 Task: Forward email   from Email0000000010 including the signature Sign0000000001 to Email0000000001 with a cc to Email0000000002 and bcc to Email0000000003 with a subject Subject0000000021 and add a message Message0000000023. Forward email   from Email0000000010 including the signature Sign0000000001 to Email0000000001; Email000000002 with a cc to Email0000000003; Email000000004 and bcc to Email0000000005 with a subject Subject0000000021 and add a message Message0000000023. Forward email and add a link Link0000000021 from Email0000000010 to Email0000000001 with a subject Subject0000000021 and add a message Message0000000021. Forward email and add a link Link0000000021 from Email0000000010 to Email0000000001; Email000000002 with a subject Subject0000000022 and add a message Message0000000022. Forward email and add a link Link0000000021 from Email0000000010 to Email0000000001 with a subject Subject0000000021 and add a message Message0000000021
Action: Mouse moved to (1187, 351)
Screenshot: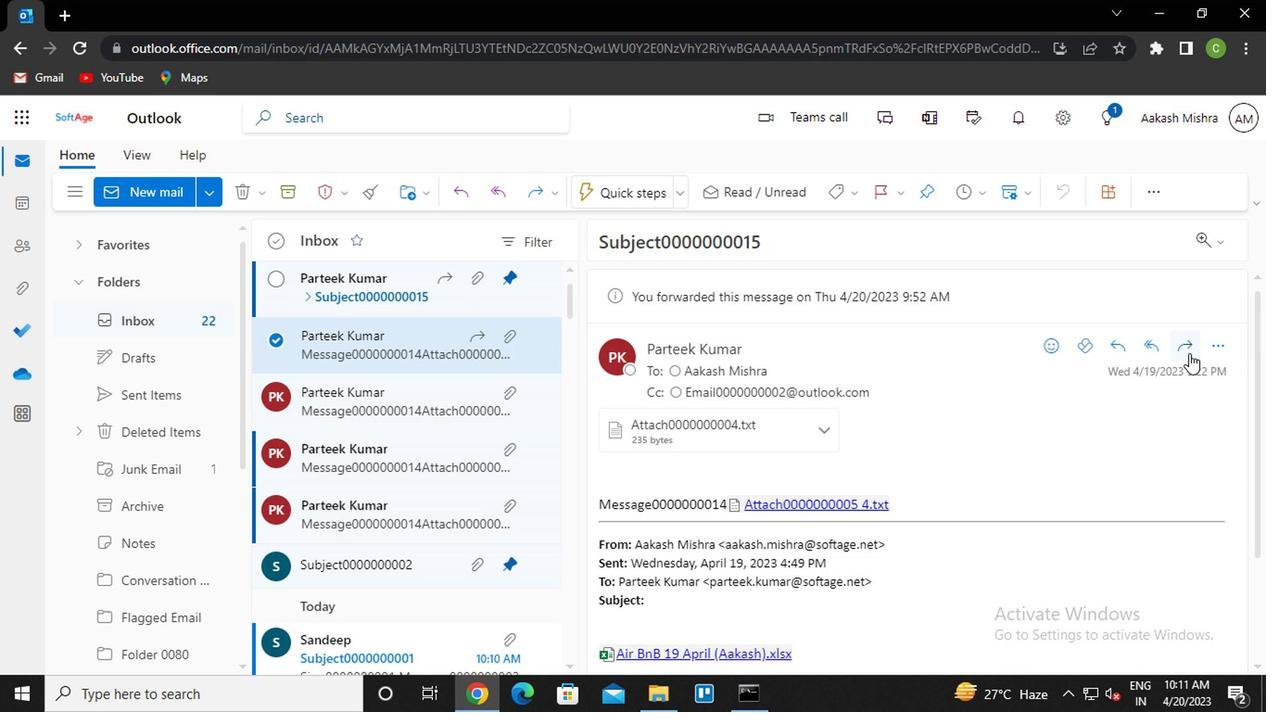 
Action: Mouse pressed left at (1187, 351)
Screenshot: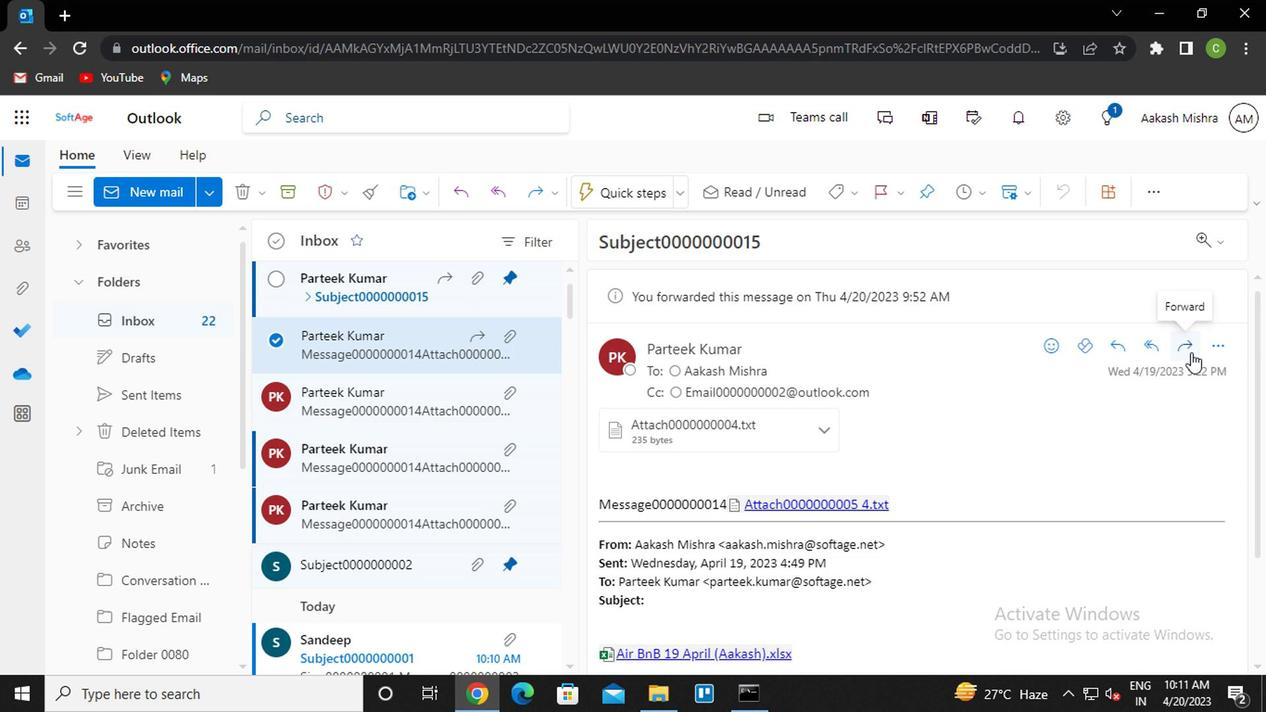 
Action: Mouse moved to (691, 296)
Screenshot: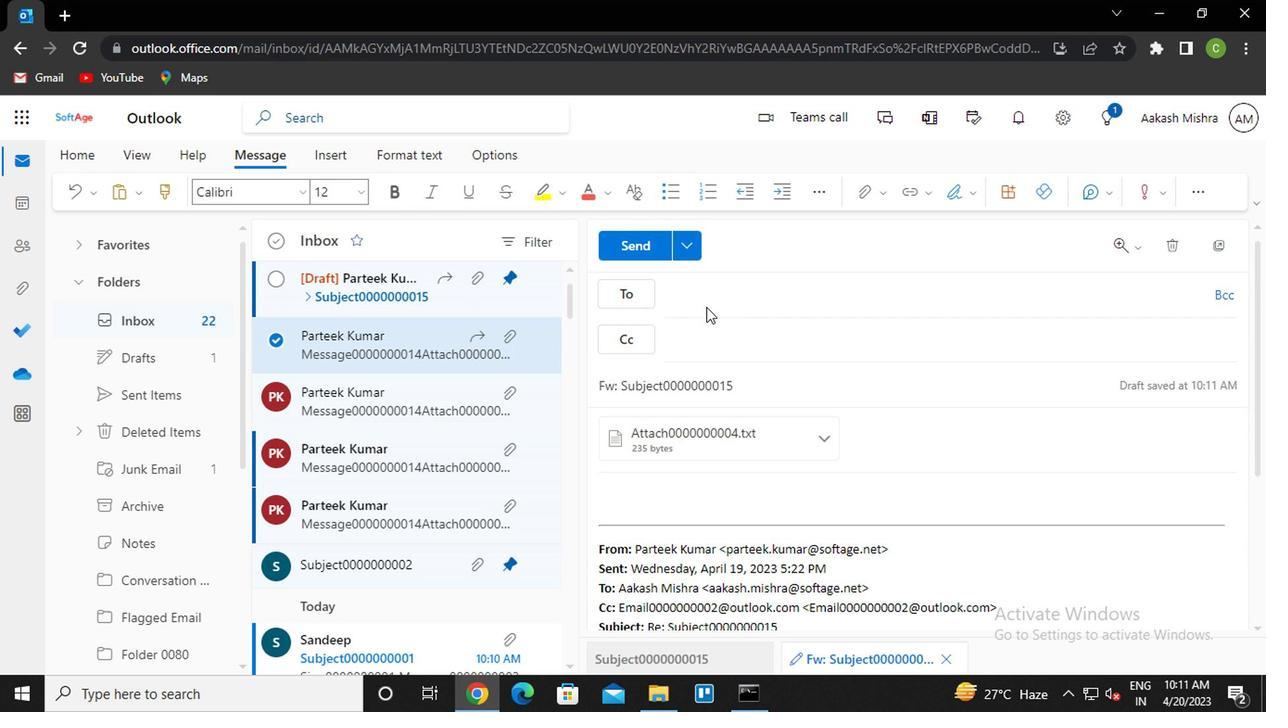 
Action: Mouse pressed left at (691, 296)
Screenshot: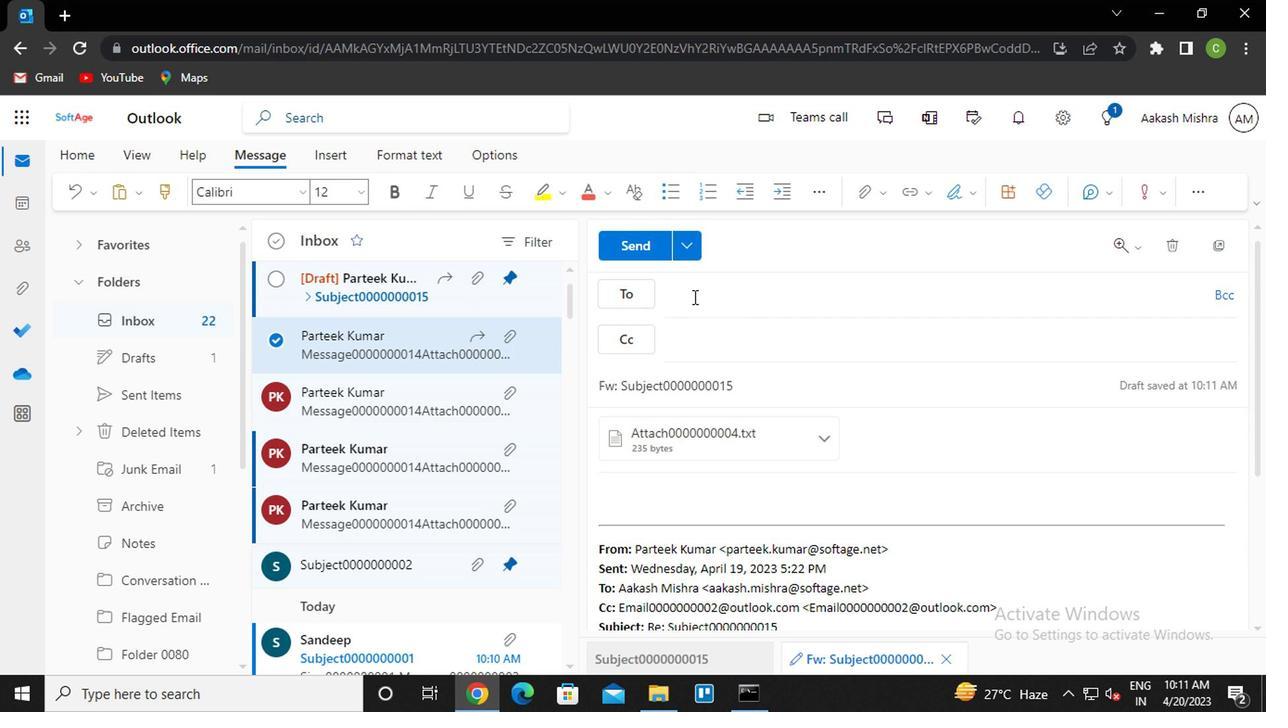 
Action: Mouse moved to (955, 193)
Screenshot: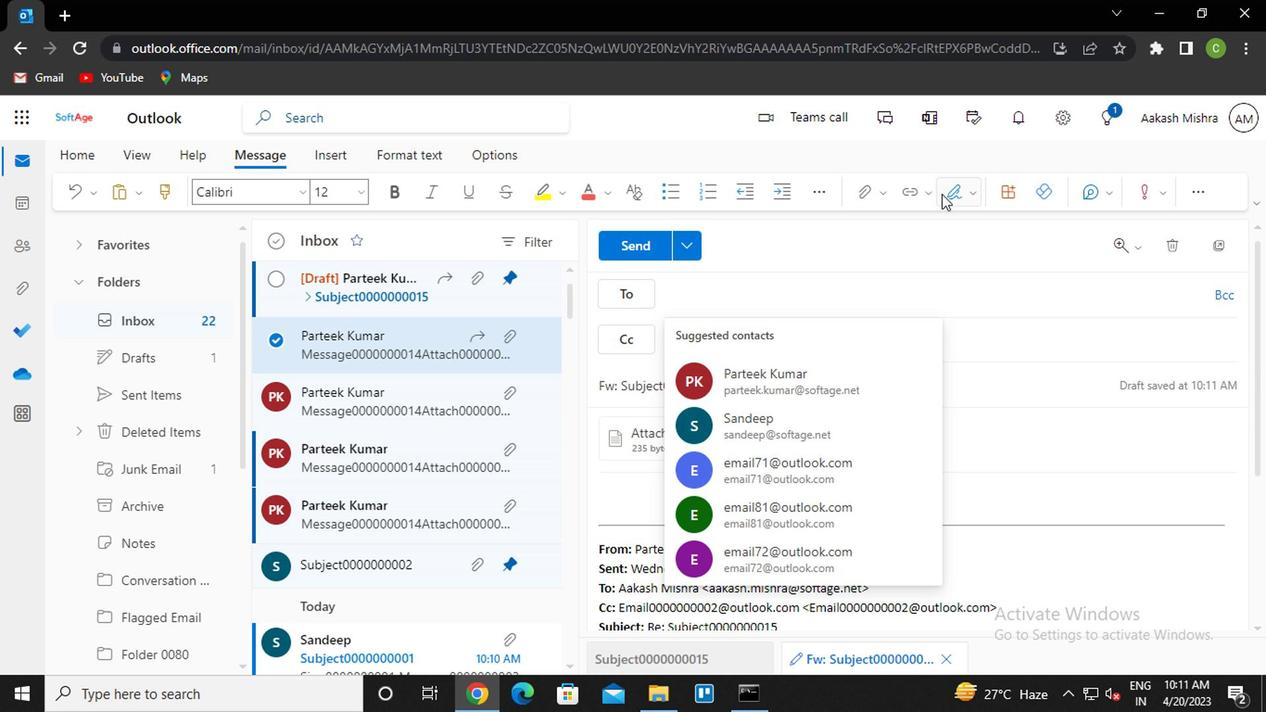 
Action: Mouse pressed left at (955, 193)
Screenshot: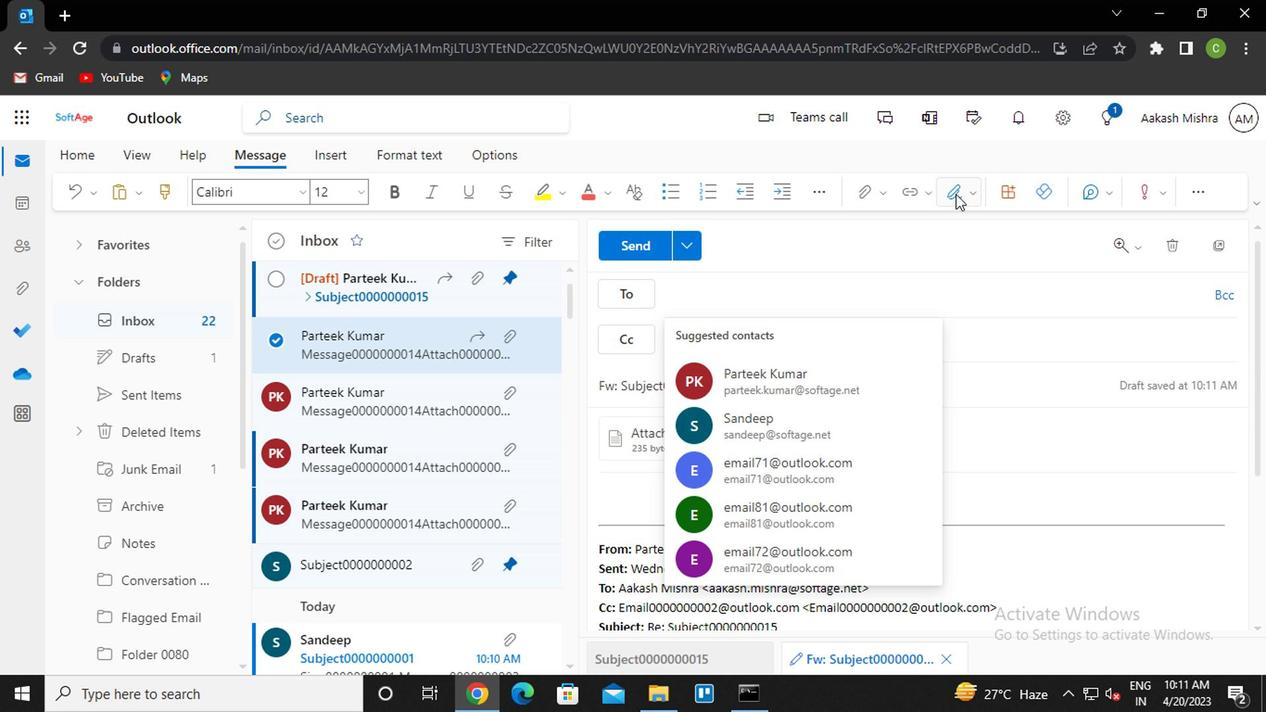 
Action: Mouse moved to (918, 235)
Screenshot: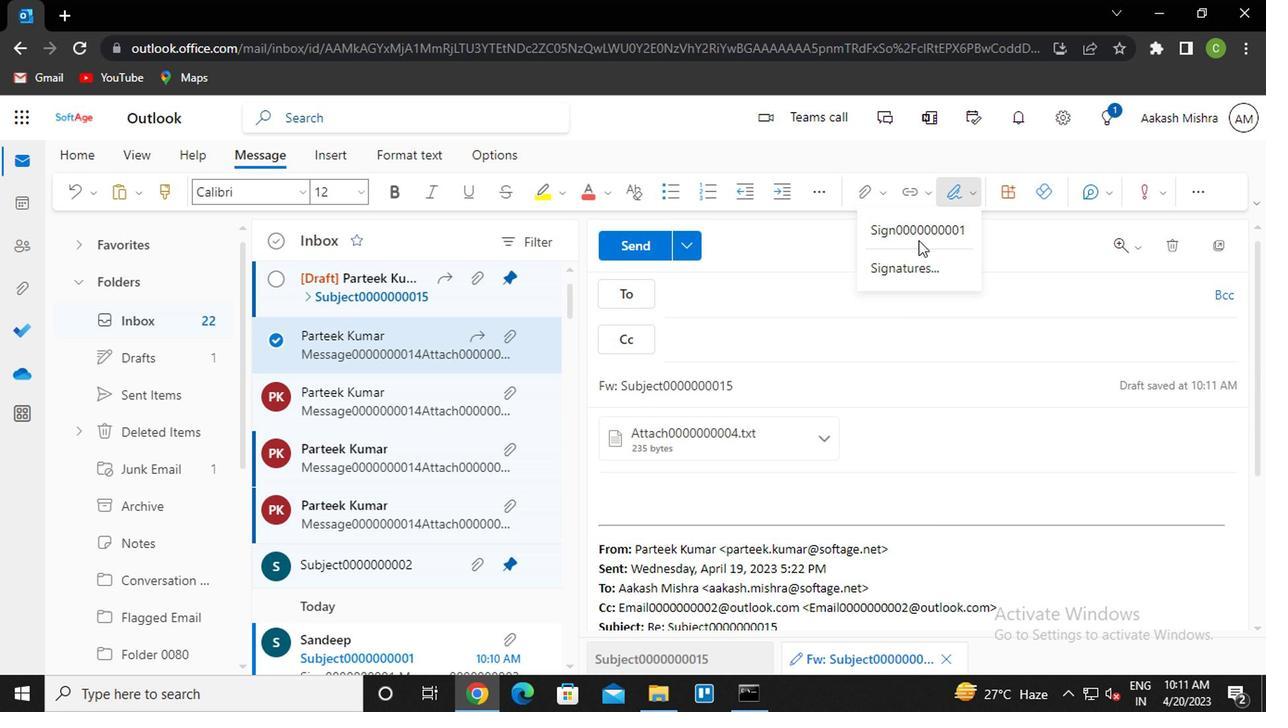 
Action: Mouse pressed left at (918, 235)
Screenshot: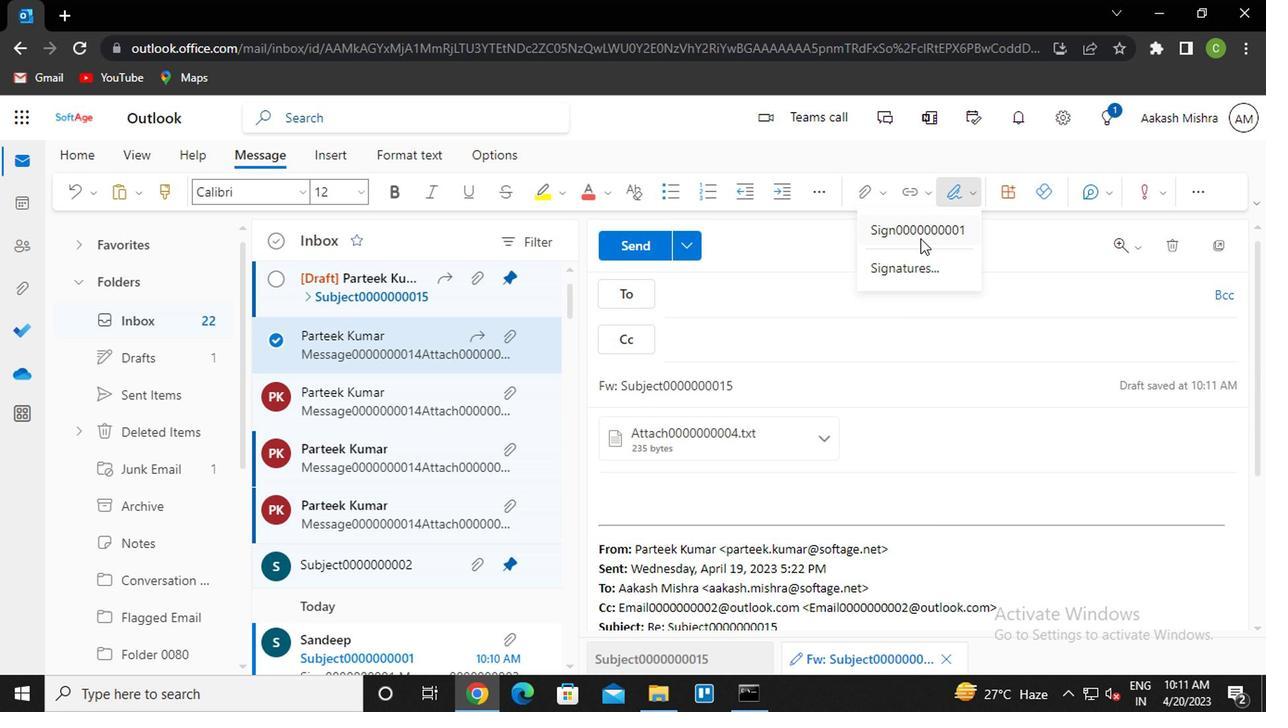 
Action: Mouse moved to (715, 294)
Screenshot: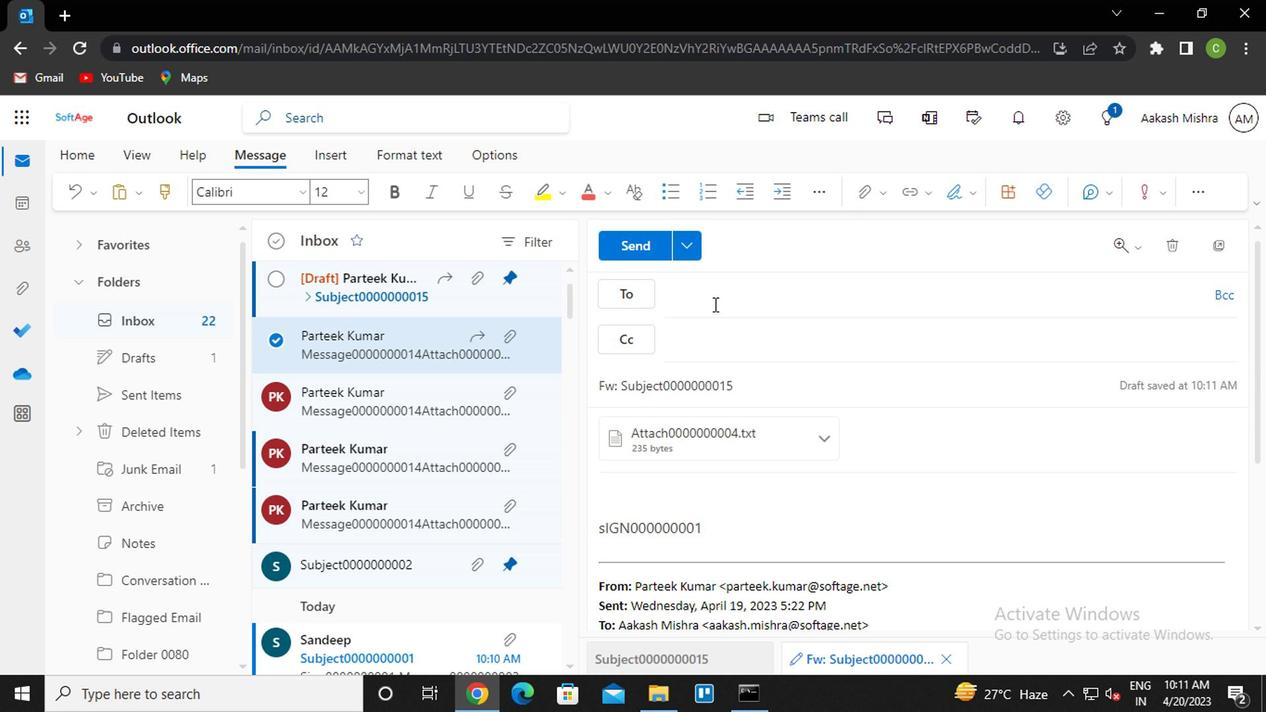 
Action: Mouse pressed left at (715, 294)
Screenshot: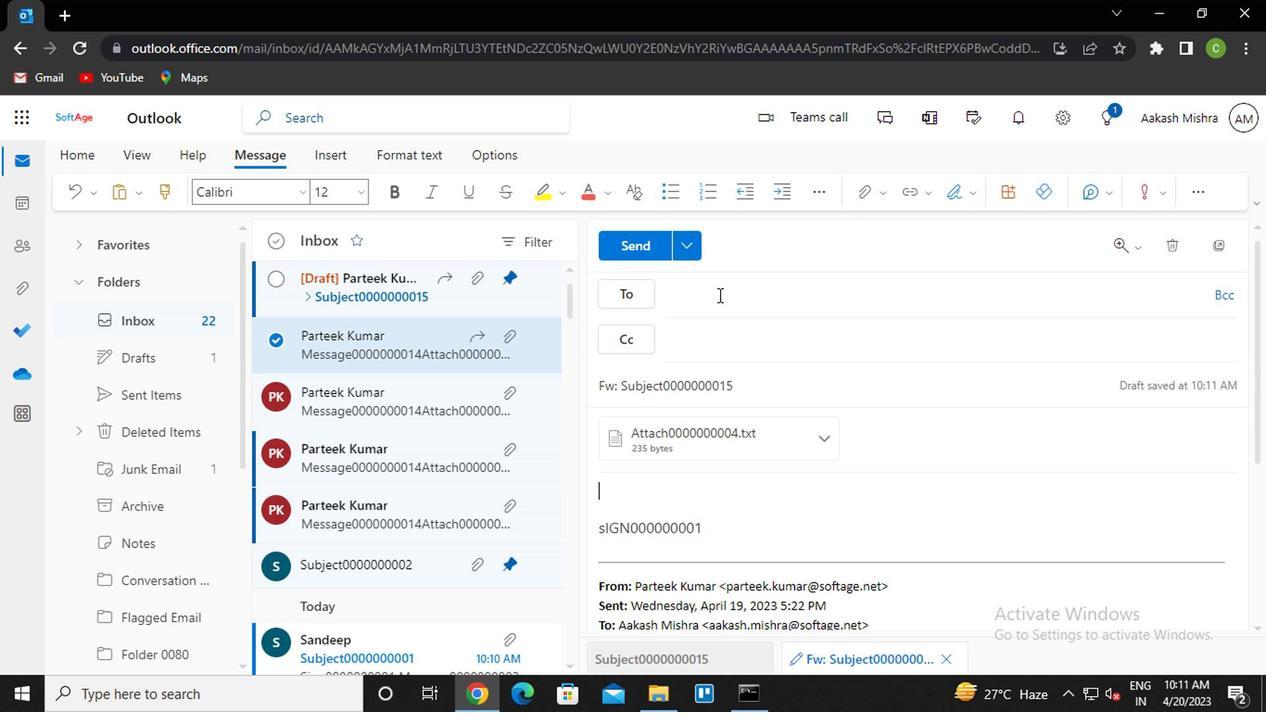 
Action: Key pressed <Key.tab><Key.caps_lock><Key.caps_lock>s<Key.caps_lock>a<Key.enter>
Screenshot: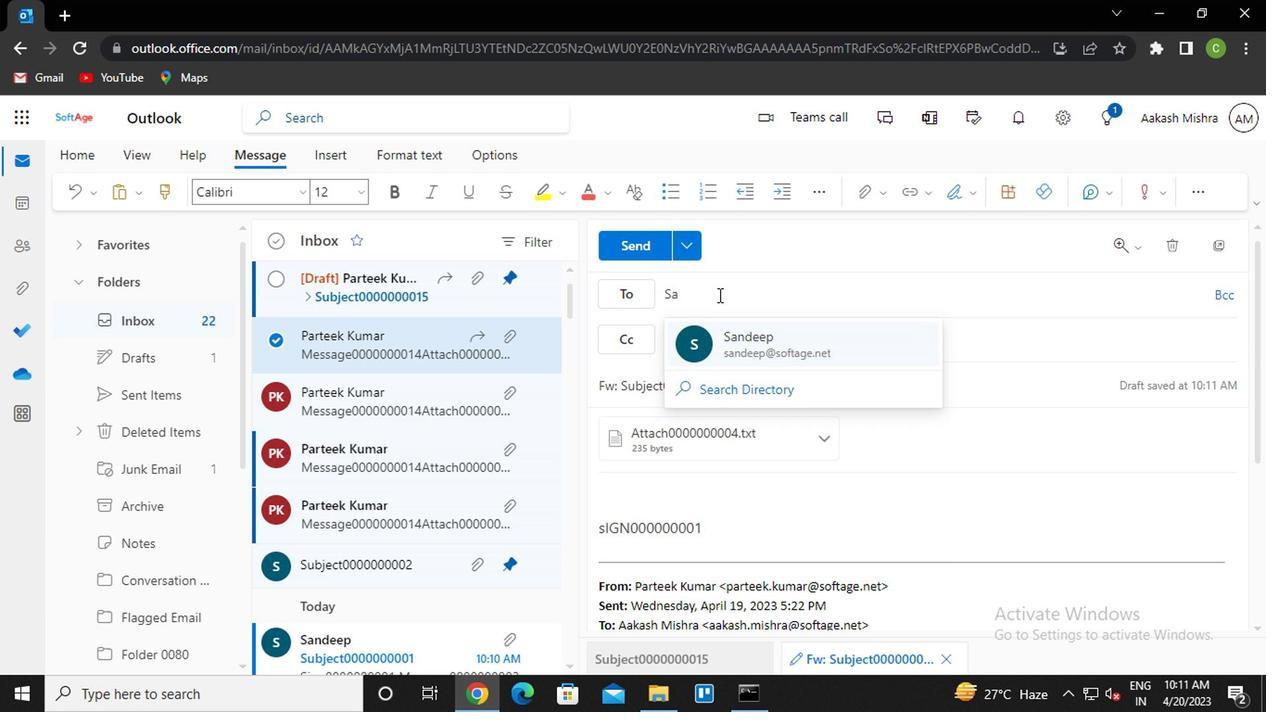 
Action: Mouse moved to (717, 333)
Screenshot: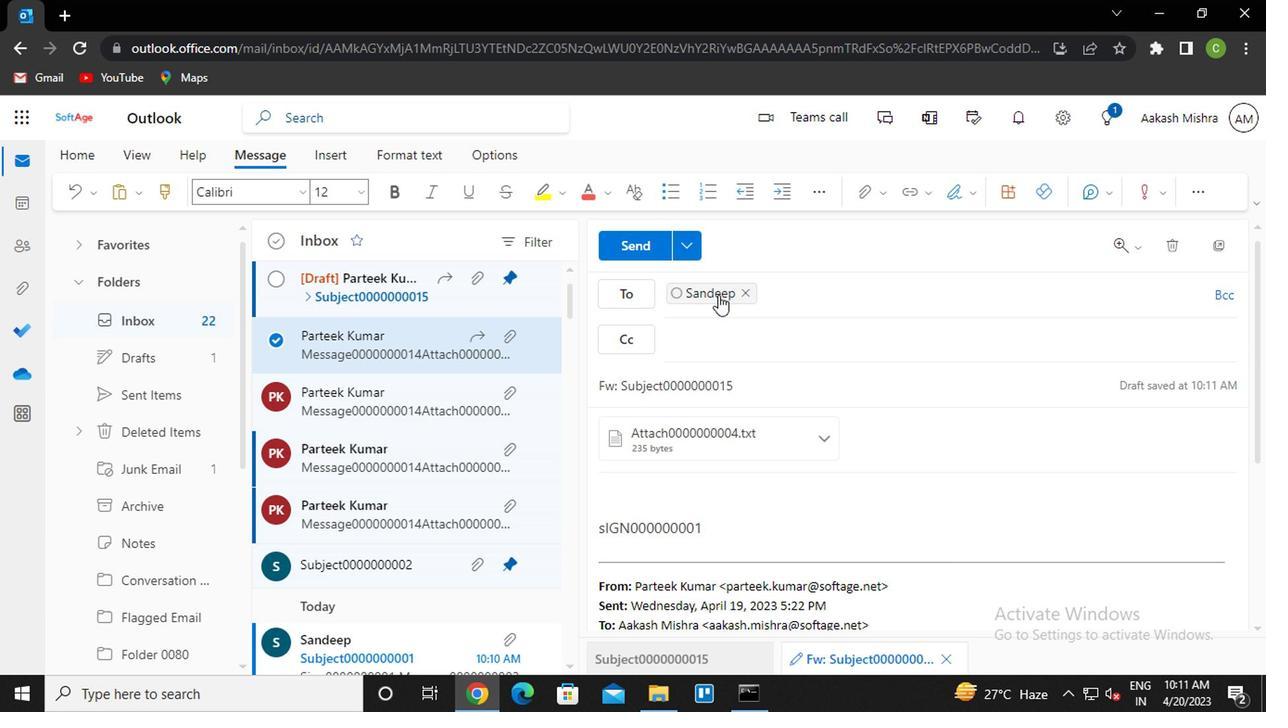 
Action: Mouse pressed left at (717, 333)
Screenshot: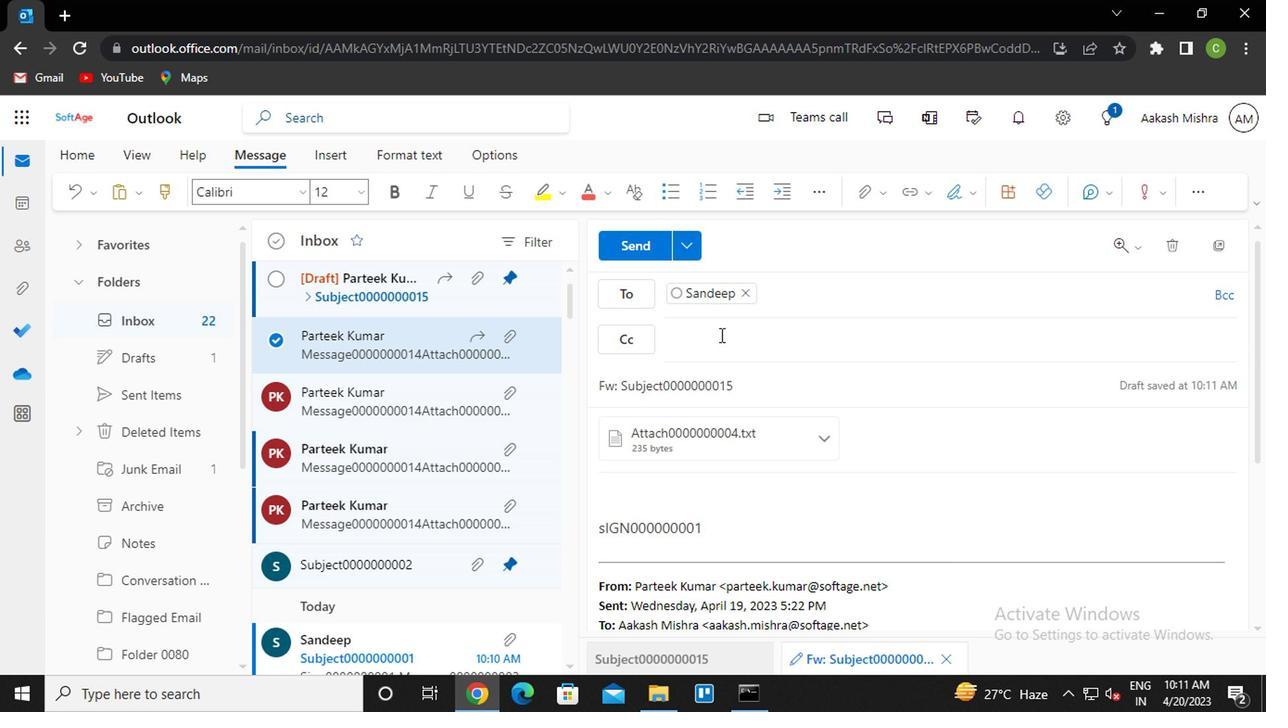 
Action: Key pressed vansh<Key.enter>
Screenshot: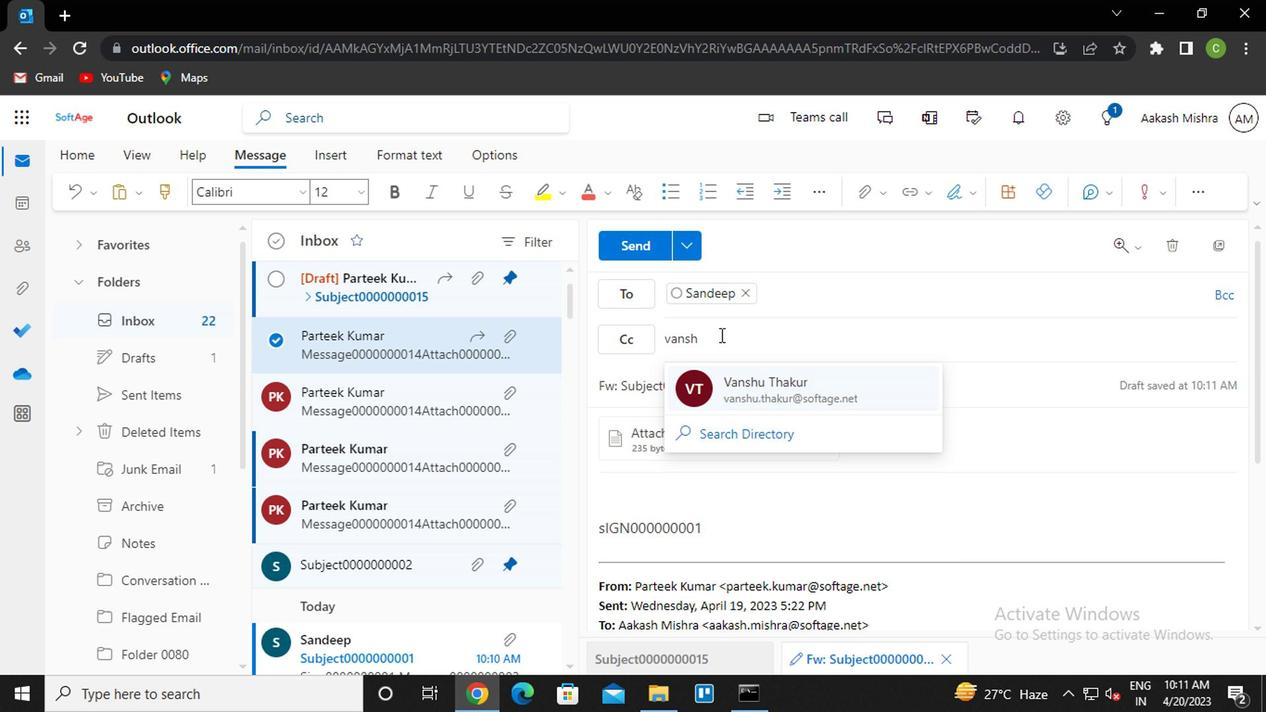
Action: Mouse moved to (1215, 291)
Screenshot: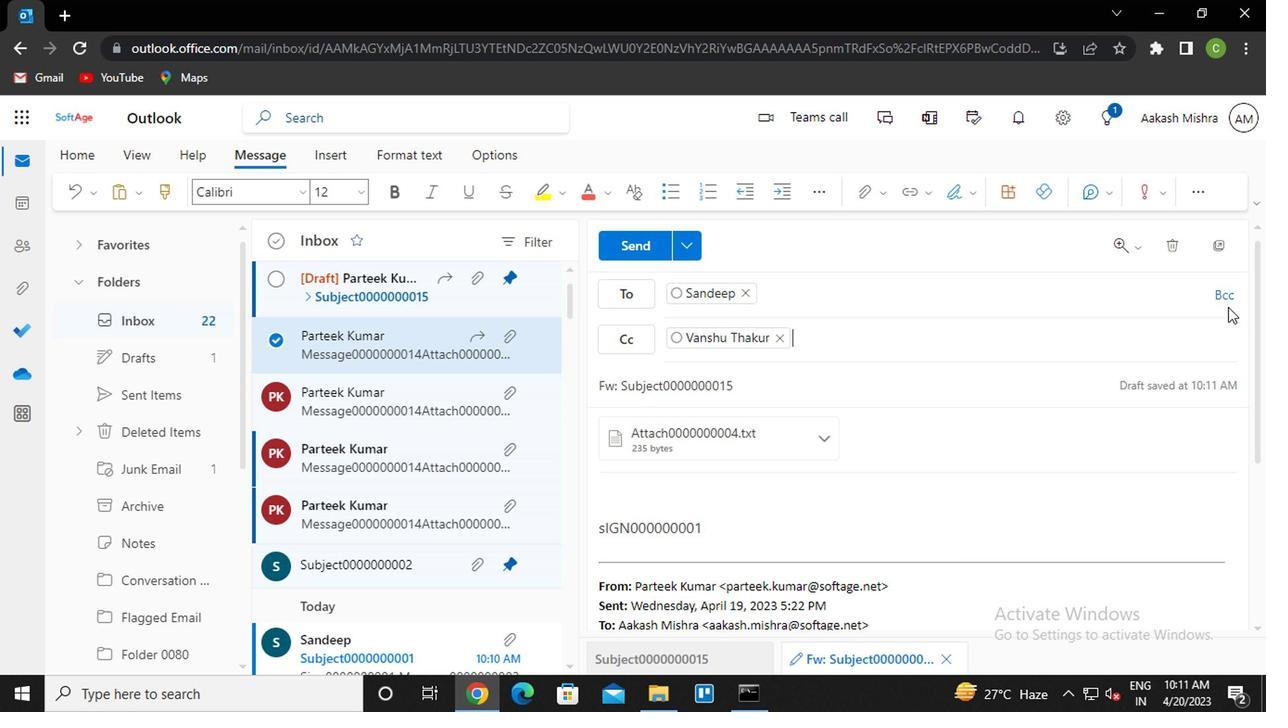
Action: Mouse pressed left at (1215, 291)
Screenshot: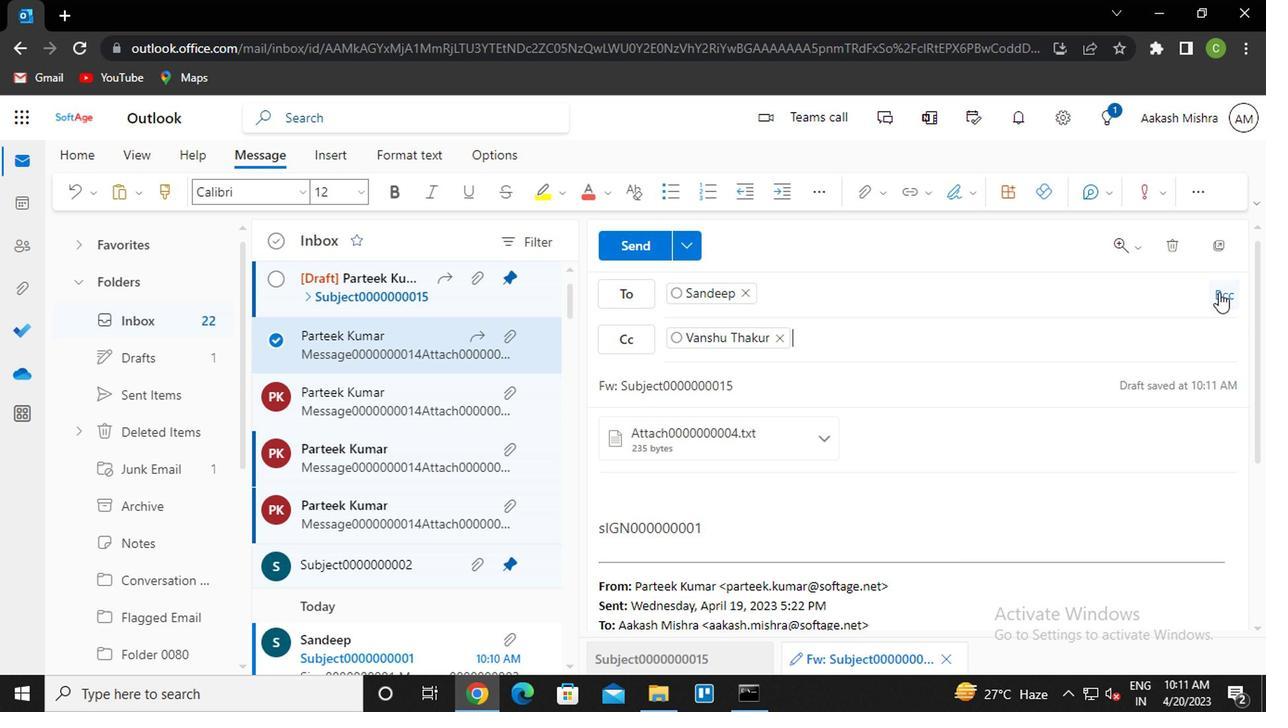 
Action: Mouse moved to (1124, 357)
Screenshot: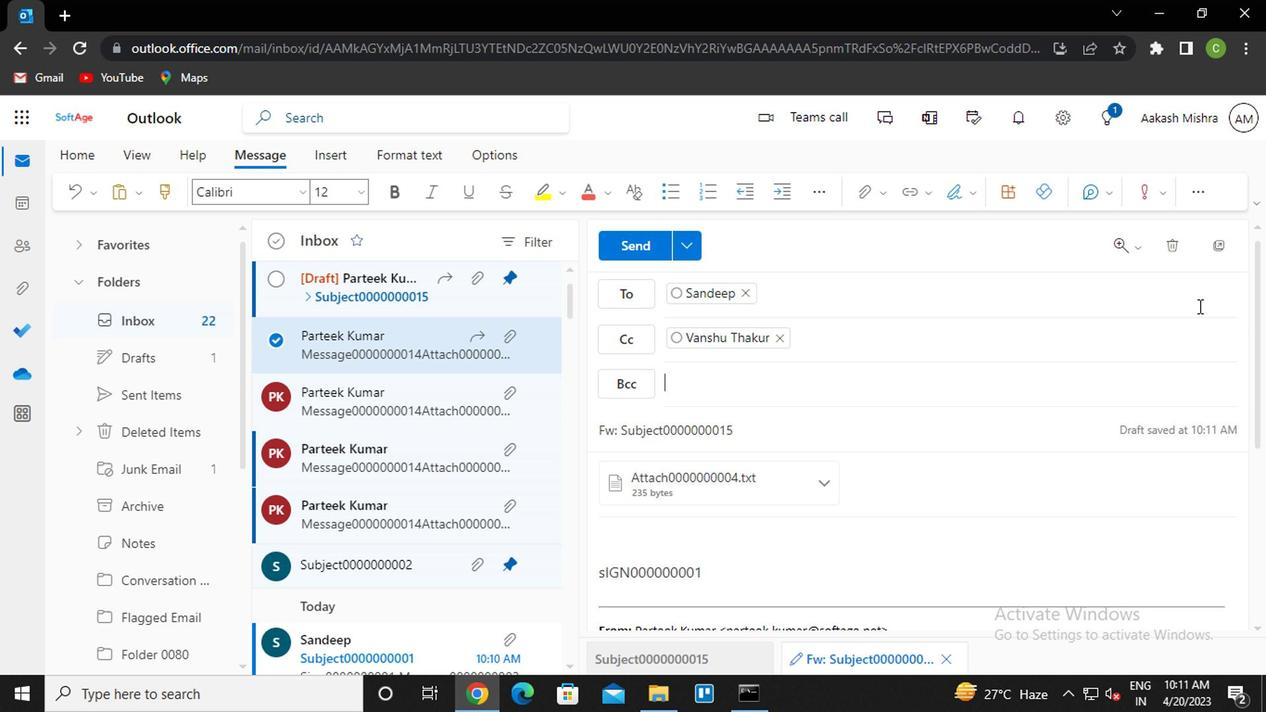 
Action: Key pressed nik<Key.enter>
Screenshot: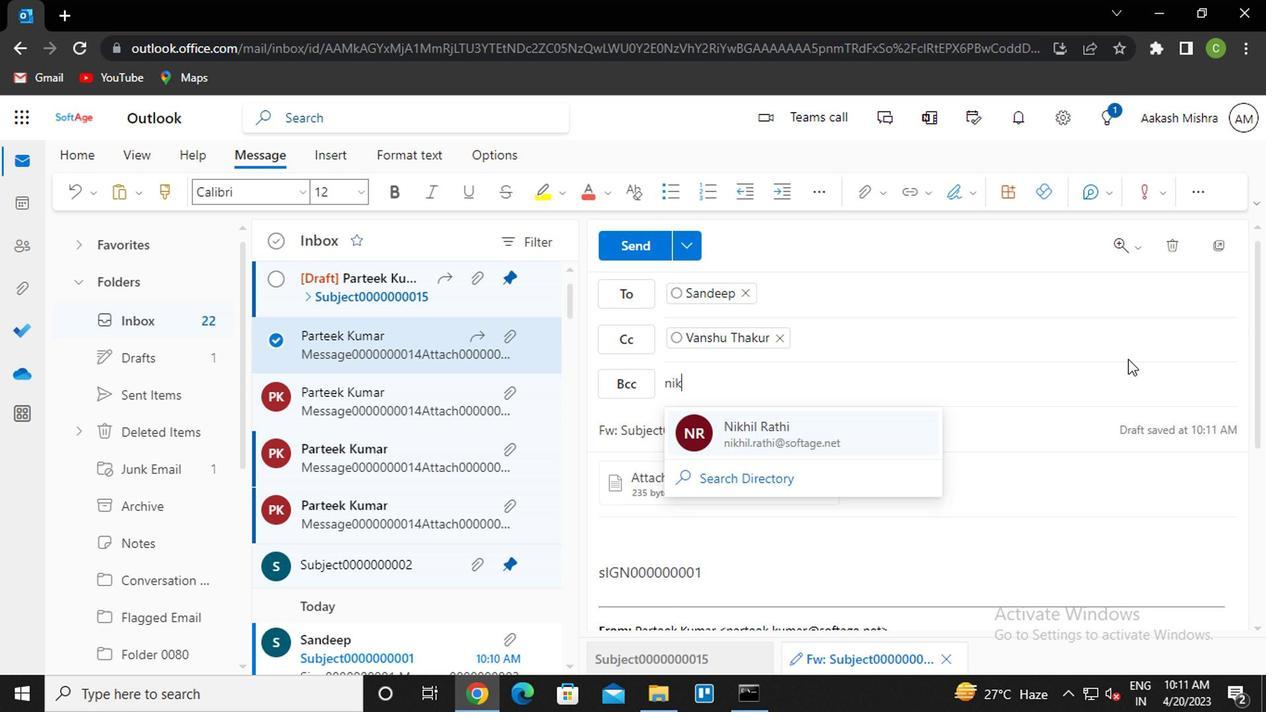 
Action: Mouse moved to (777, 419)
Screenshot: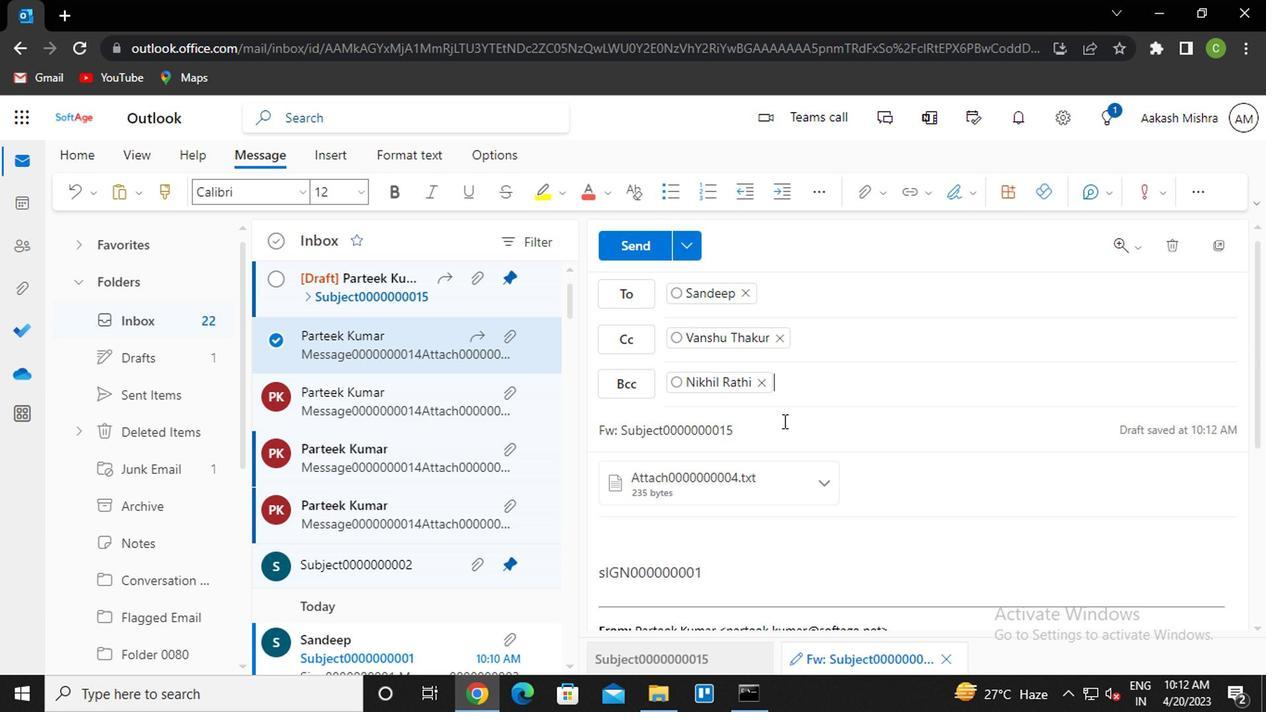 
Action: Mouse pressed left at (777, 419)
Screenshot: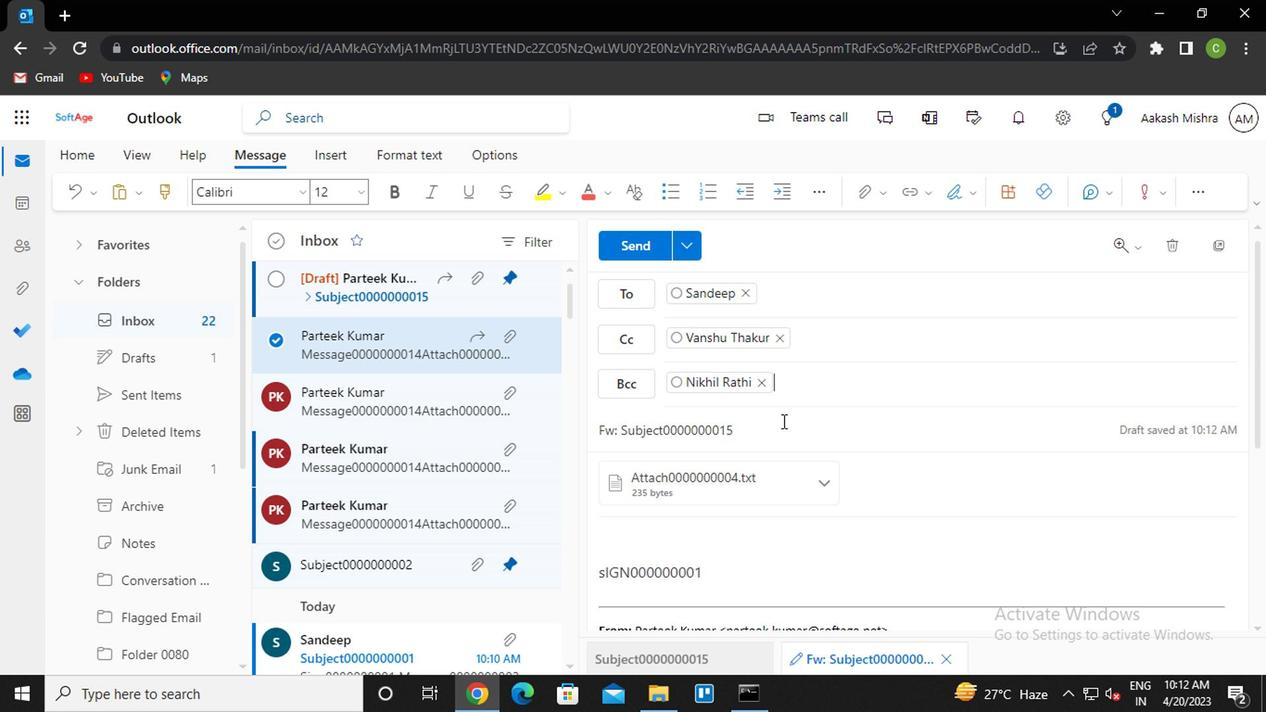
Action: Key pressed <Key.backspace><Key.backspace>21
Screenshot: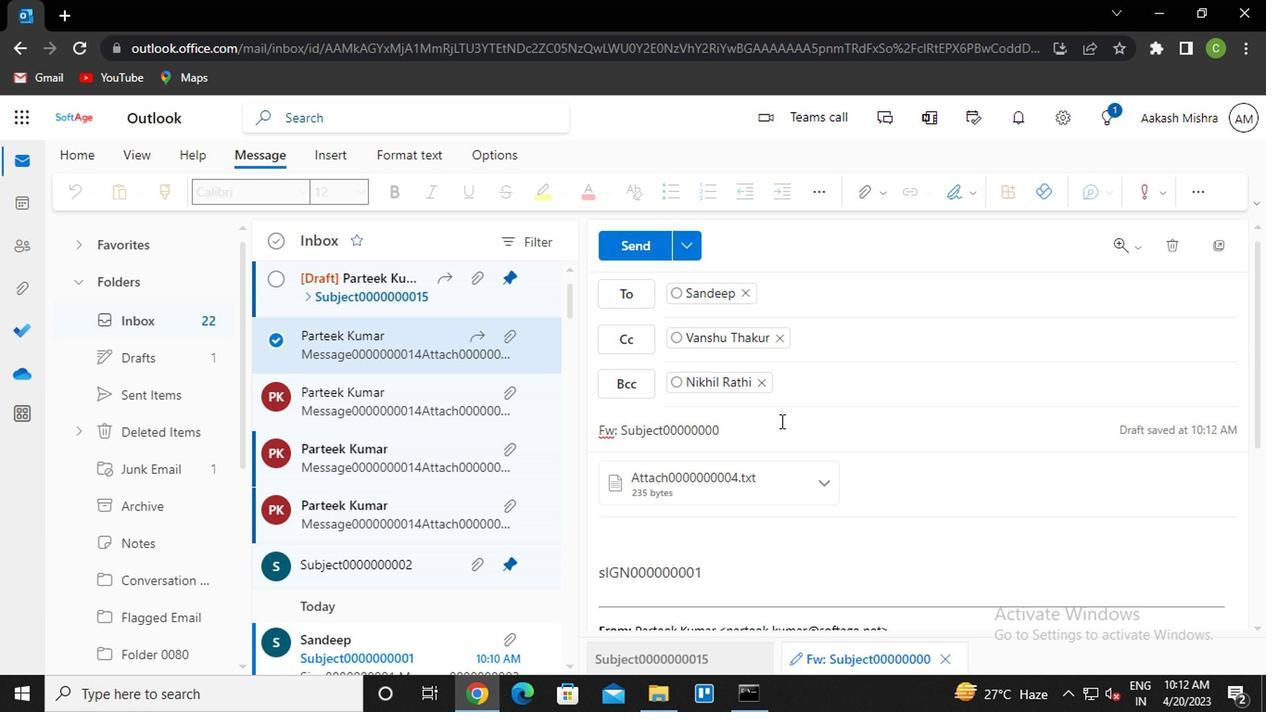 
Action: Mouse moved to (632, 528)
Screenshot: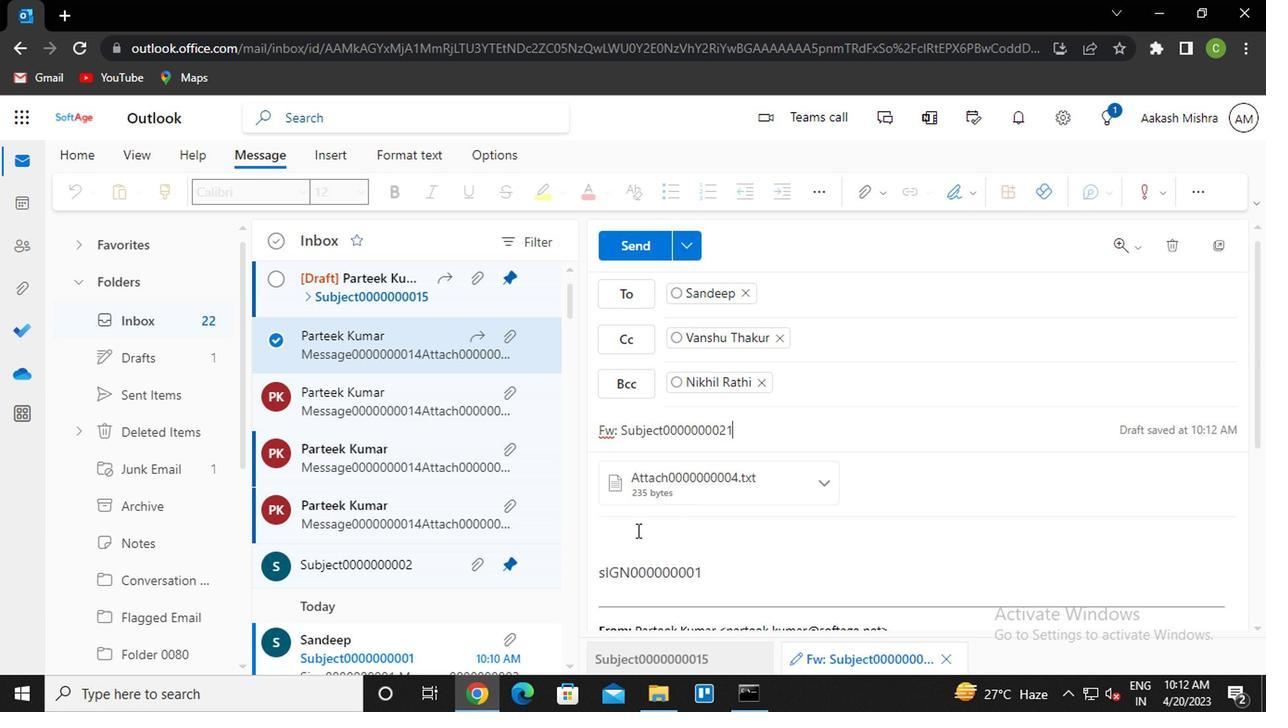 
Action: Mouse pressed left at (632, 528)
Screenshot: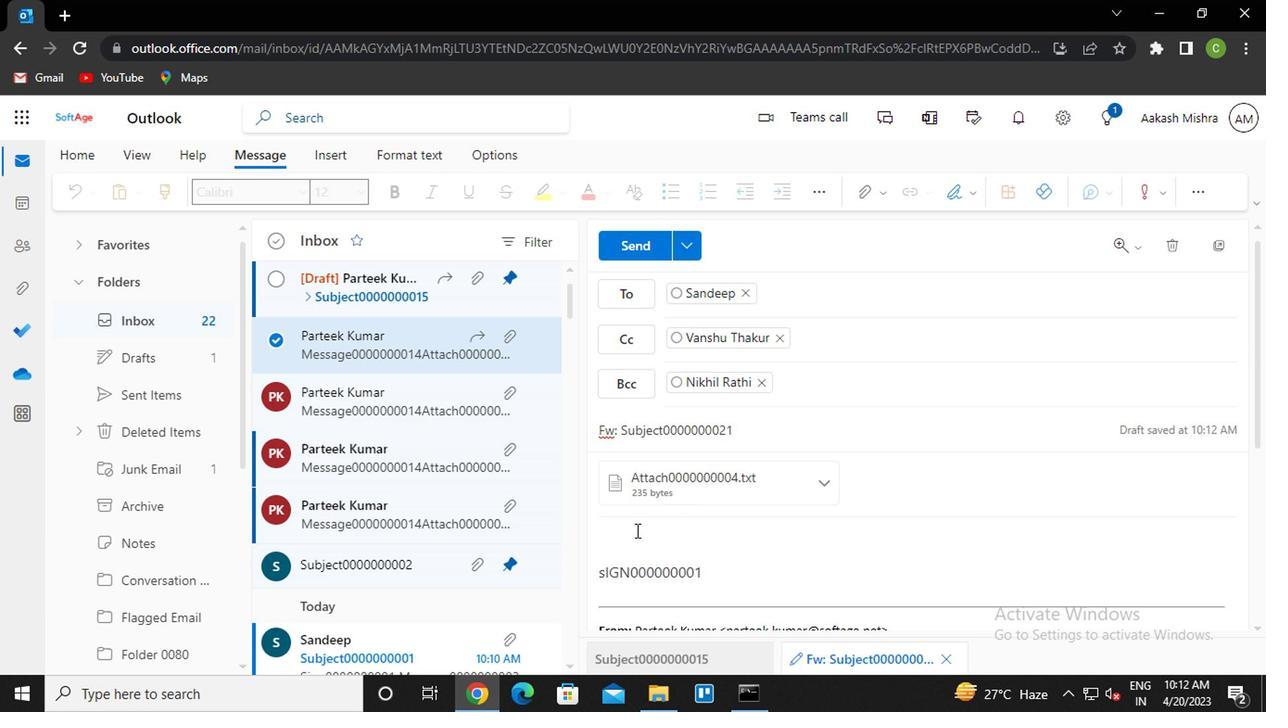 
Action: Mouse moved to (631, 526)
Screenshot: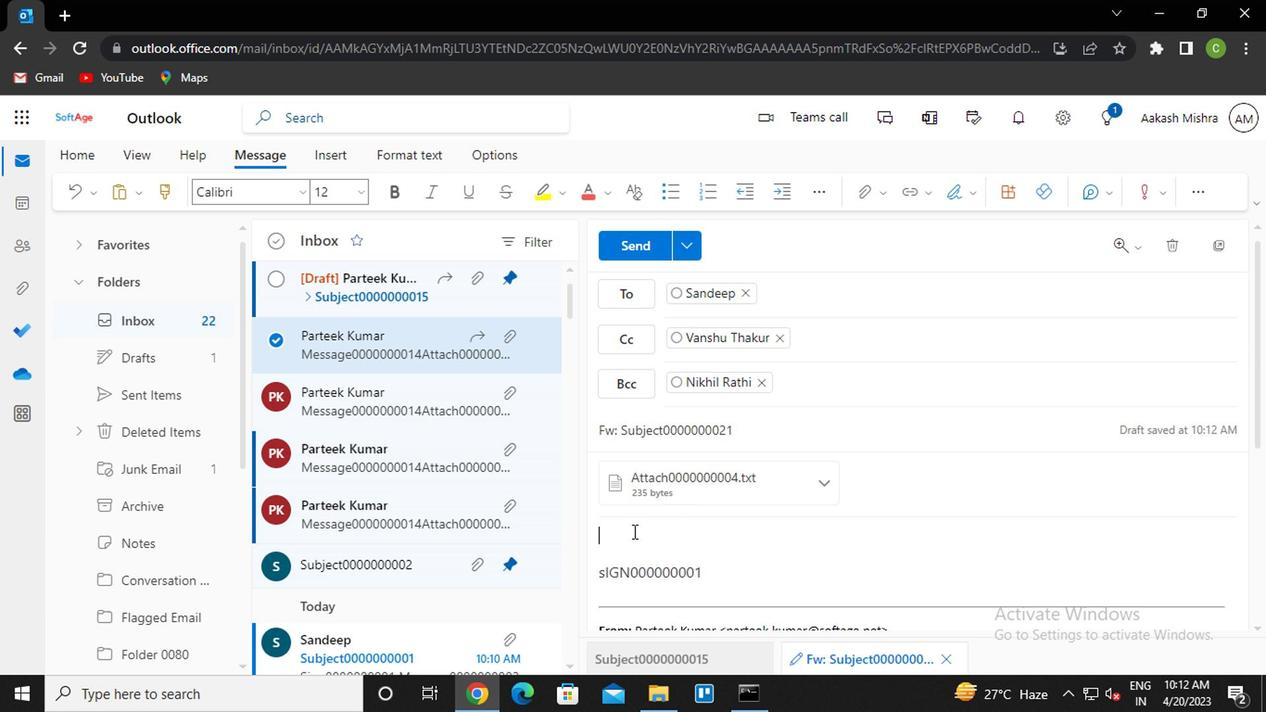 
Action: Key pressed <Key.caps_lock>m<Key.caps_lock>essage0000000023
Screenshot: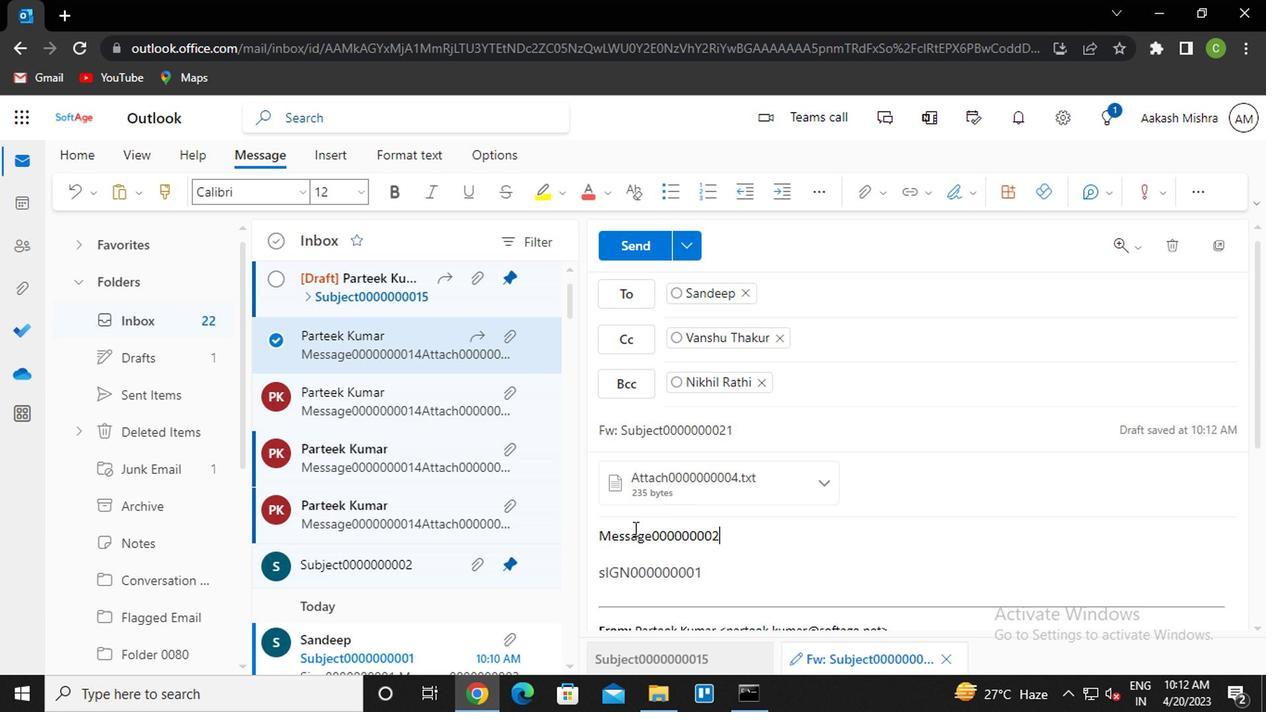 
Action: Mouse moved to (627, 242)
Screenshot: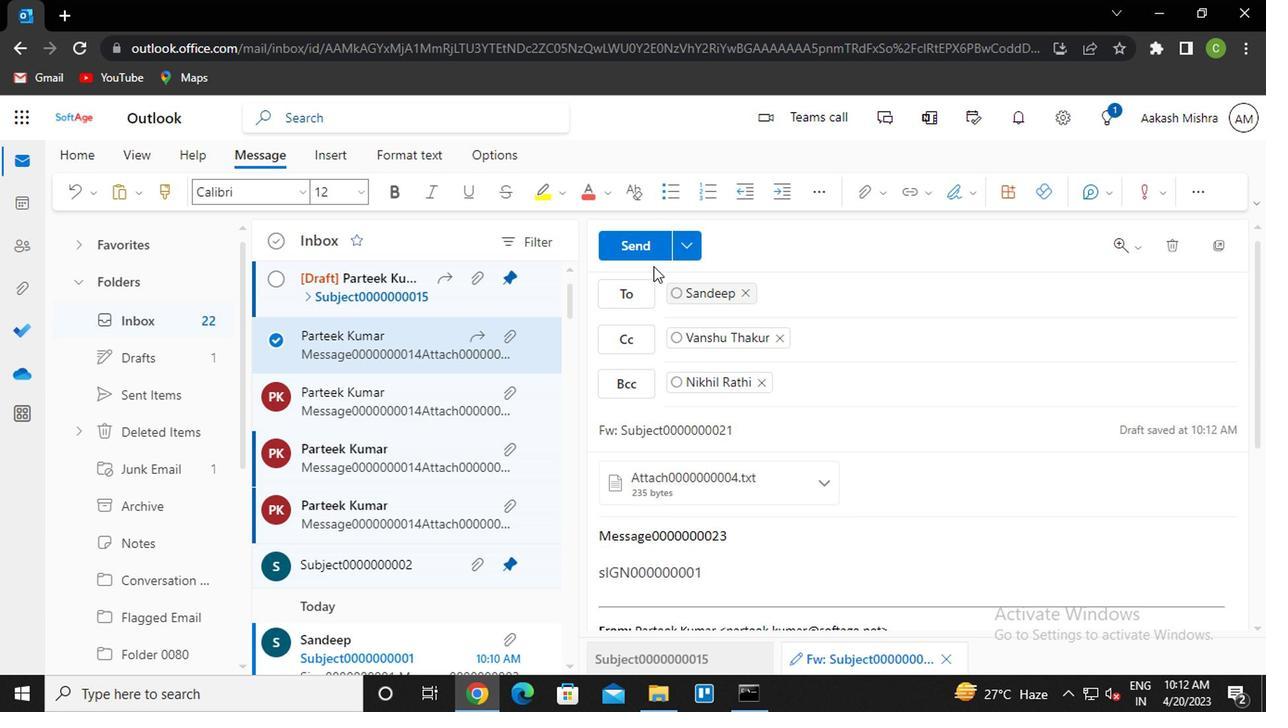 
Action: Mouse pressed left at (627, 242)
Screenshot: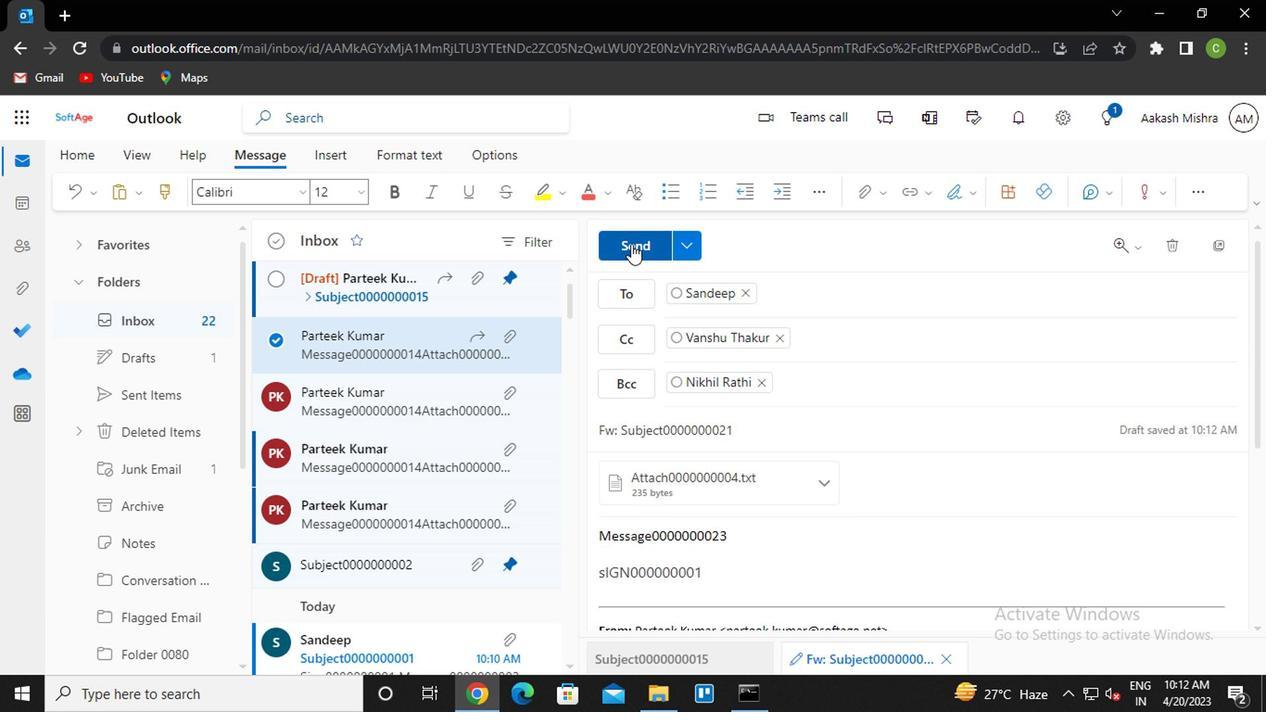 
Action: Mouse moved to (1184, 348)
Screenshot: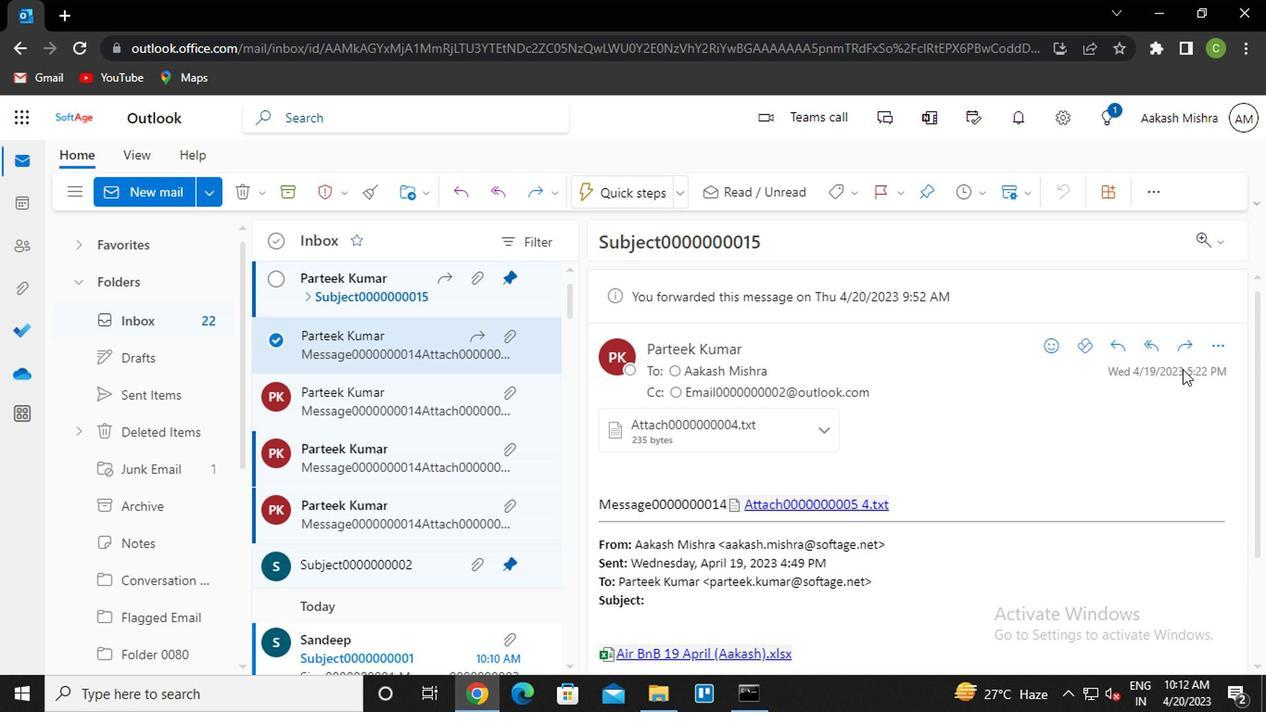 
Action: Mouse pressed left at (1184, 348)
Screenshot: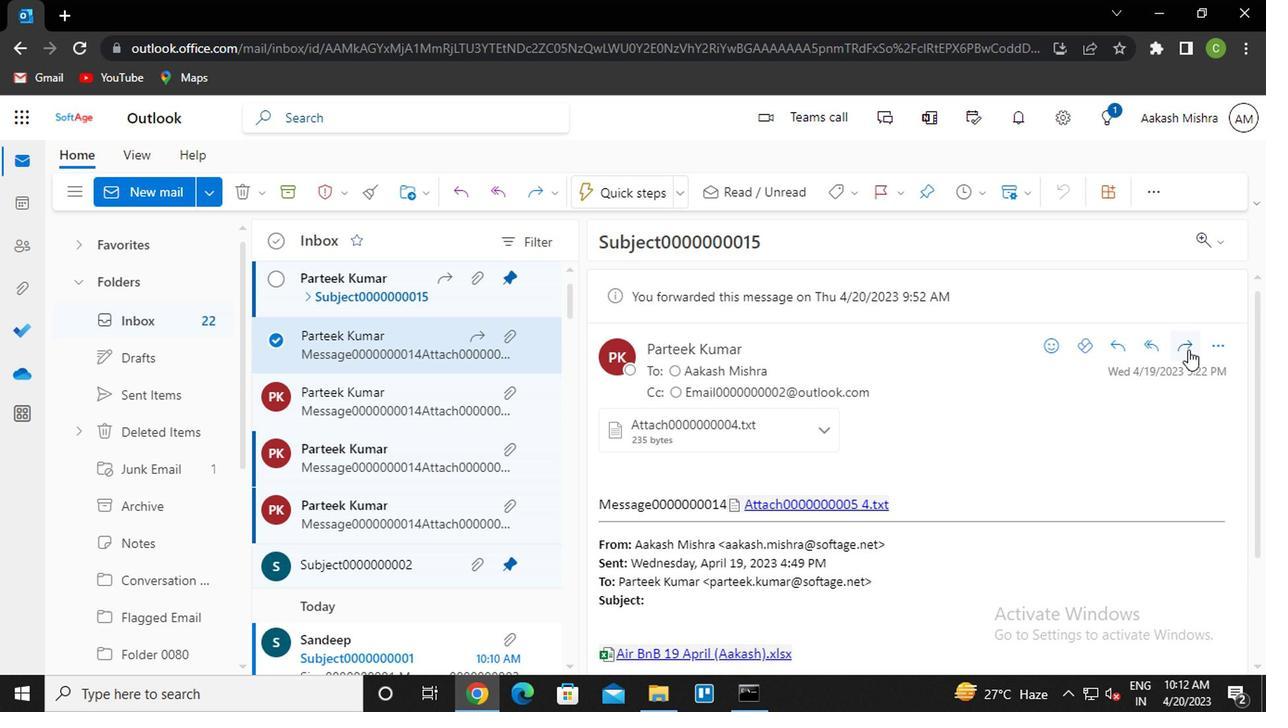 
Action: Mouse moved to (956, 189)
Screenshot: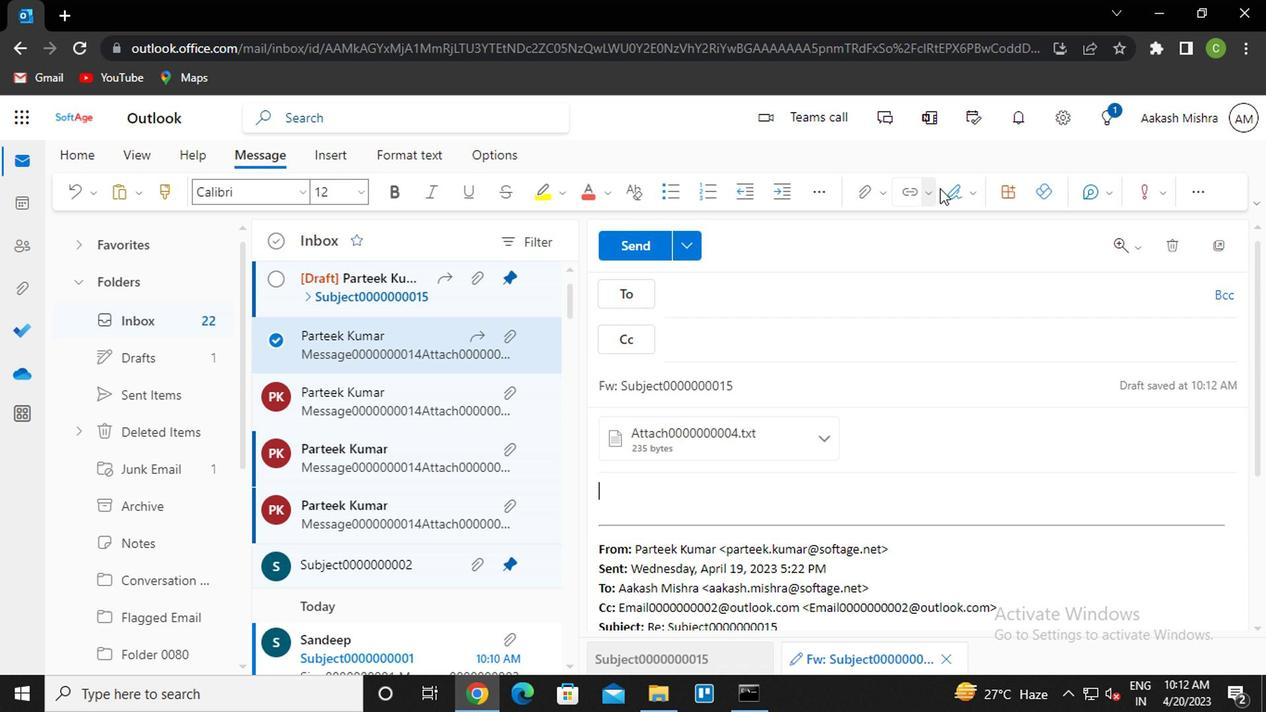 
Action: Mouse pressed left at (956, 189)
Screenshot: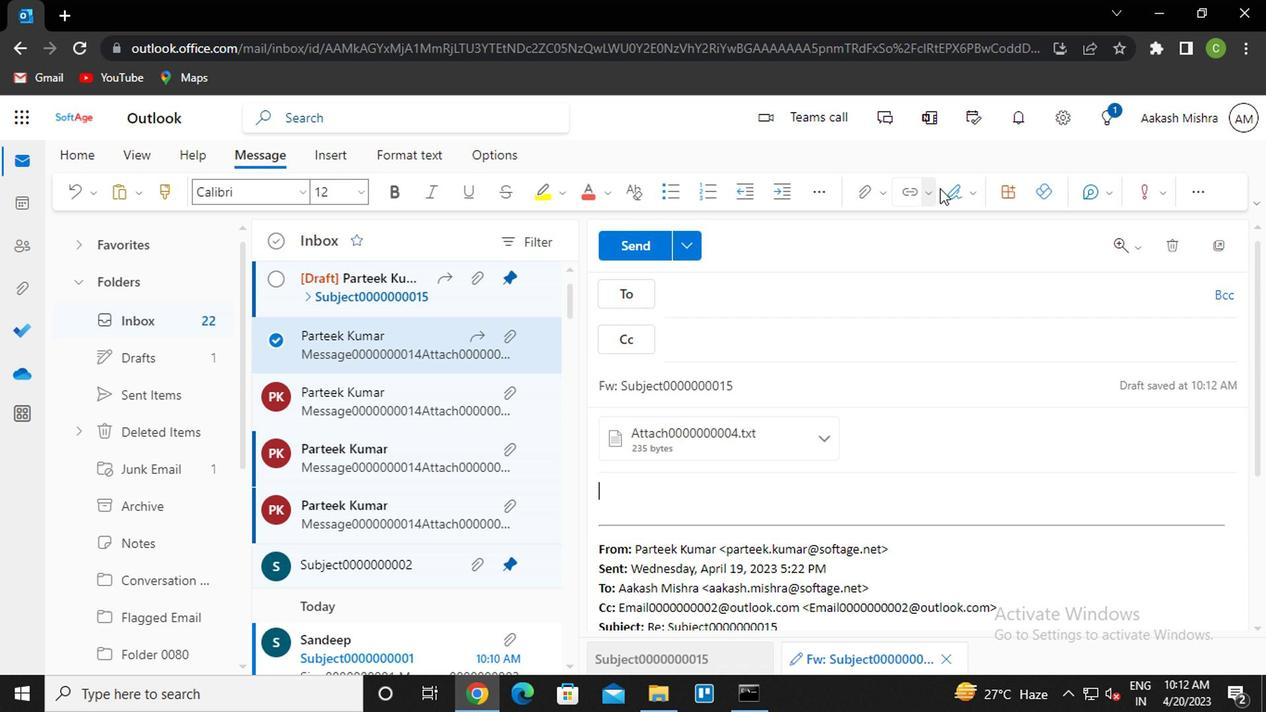 
Action: Mouse moved to (899, 234)
Screenshot: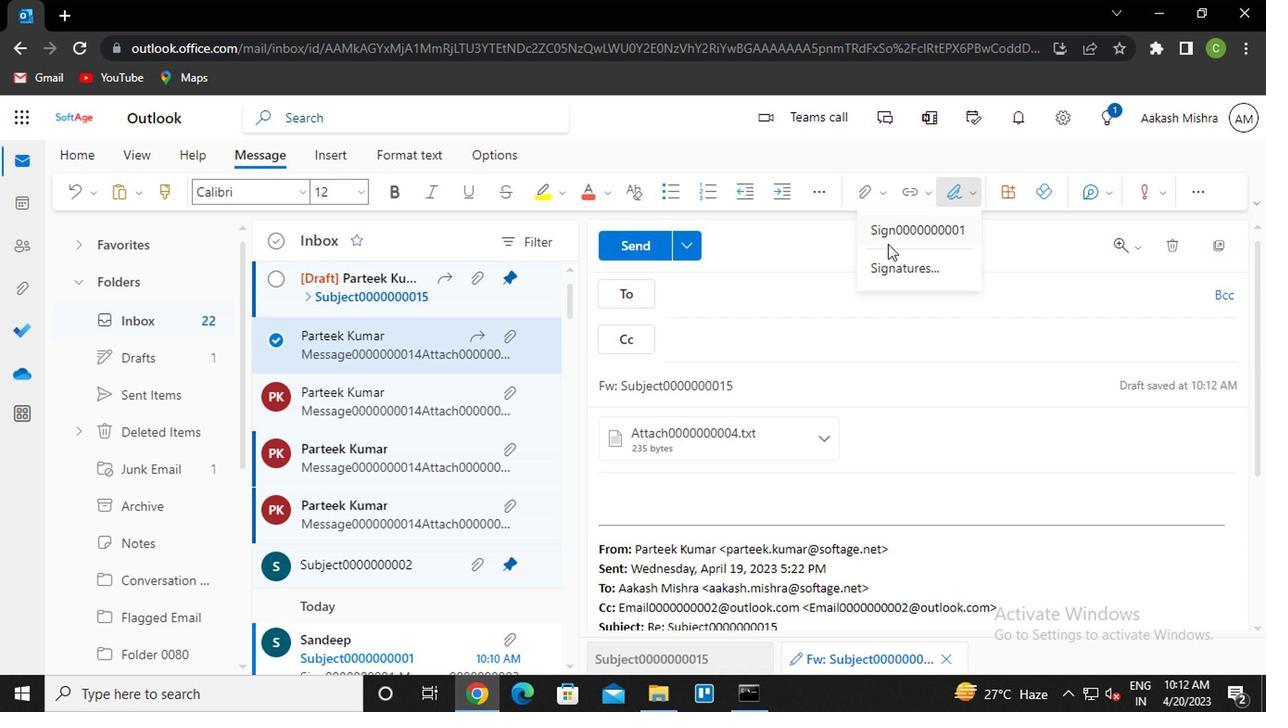 
Action: Mouse pressed left at (899, 234)
Screenshot: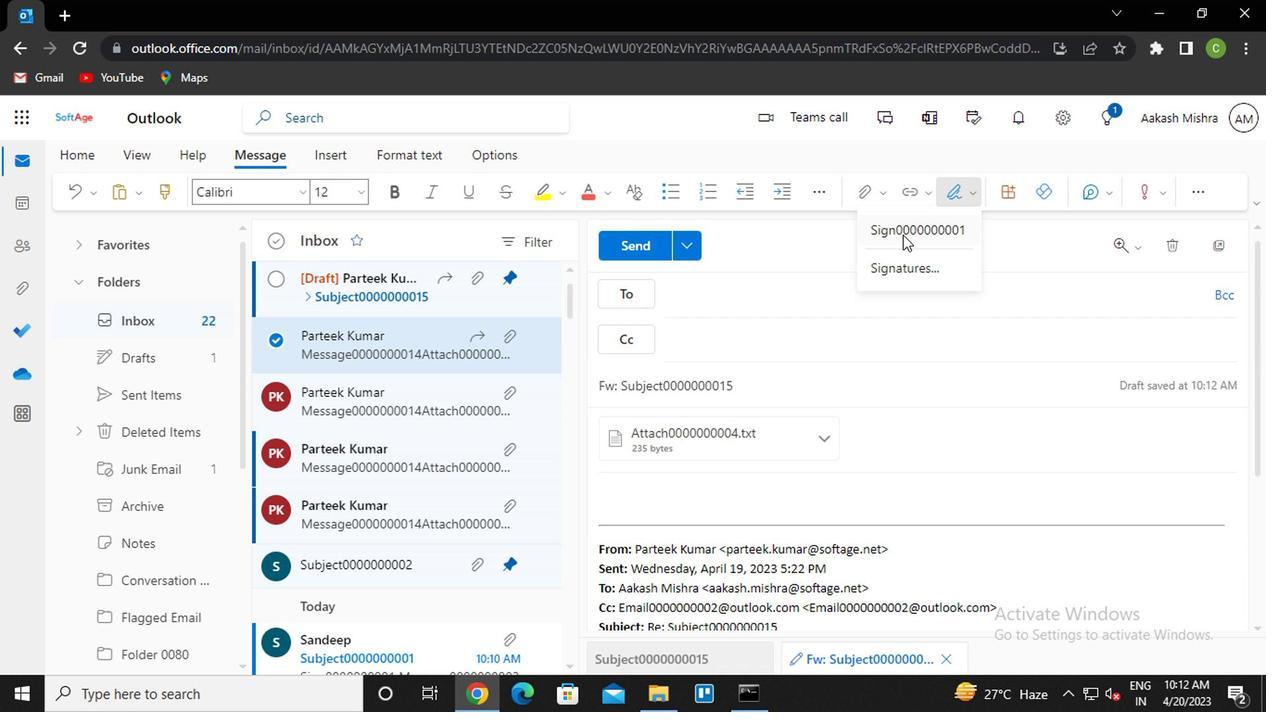 
Action: Mouse moved to (679, 289)
Screenshot: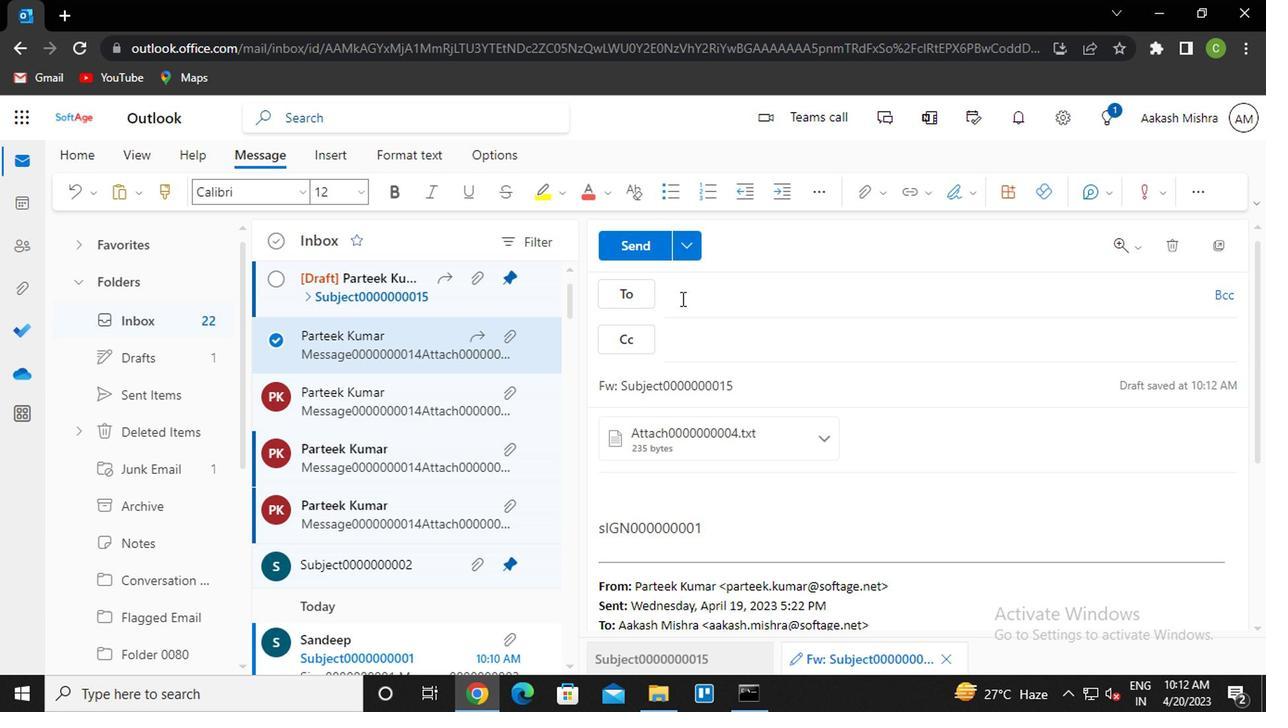 
Action: Mouse pressed left at (679, 289)
Screenshot: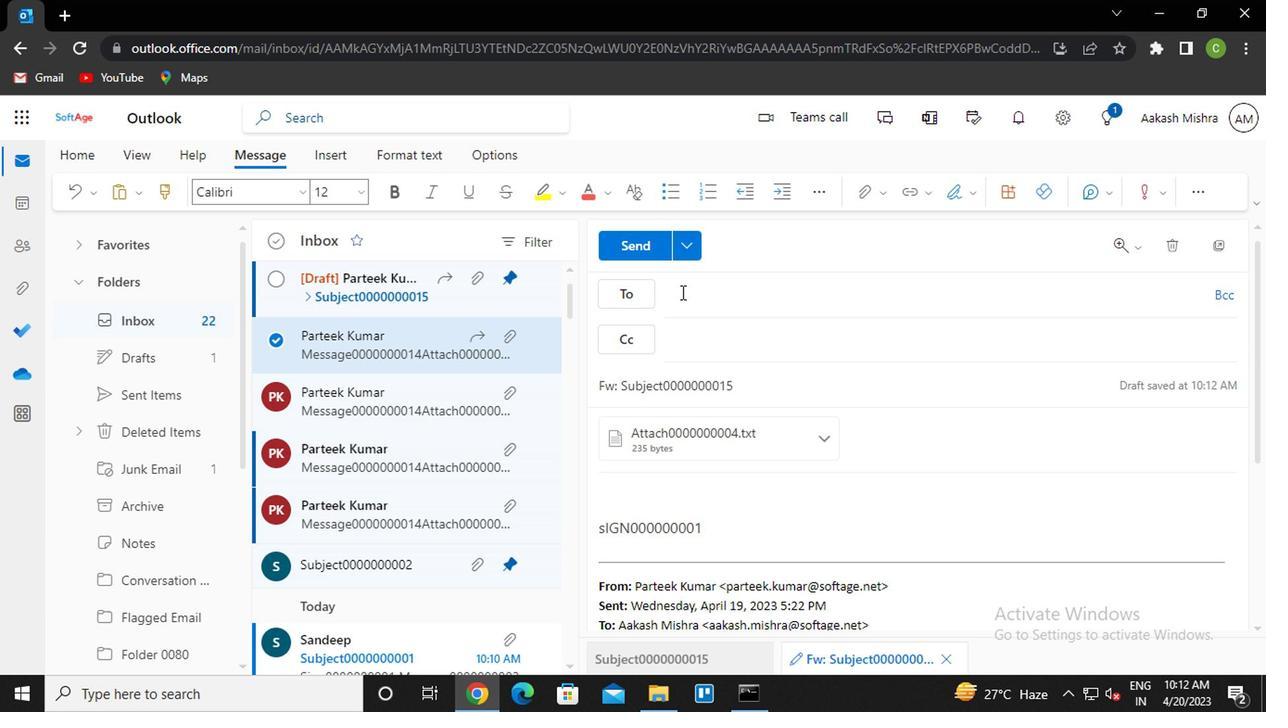 
Action: Key pressed san<Key.enter>van<Key.enter>
Screenshot: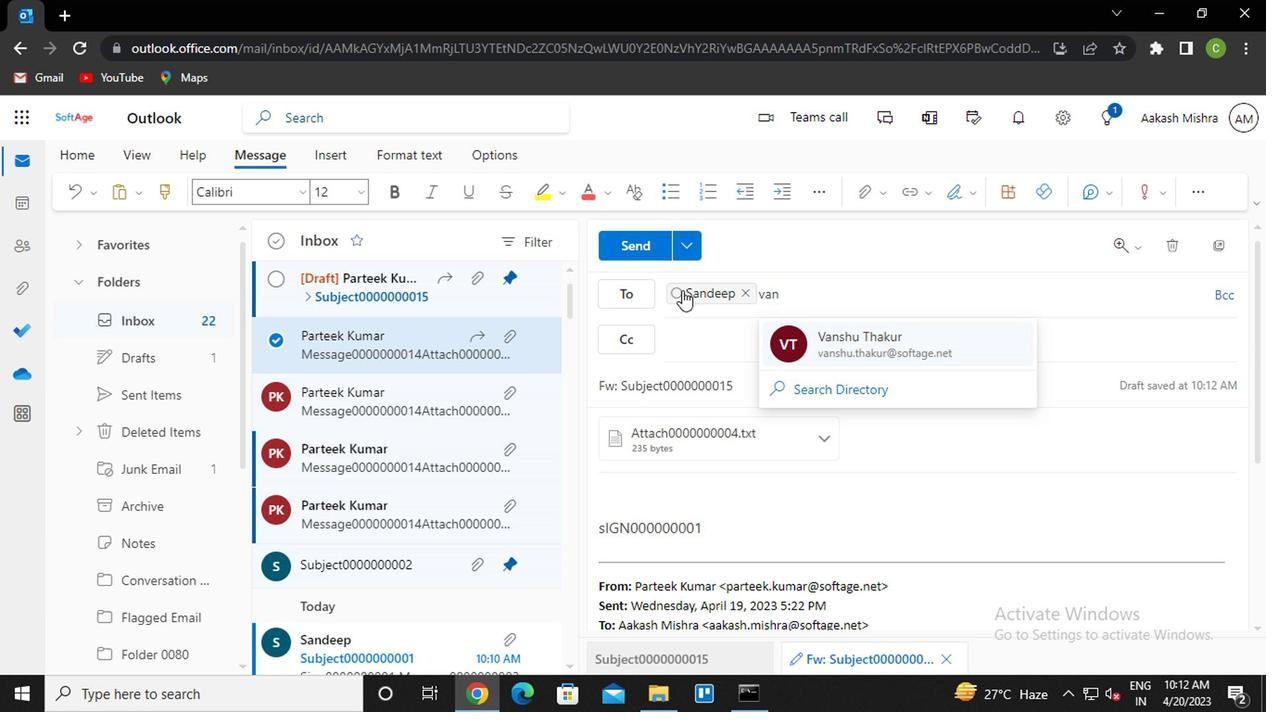
Action: Mouse moved to (691, 331)
Screenshot: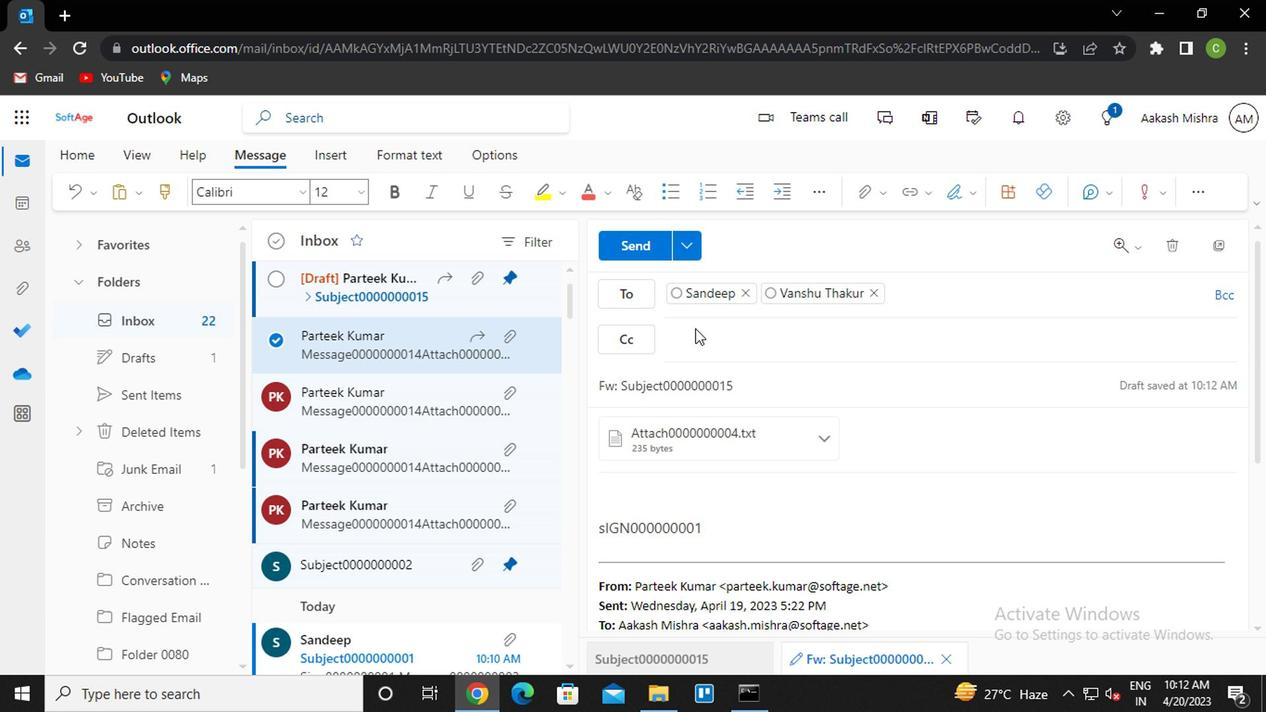 
Action: Mouse pressed left at (691, 331)
Screenshot: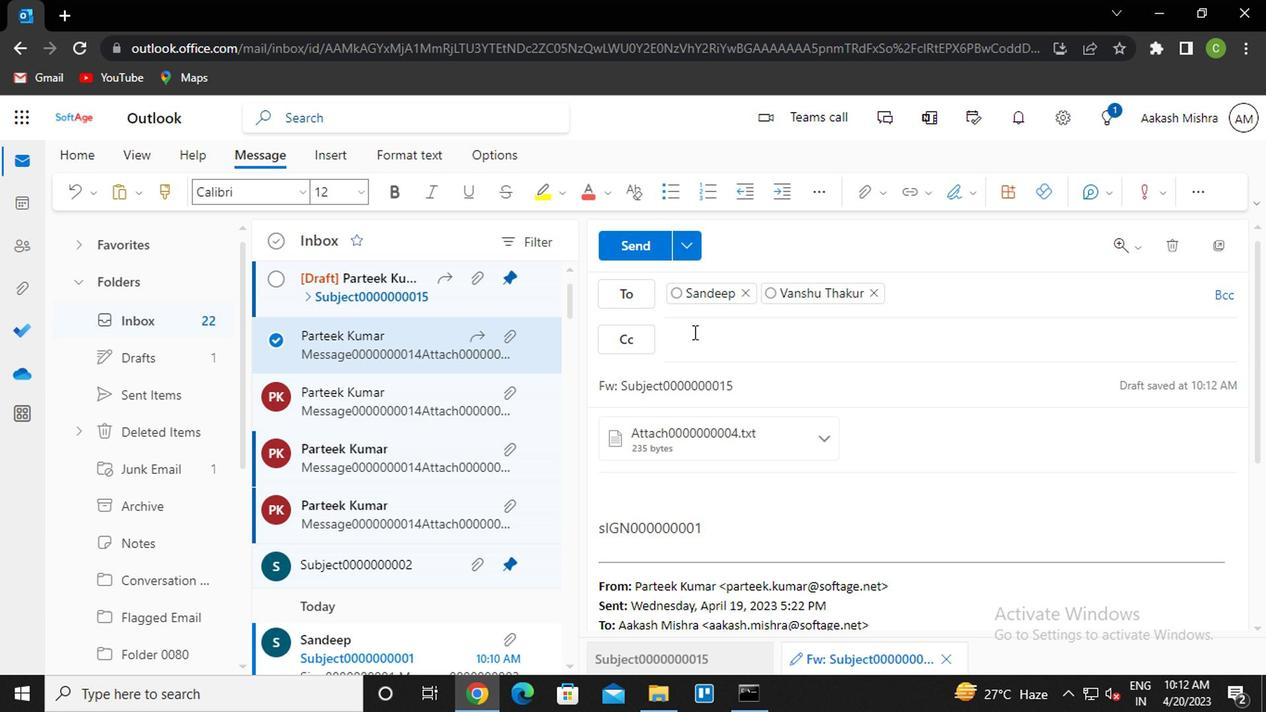 
Action: Key pressed nik<Key.enter>
Screenshot: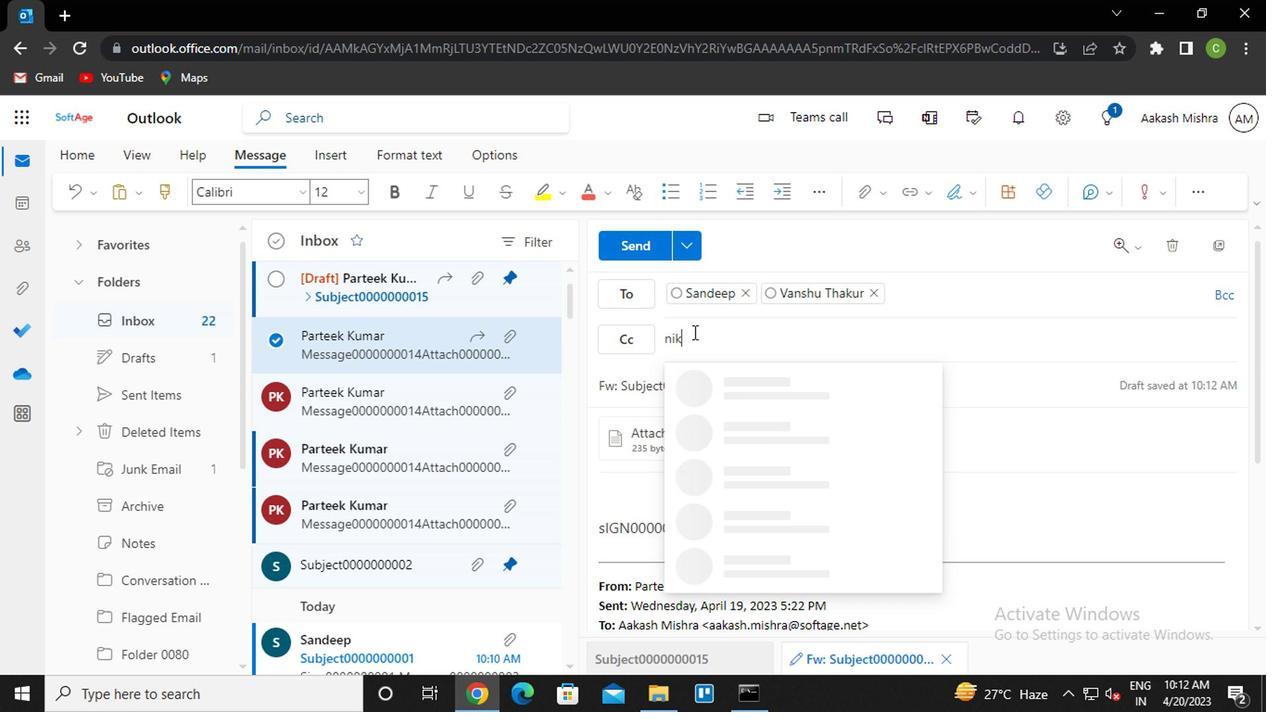
Action: Mouse moved to (677, 340)
Screenshot: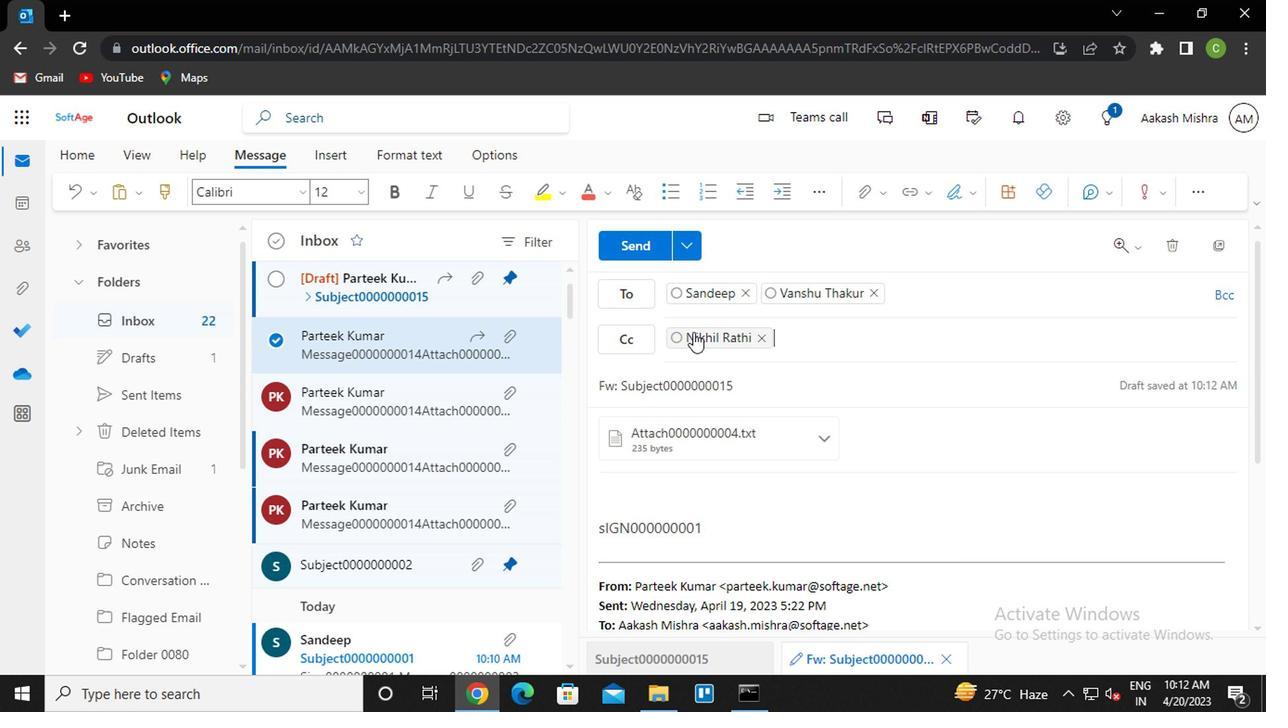 
Action: Key pressed aya
Screenshot: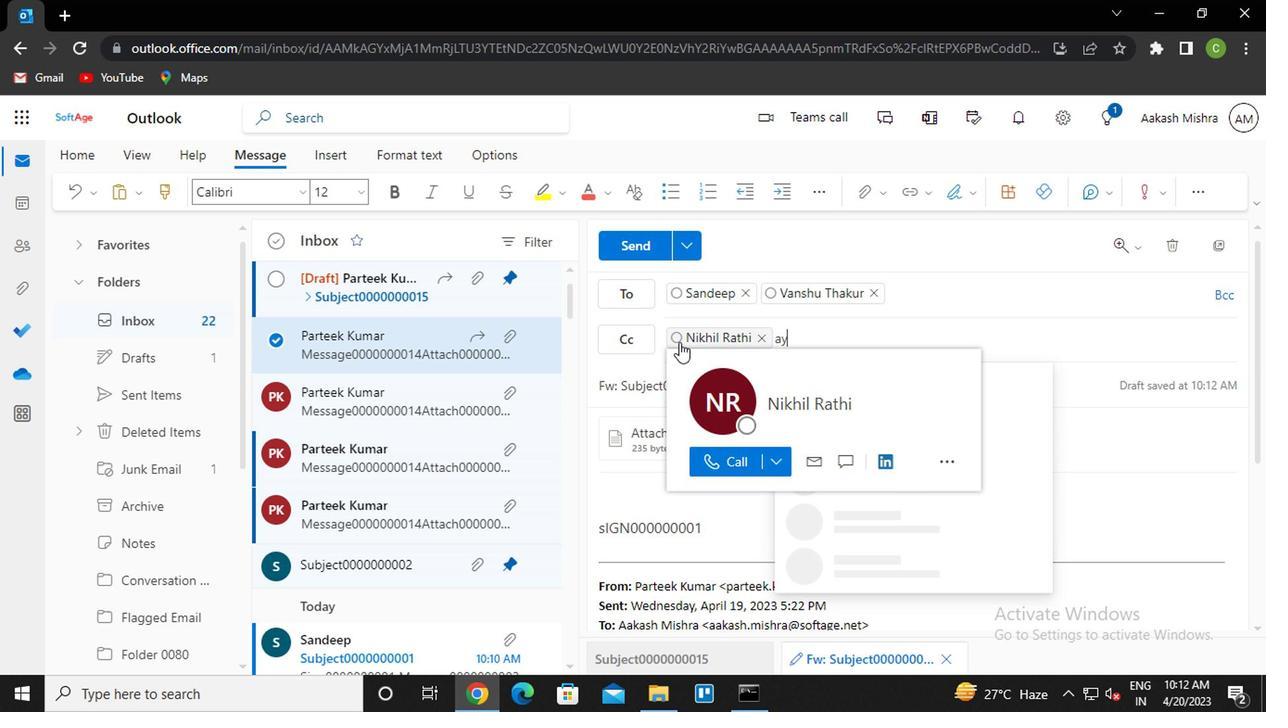 
Action: Mouse moved to (803, 340)
Screenshot: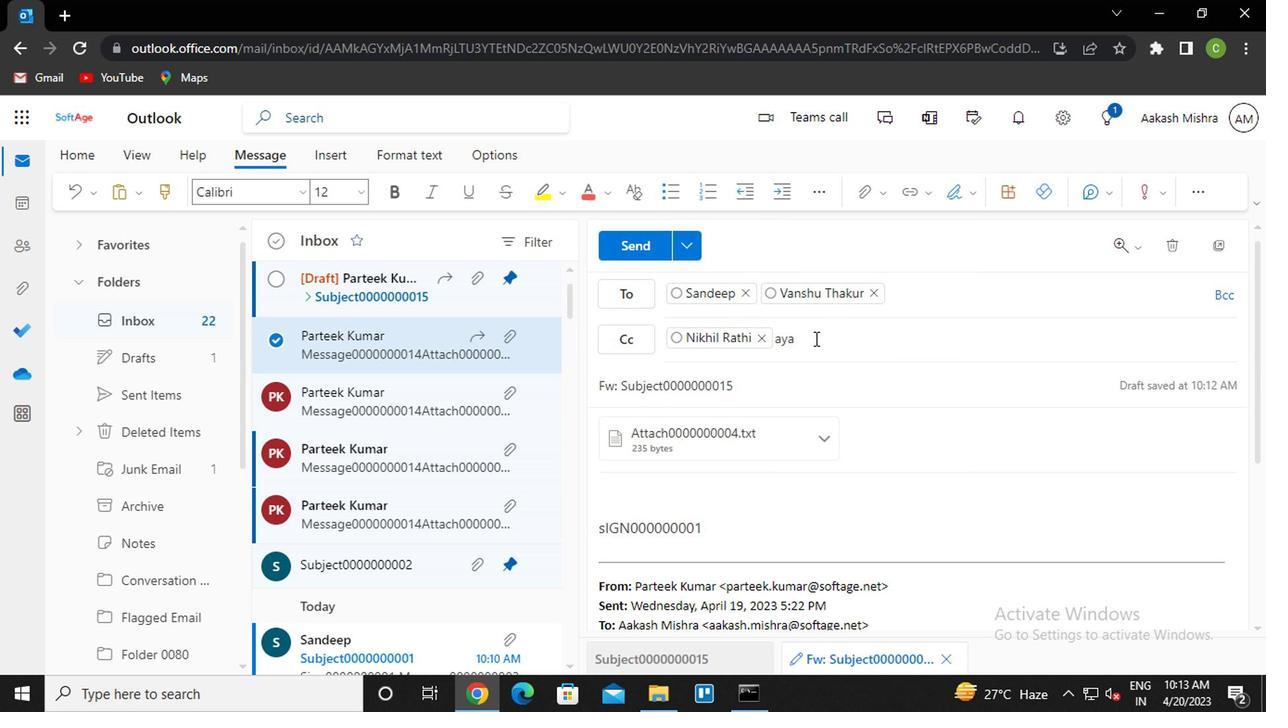 
Action: Mouse pressed left at (803, 340)
Screenshot: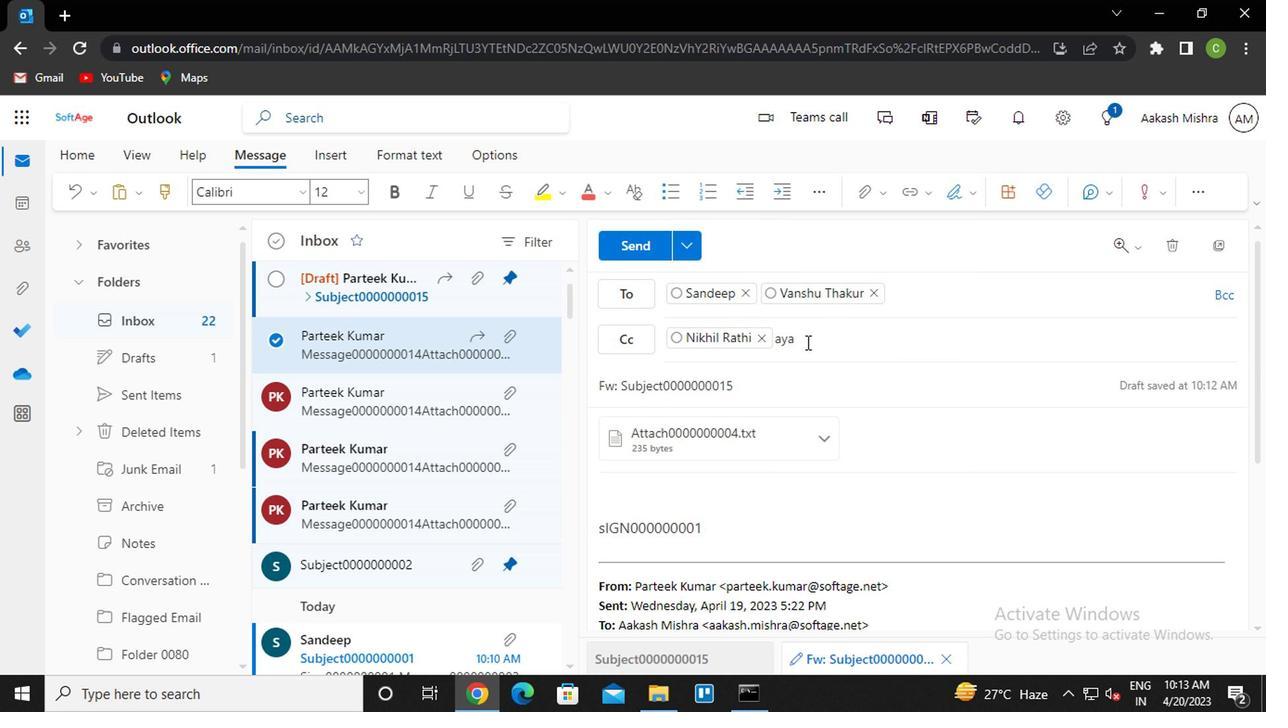 
Action: Mouse moved to (803, 333)
Screenshot: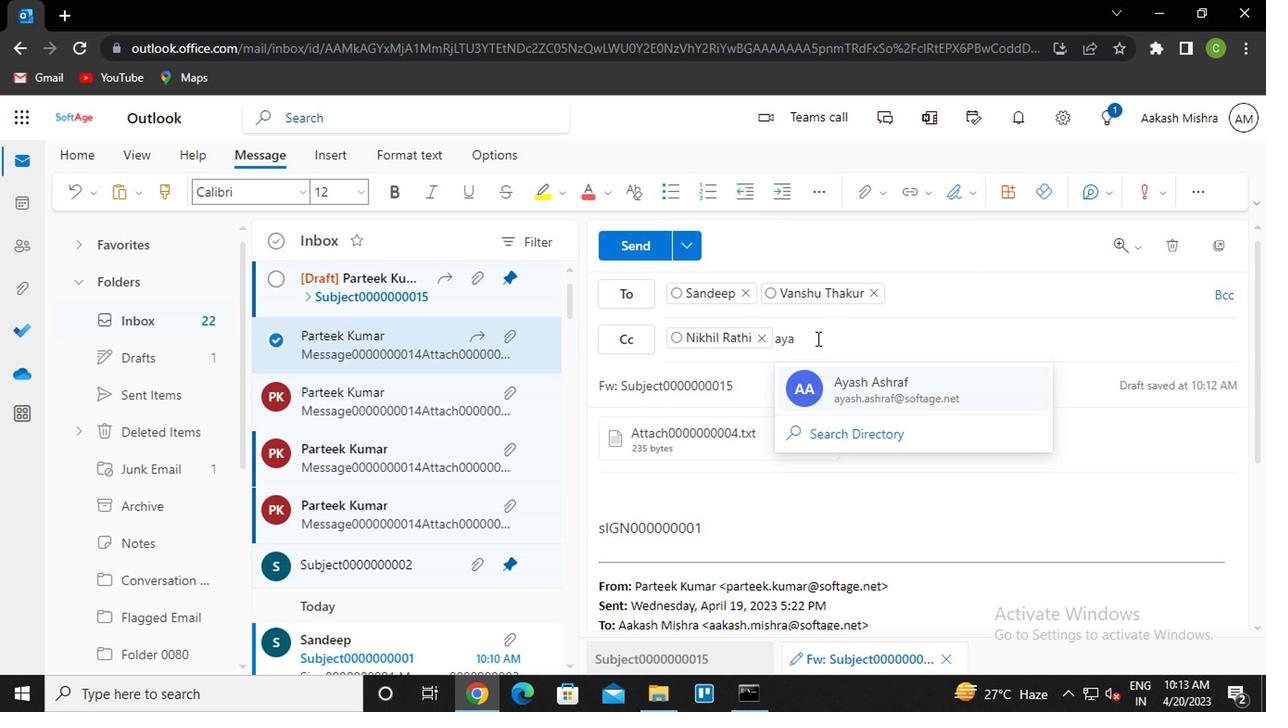 
Action: Key pressed <Key.backspace>u<Key.enter>
Screenshot: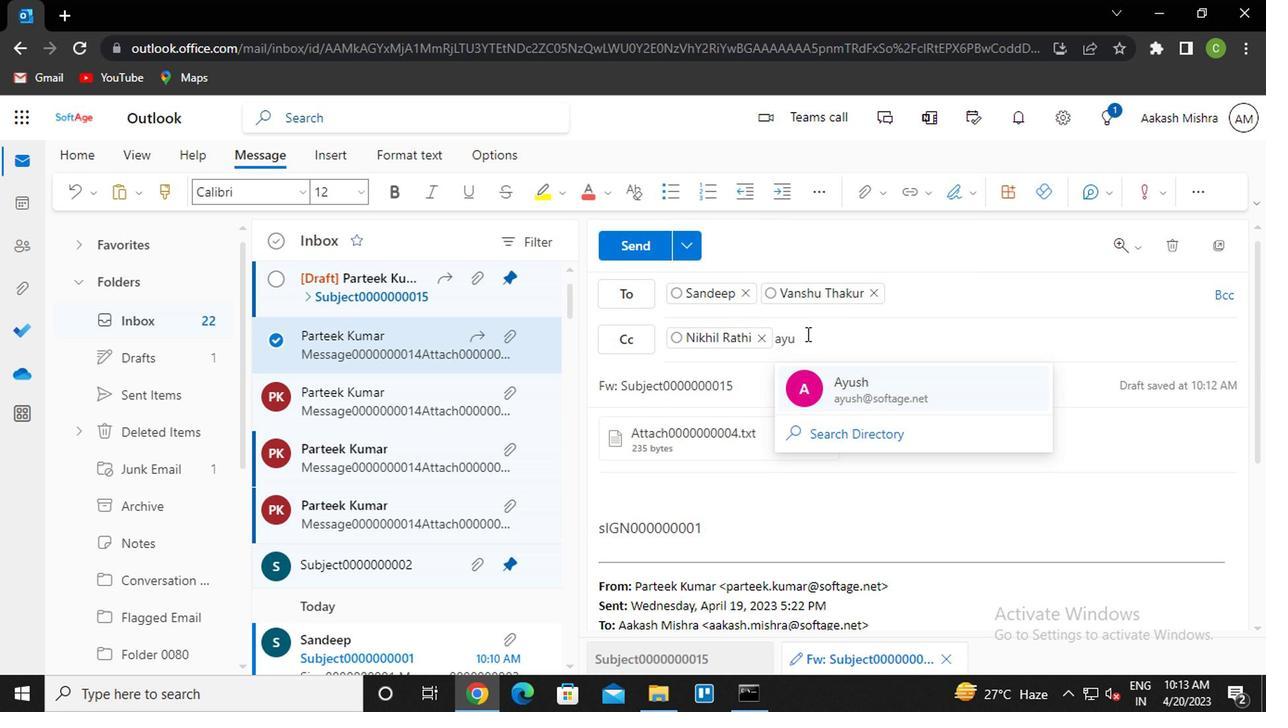 
Action: Mouse moved to (1225, 287)
Screenshot: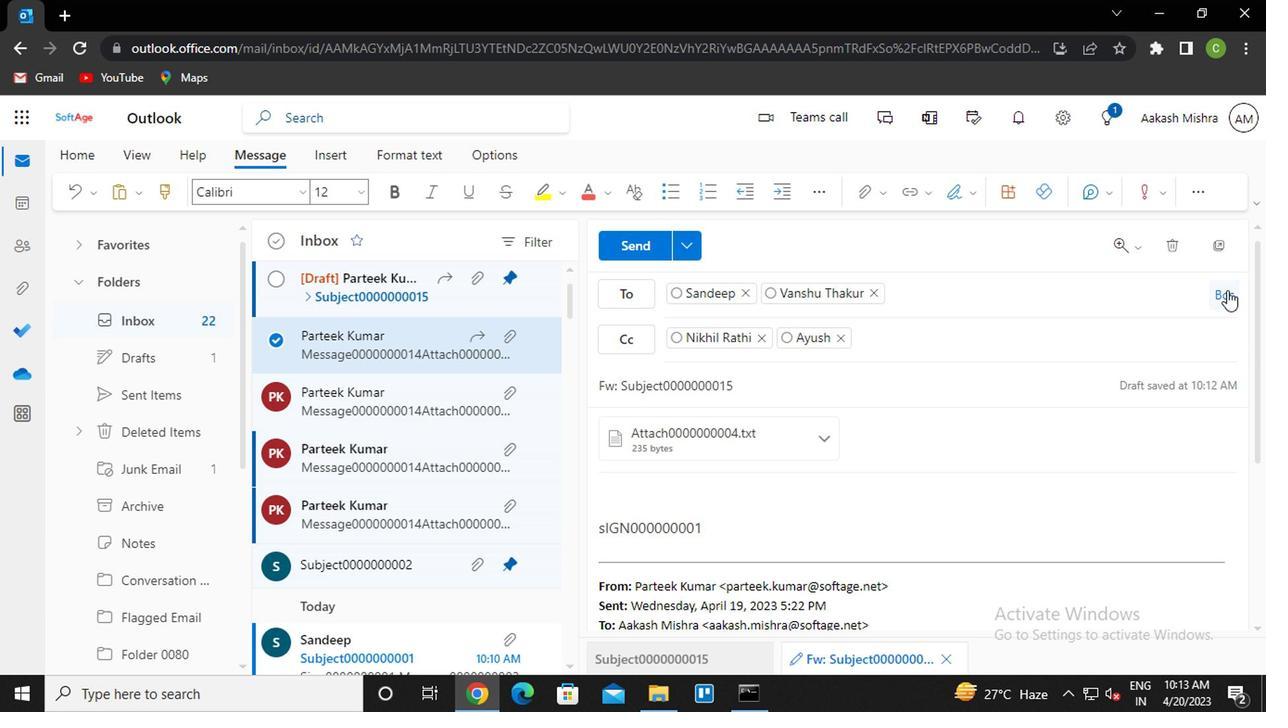 
Action: Mouse pressed left at (1225, 287)
Screenshot: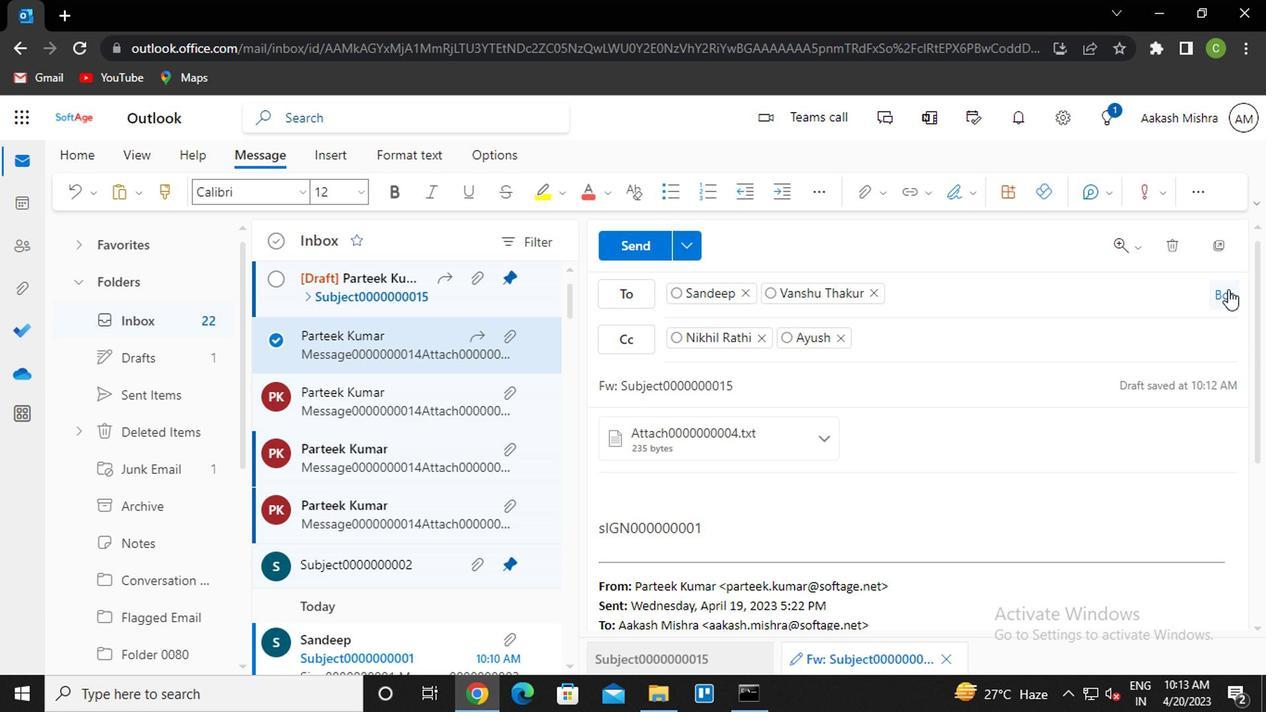 
Action: Mouse moved to (746, 375)
Screenshot: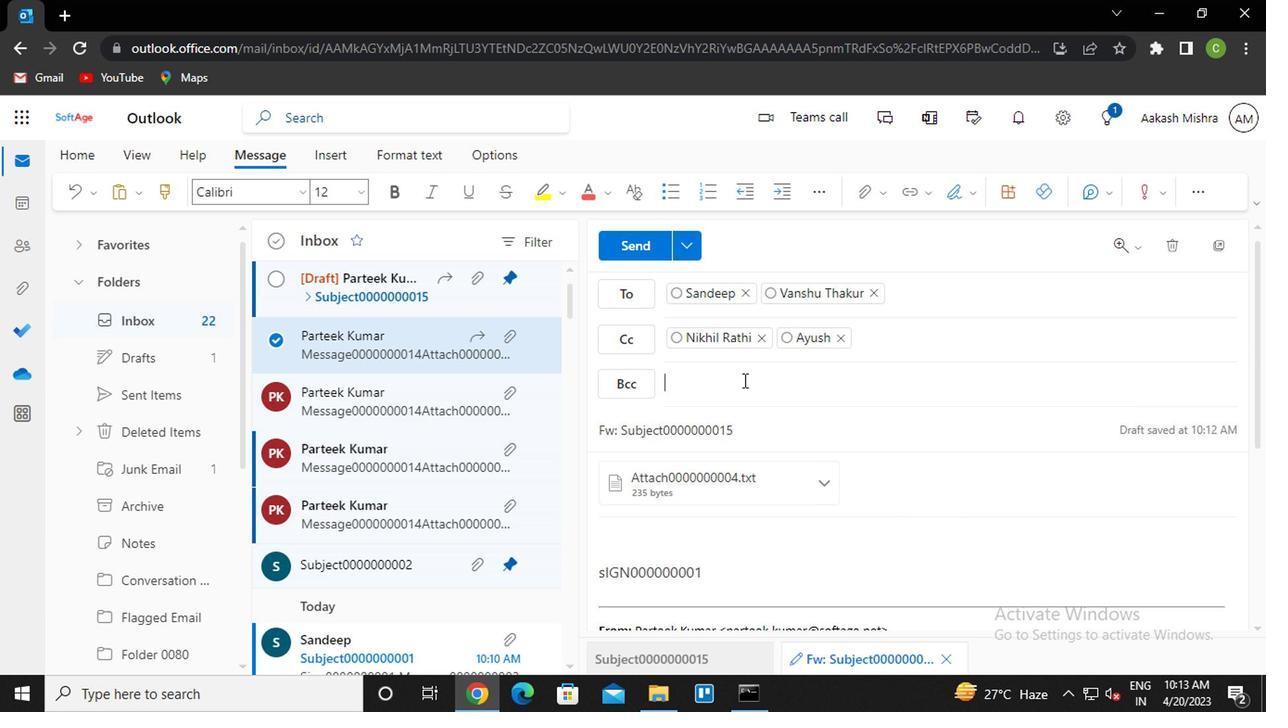 
Action: Key pressed poo<Key.enter>
Screenshot: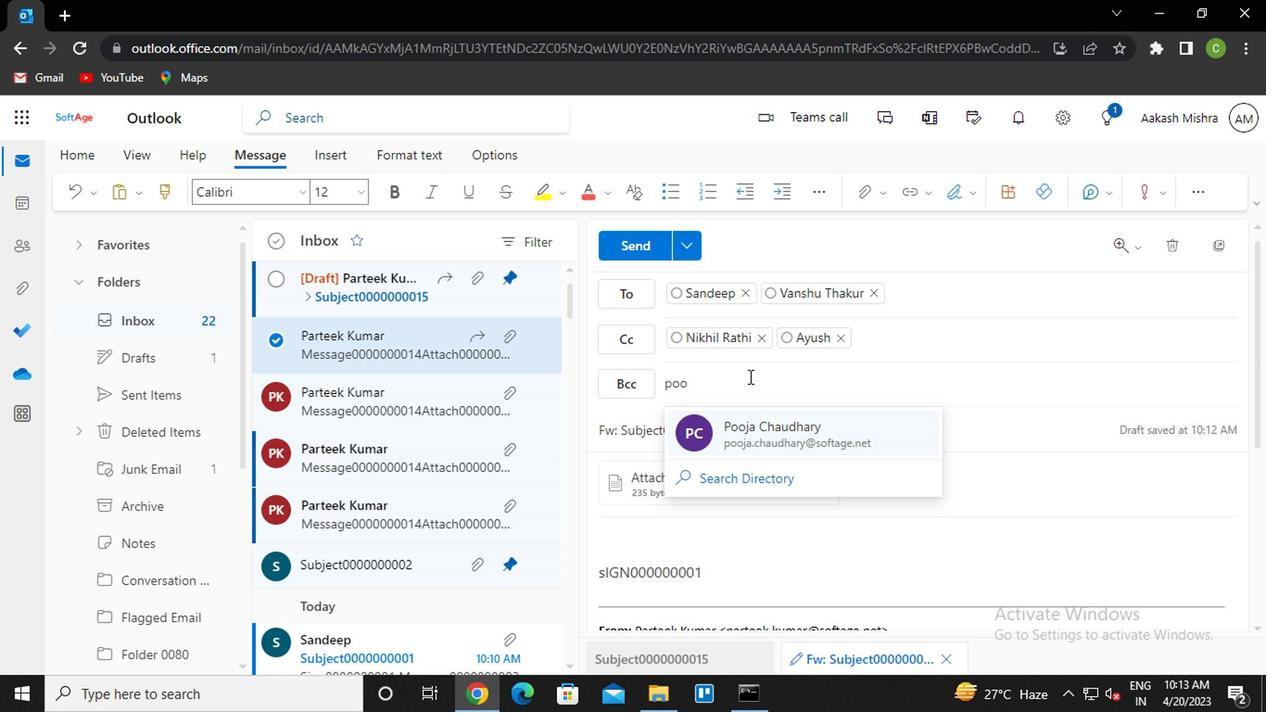 
Action: Mouse moved to (755, 431)
Screenshot: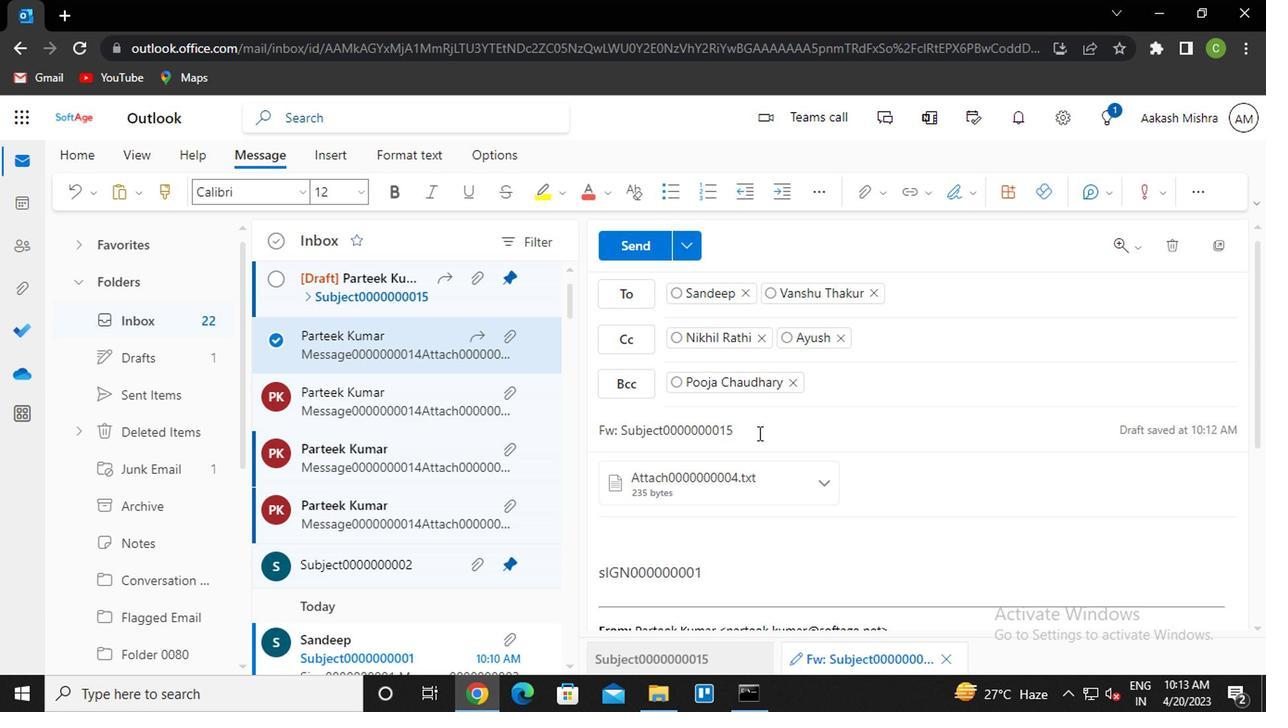 
Action: Mouse pressed left at (755, 431)
Screenshot: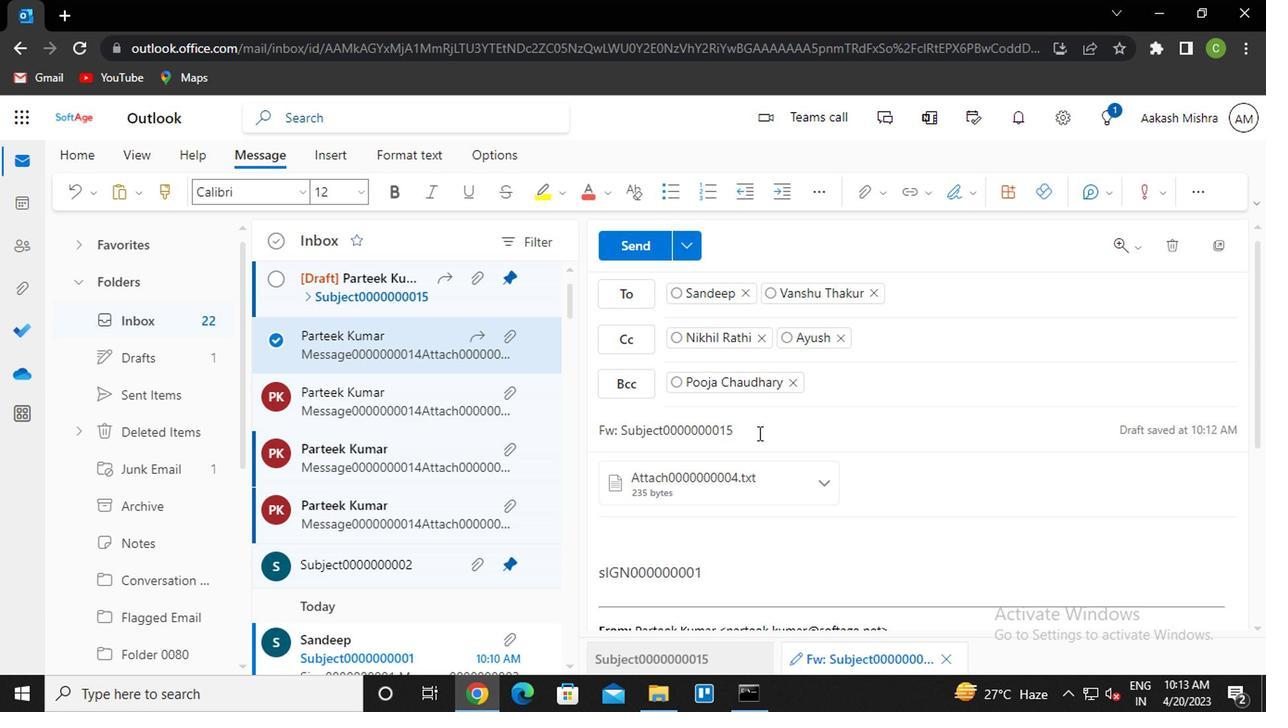 
Action: Key pressed <Key.backspace><Key.backspace>21
Screenshot: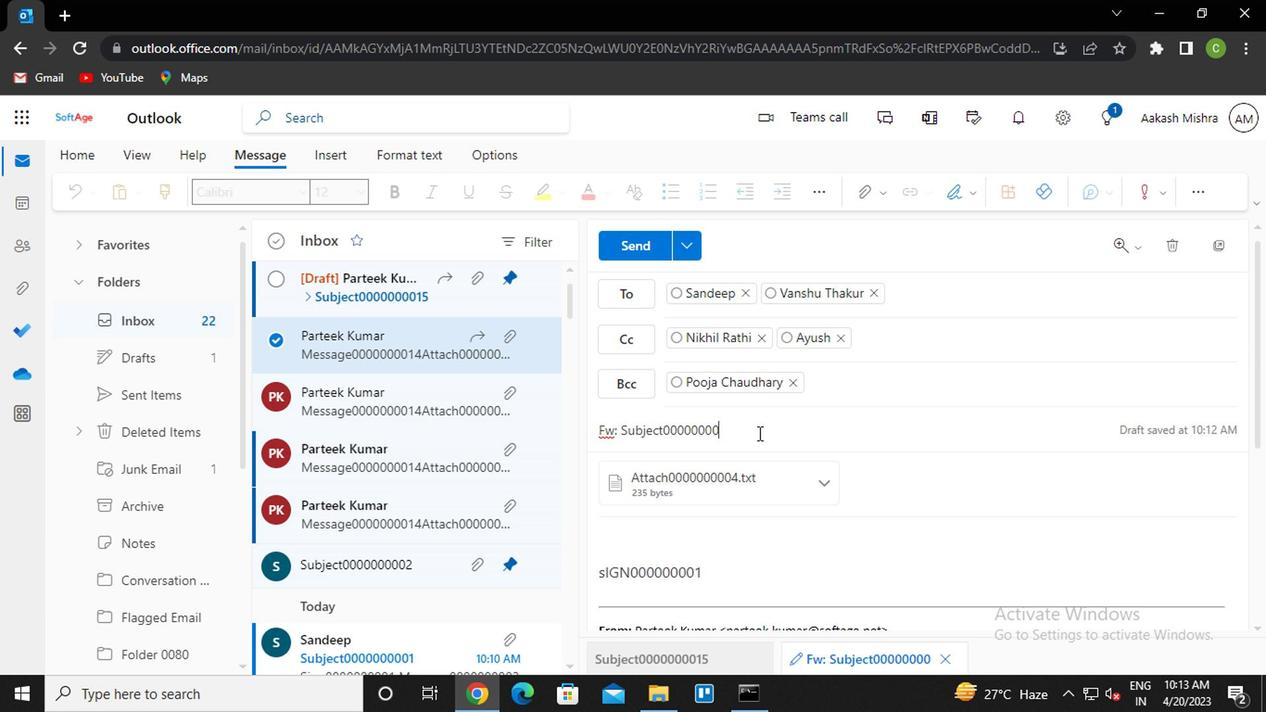 
Action: Mouse moved to (661, 532)
Screenshot: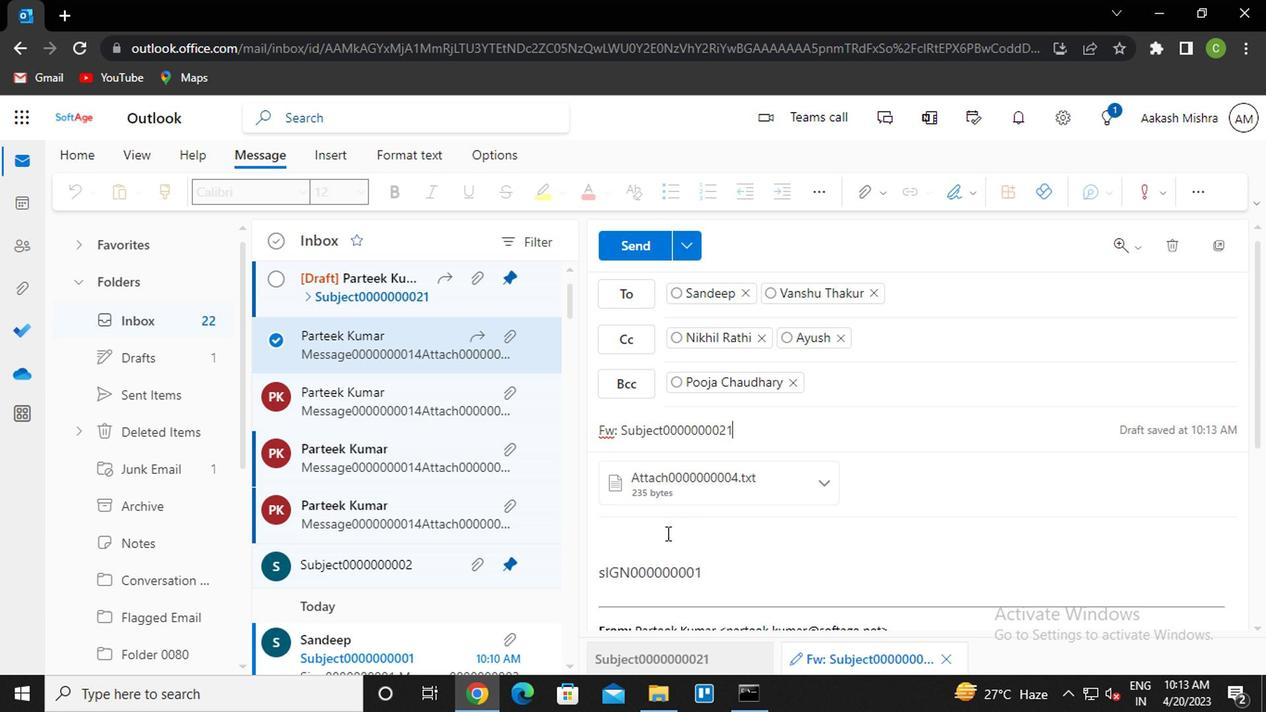 
Action: Mouse pressed left at (661, 532)
Screenshot: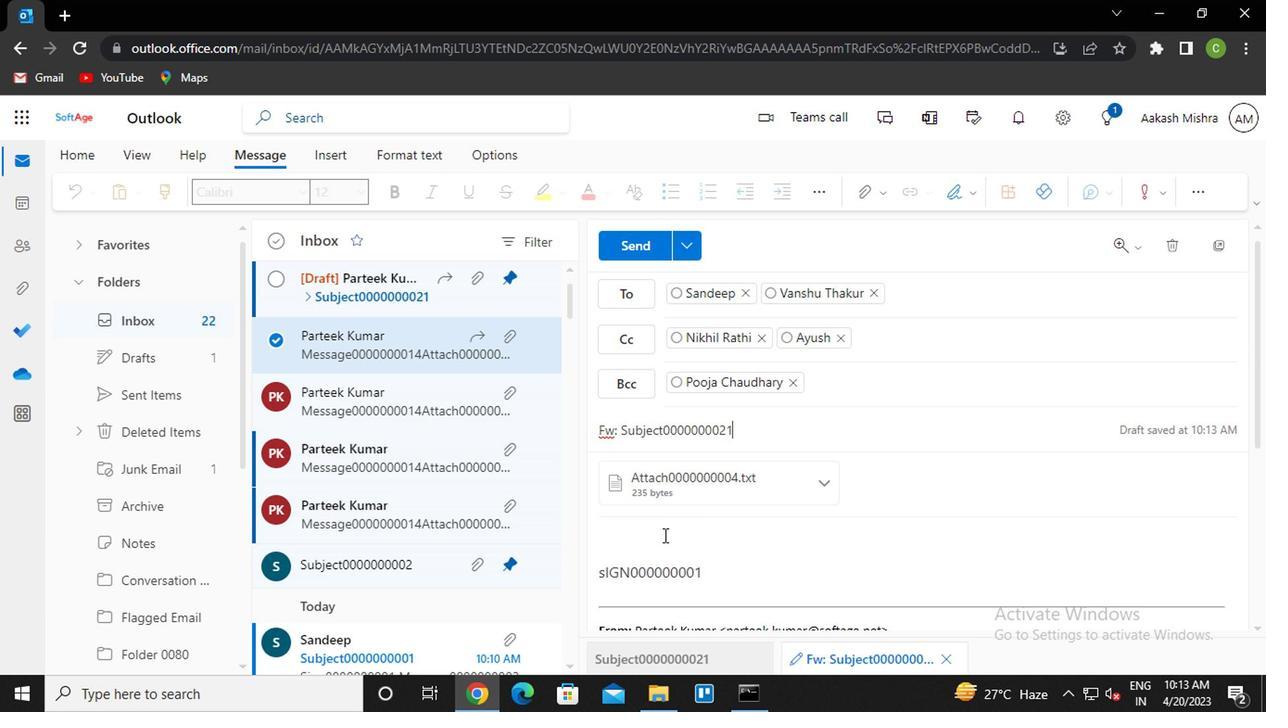 
Action: Key pressed <Key.caps_lock>m<Key.caps_lock>essage0000000023
Screenshot: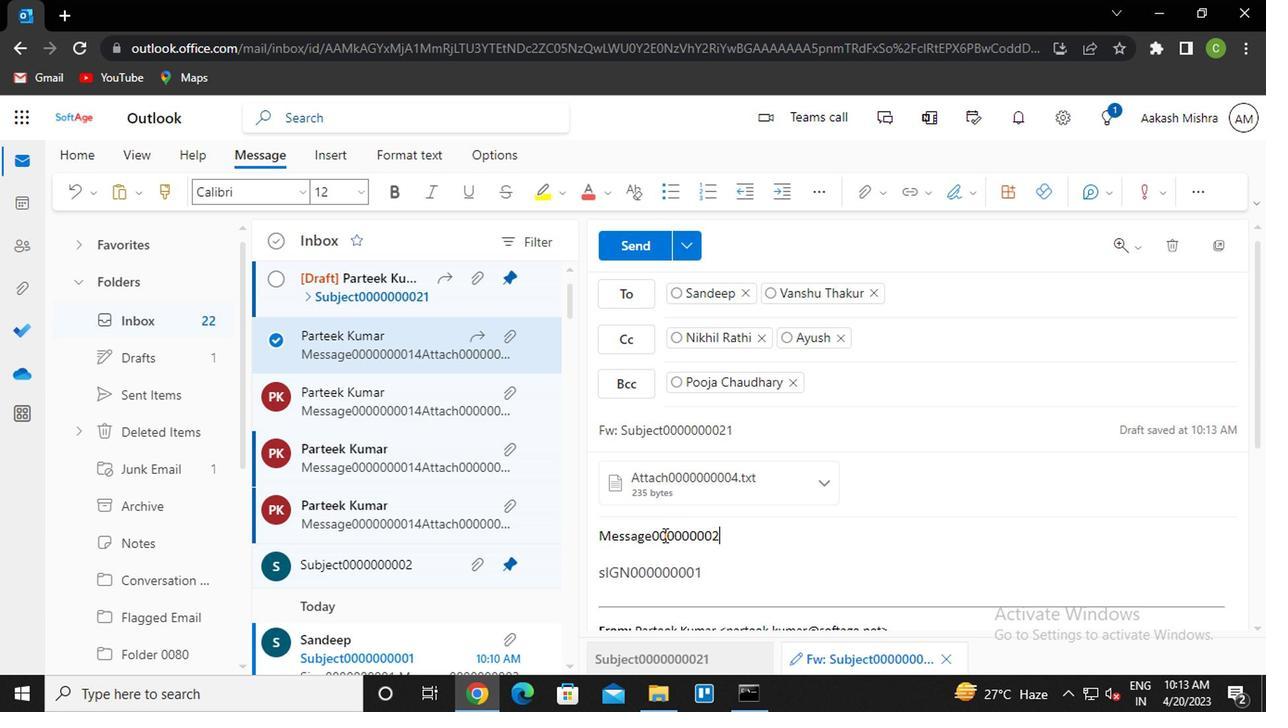 
Action: Mouse moved to (616, 249)
Screenshot: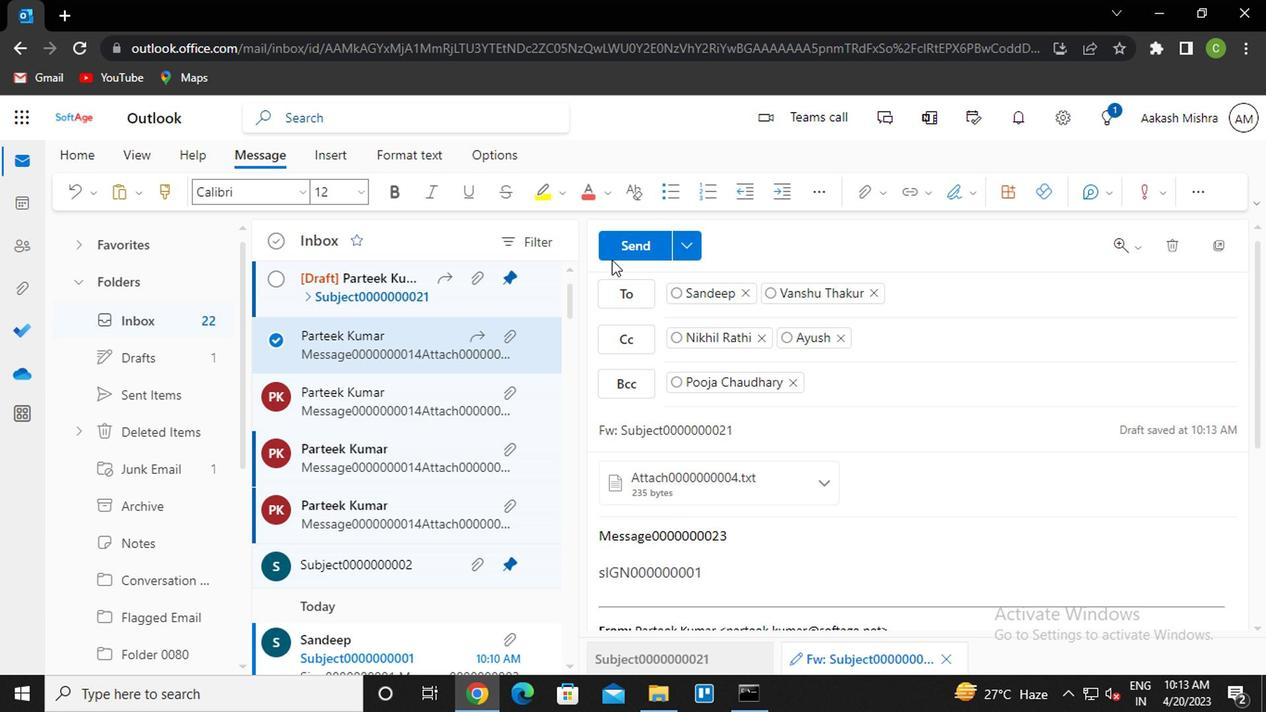 
Action: Mouse pressed left at (616, 249)
Screenshot: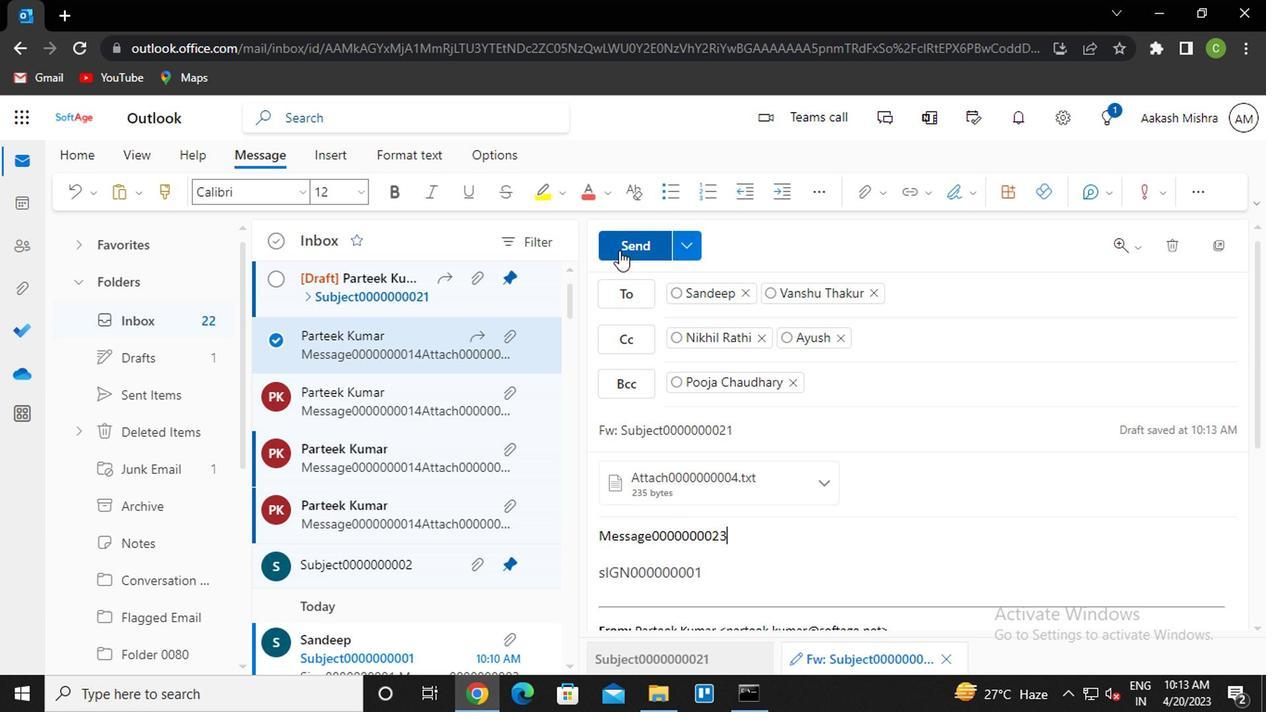
Action: Mouse moved to (1213, 342)
Screenshot: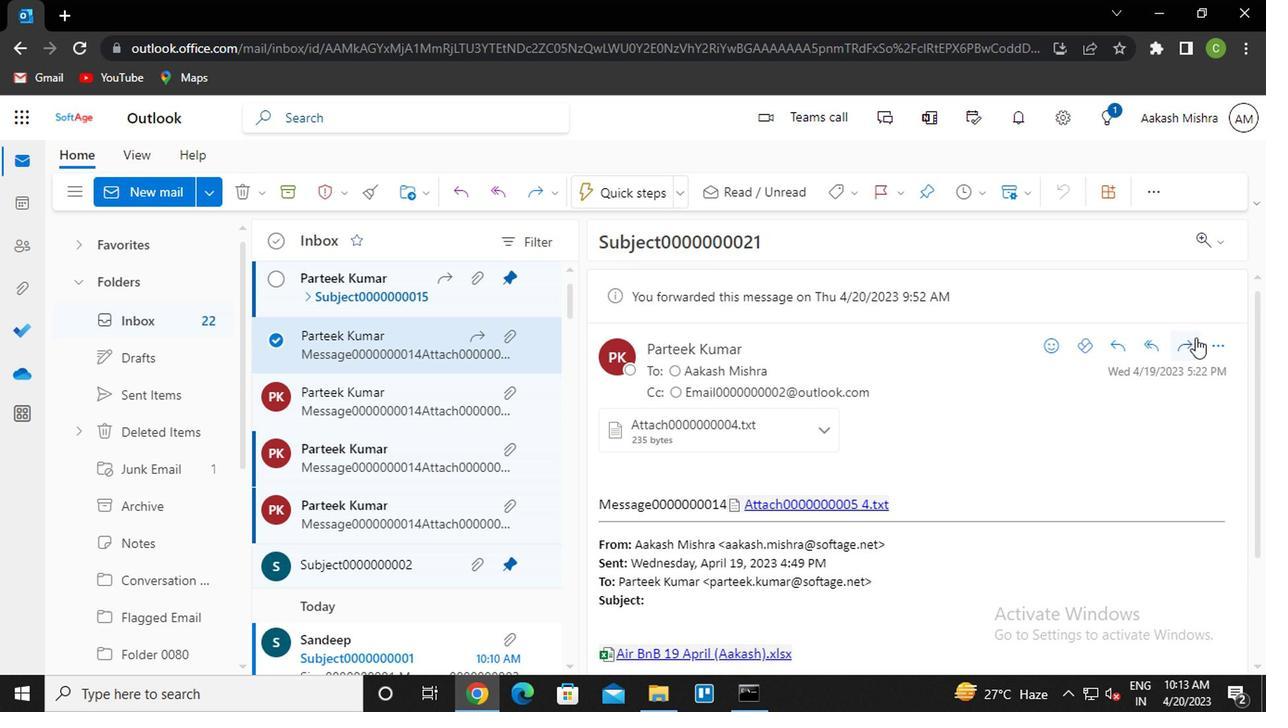 
Action: Mouse pressed left at (1213, 342)
Screenshot: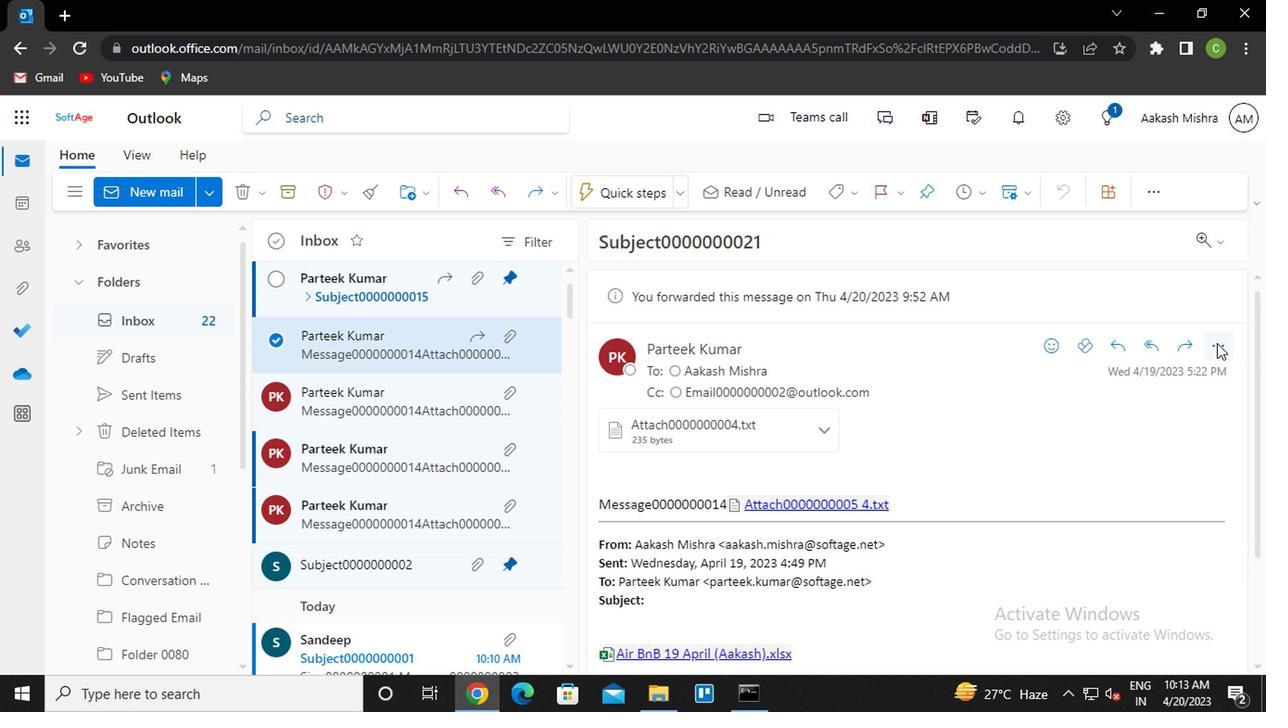 
Action: Mouse moved to (921, 421)
Screenshot: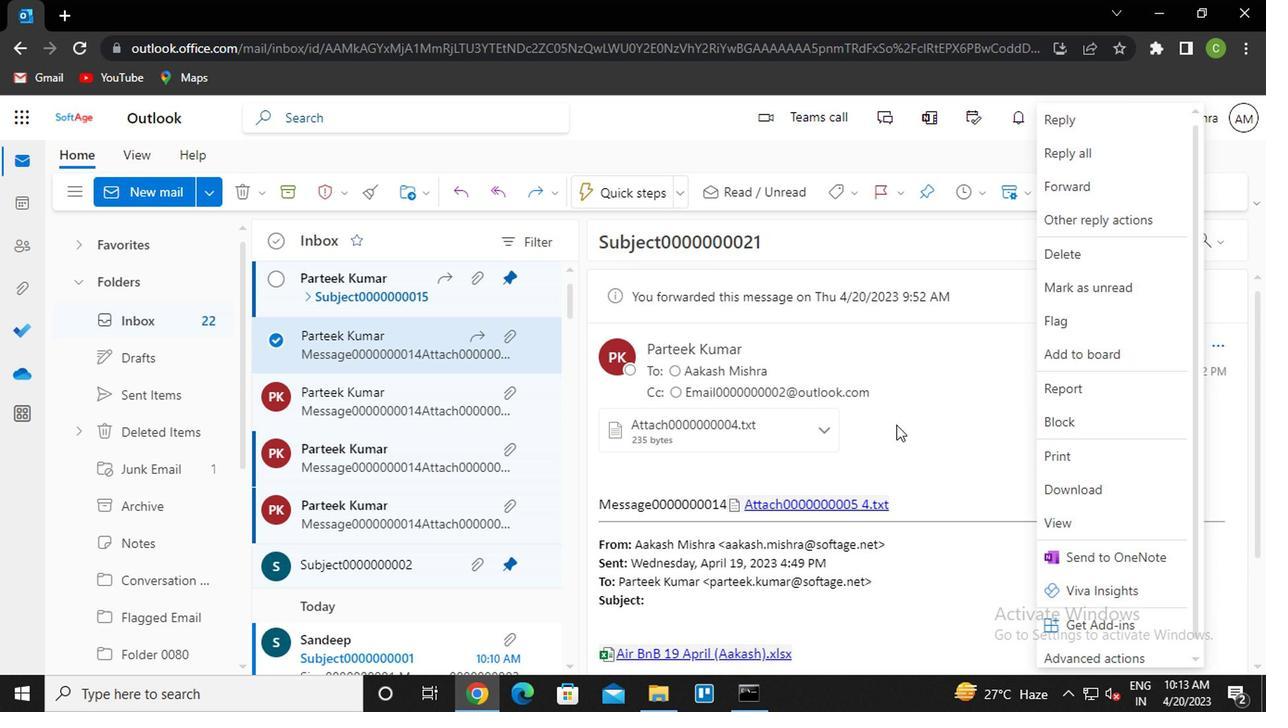 
Action: Mouse pressed left at (921, 421)
Screenshot: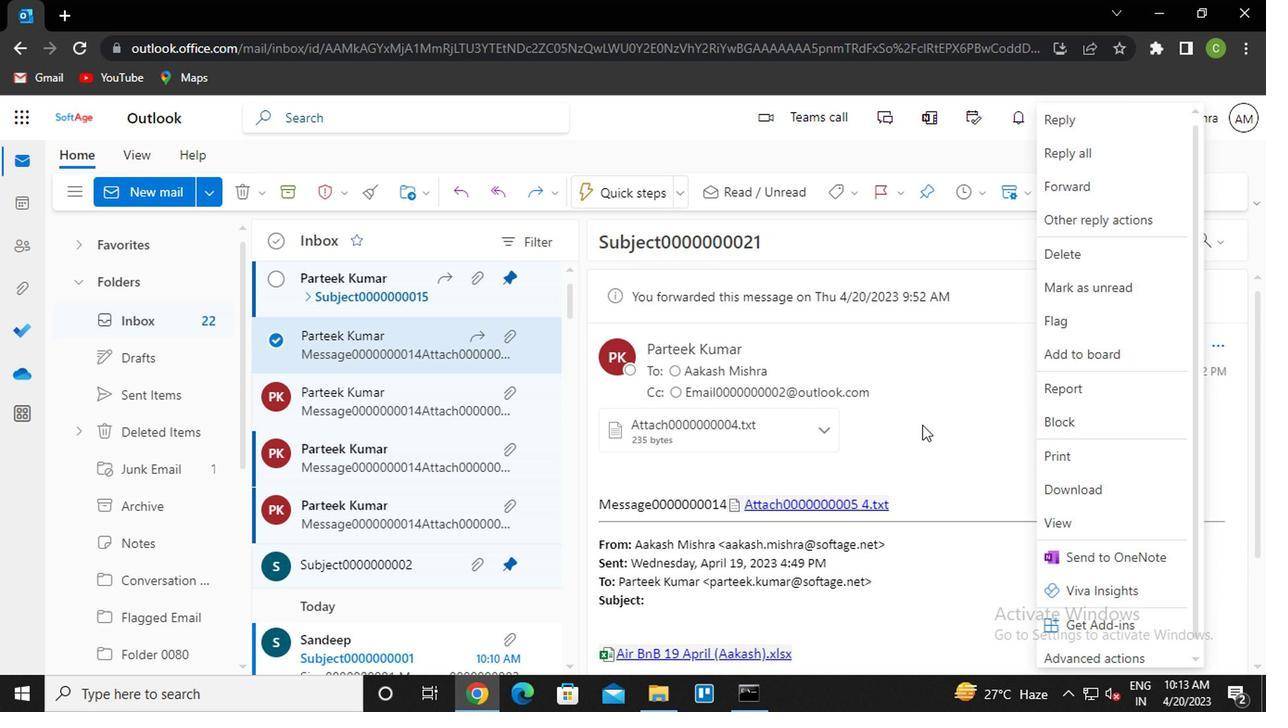 
Action: Mouse moved to (1183, 345)
Screenshot: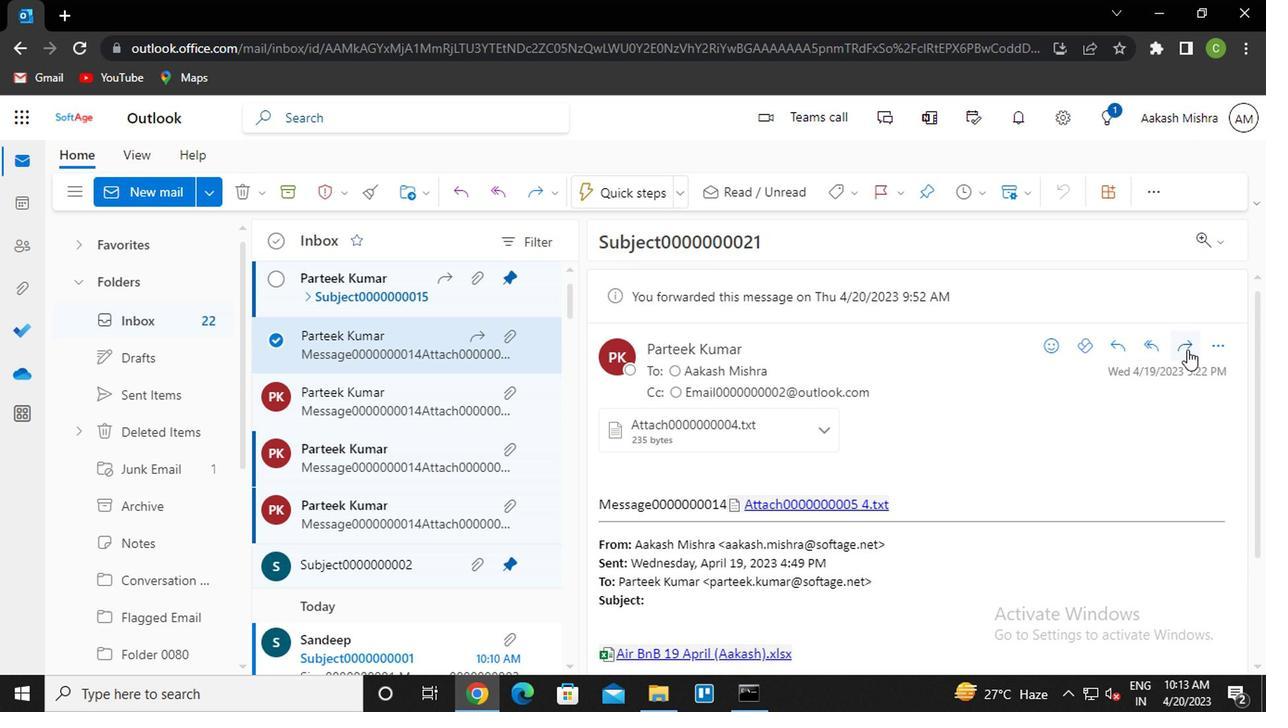 
Action: Mouse pressed left at (1183, 345)
Screenshot: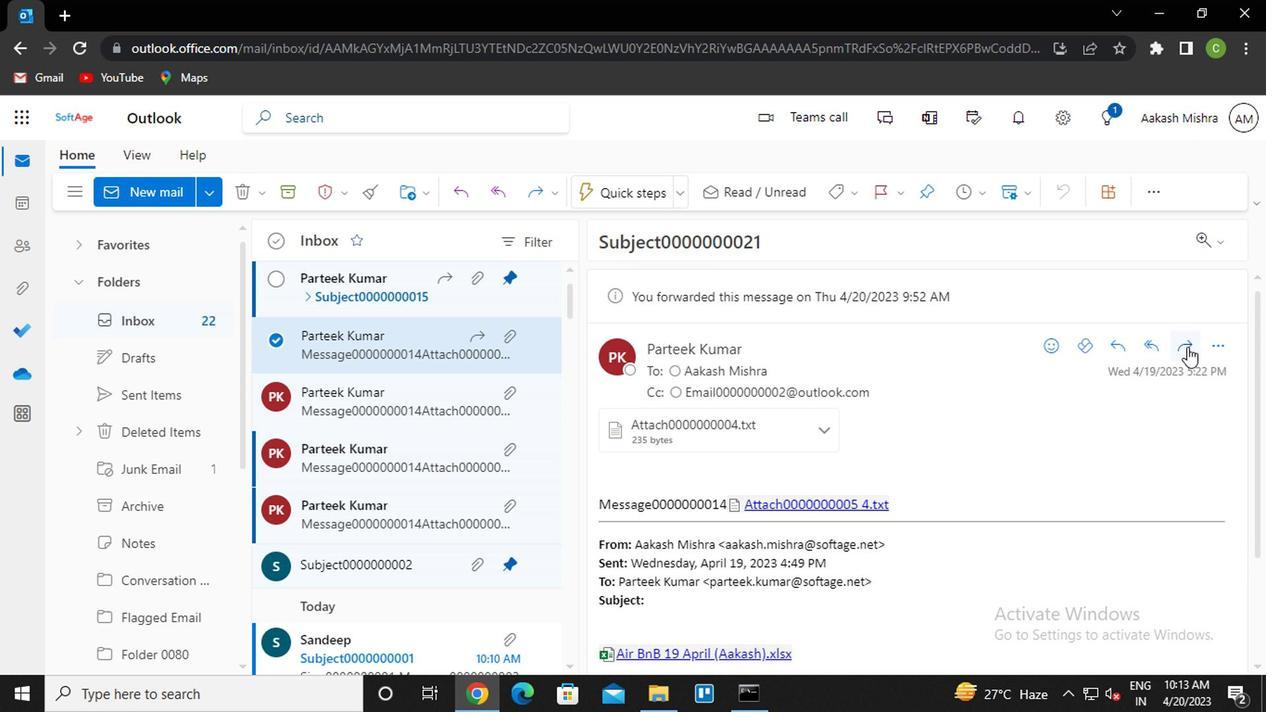 
Action: Mouse moved to (865, 196)
Screenshot: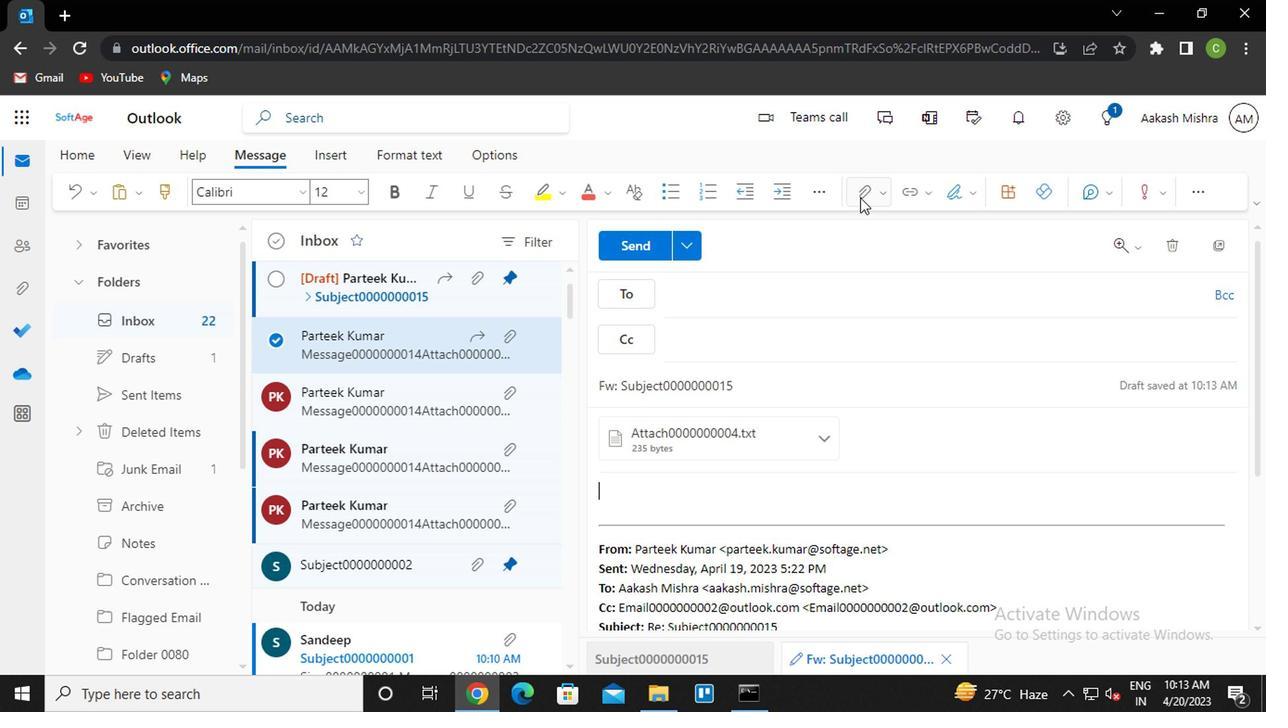 
Action: Mouse pressed left at (865, 196)
Screenshot: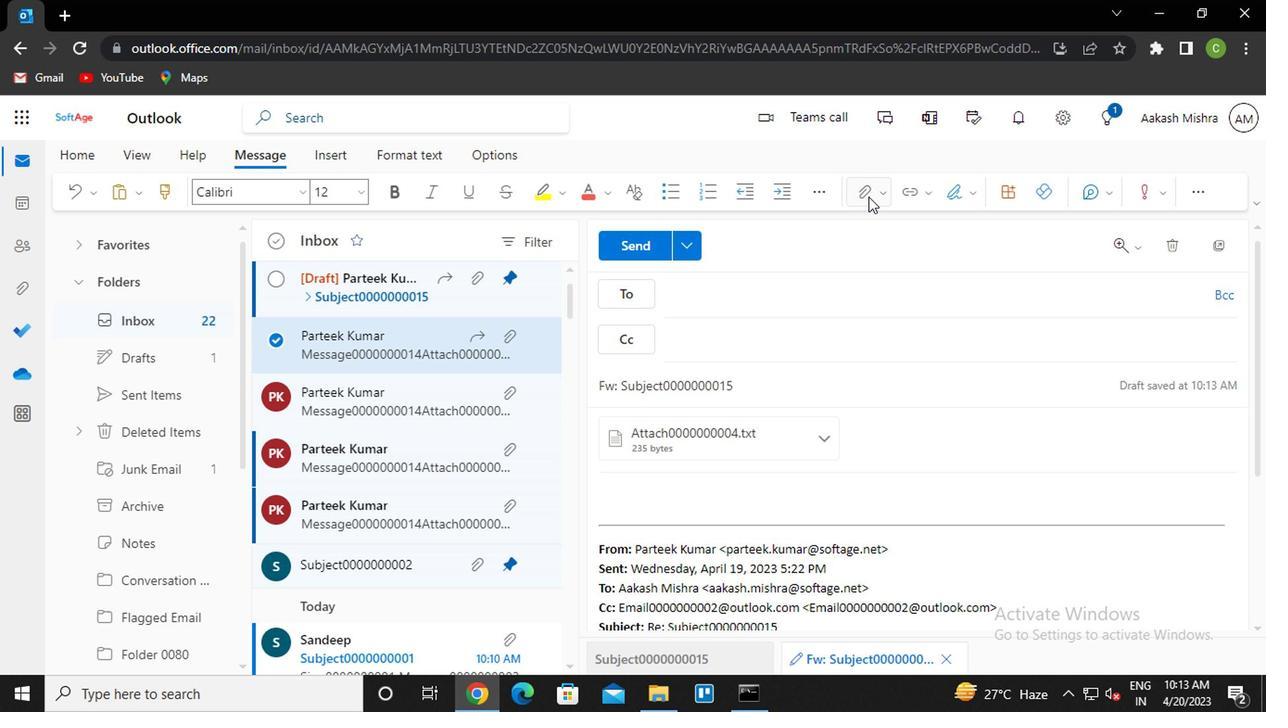 
Action: Mouse moved to (726, 331)
Screenshot: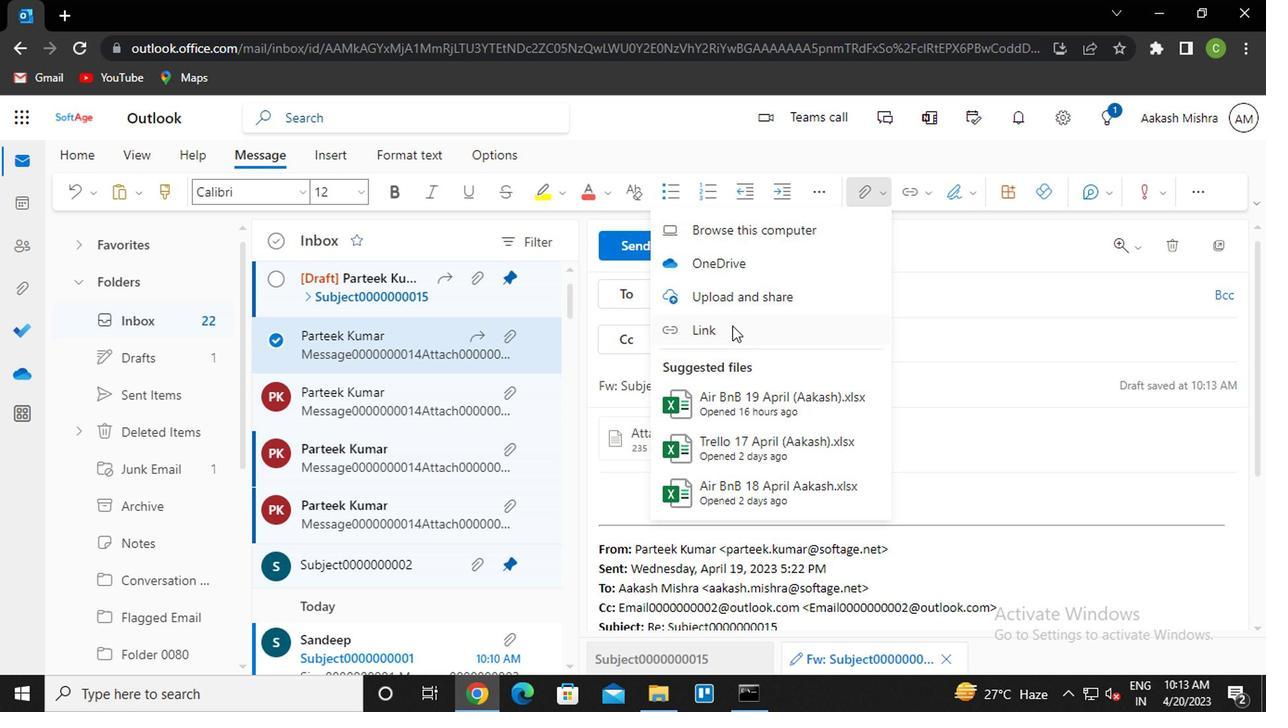 
Action: Mouse pressed left at (726, 331)
Screenshot: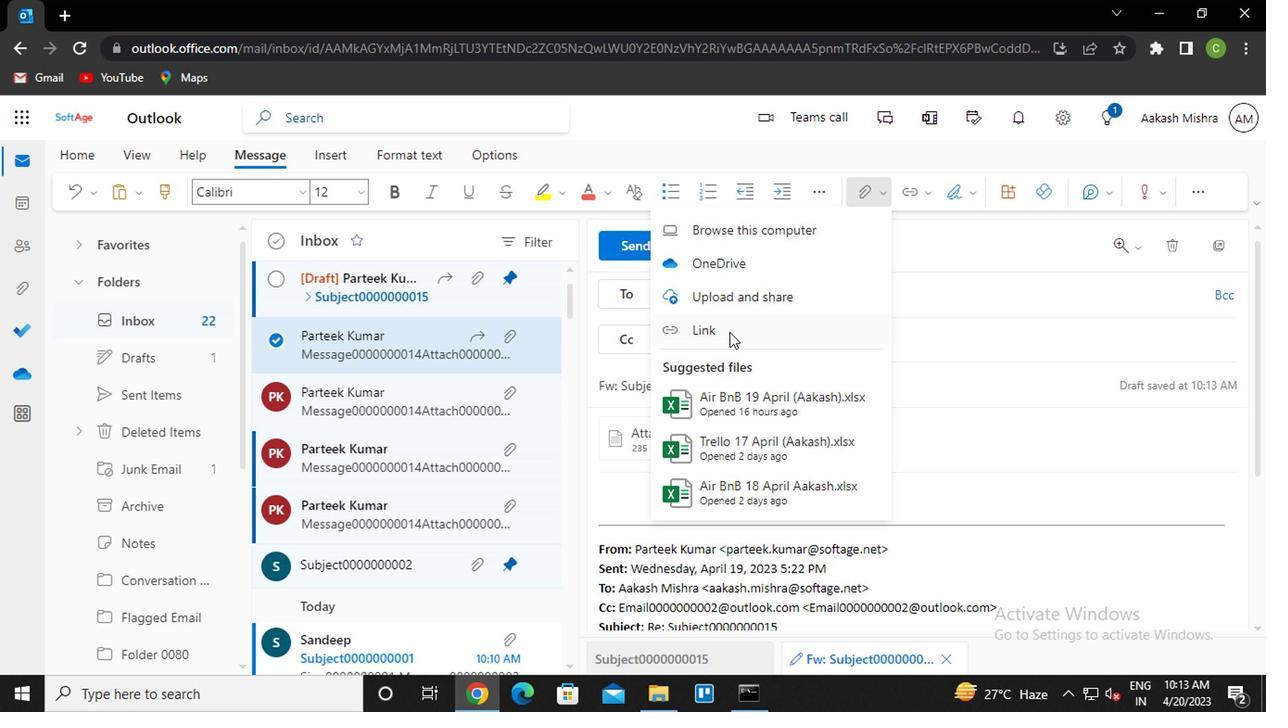 
Action: Mouse moved to (507, 365)
Screenshot: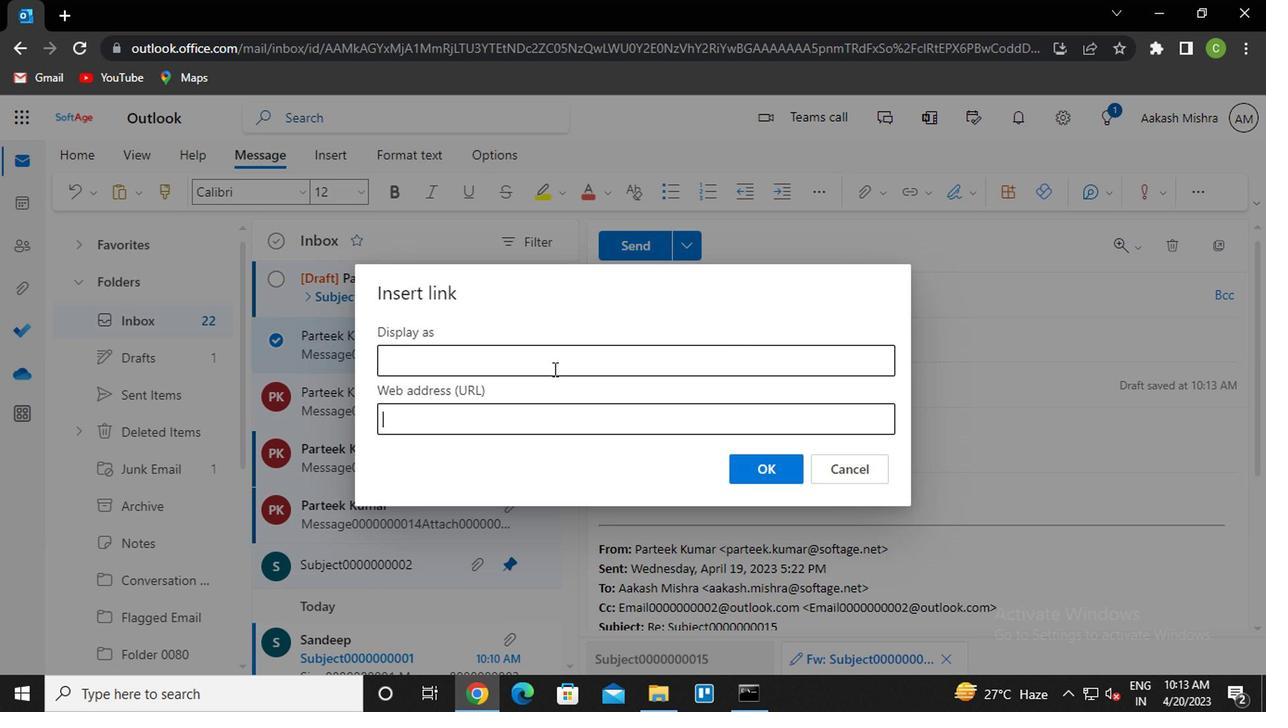 
Action: Mouse pressed left at (507, 365)
Screenshot: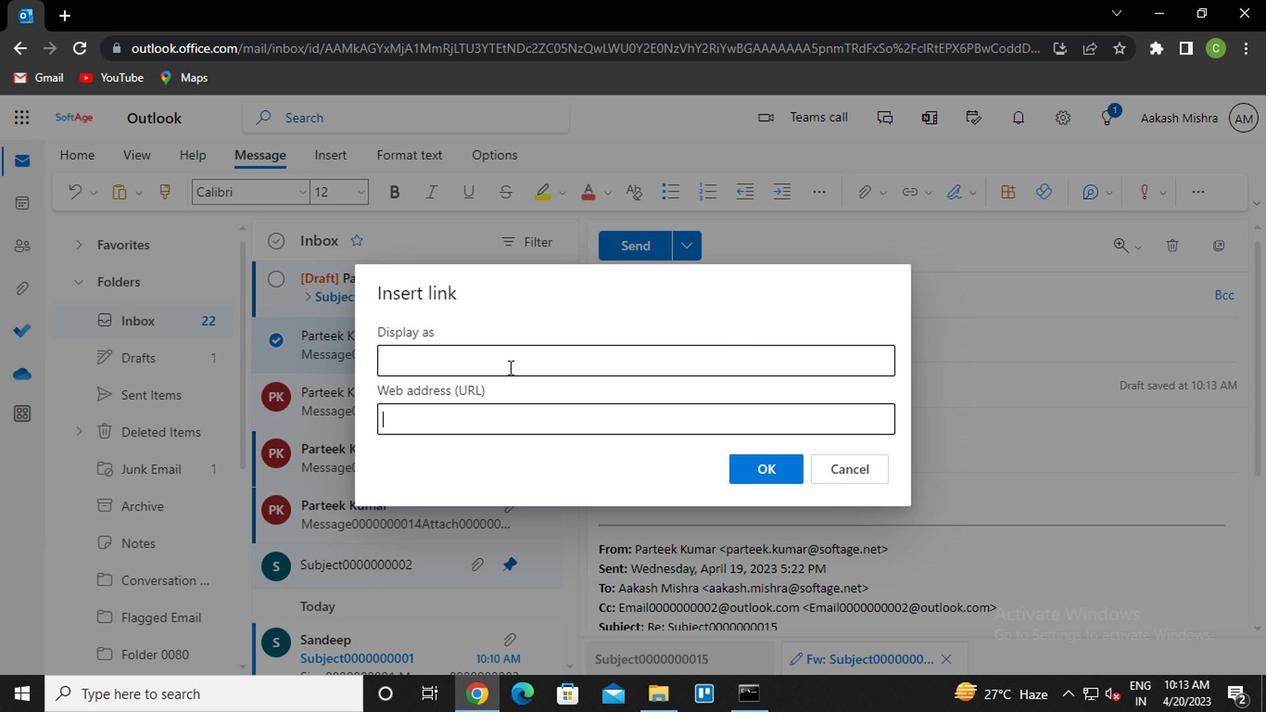
Action: Mouse moved to (512, 406)
Screenshot: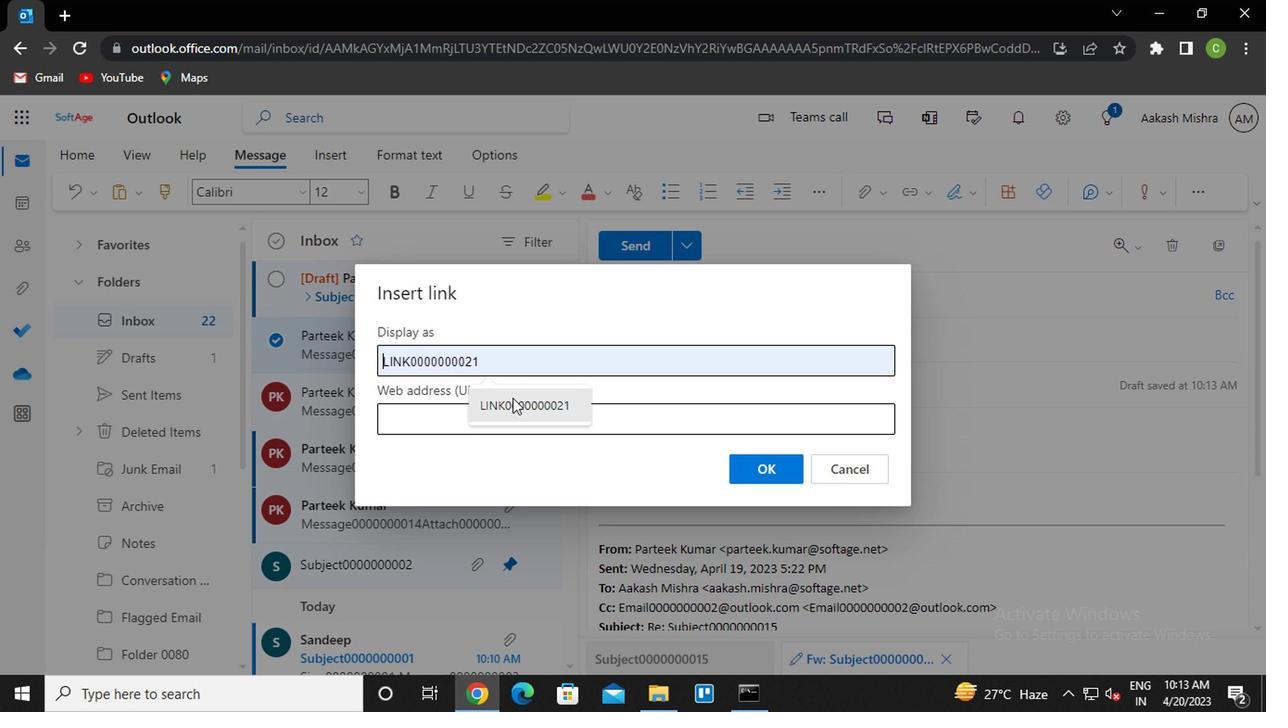 
Action: Mouse pressed left at (512, 406)
Screenshot: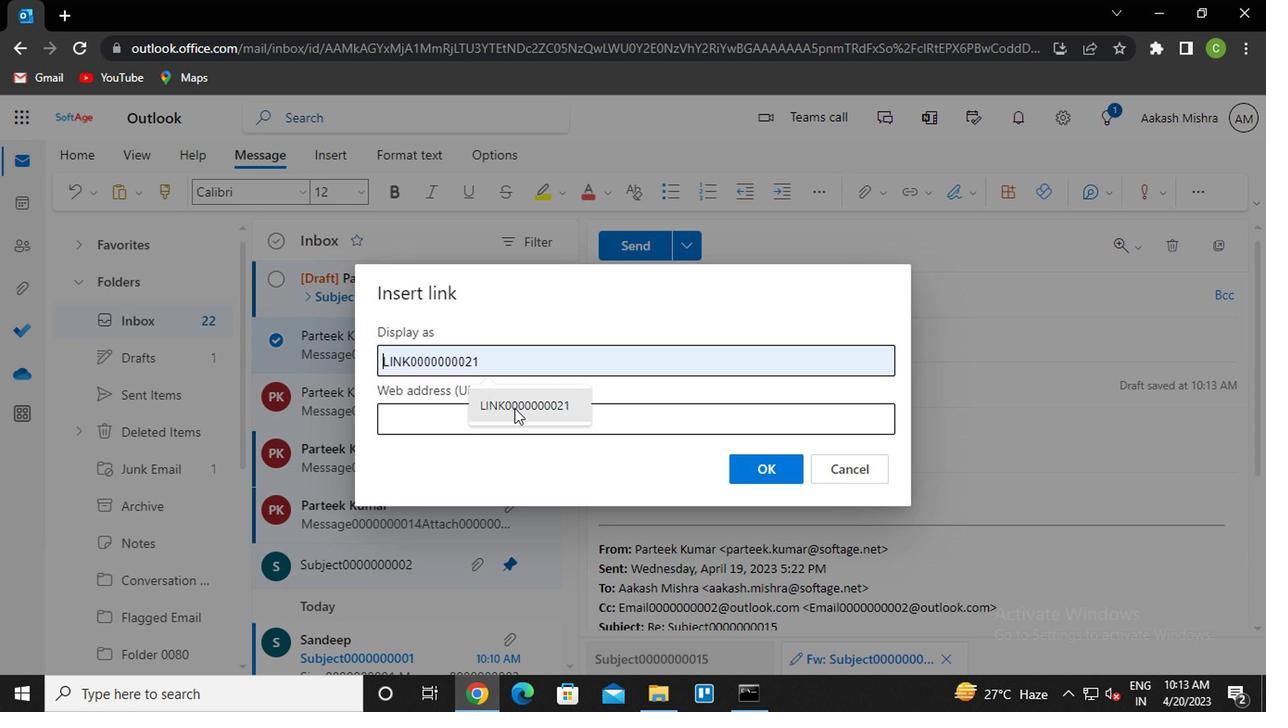 
Action: Mouse moved to (431, 422)
Screenshot: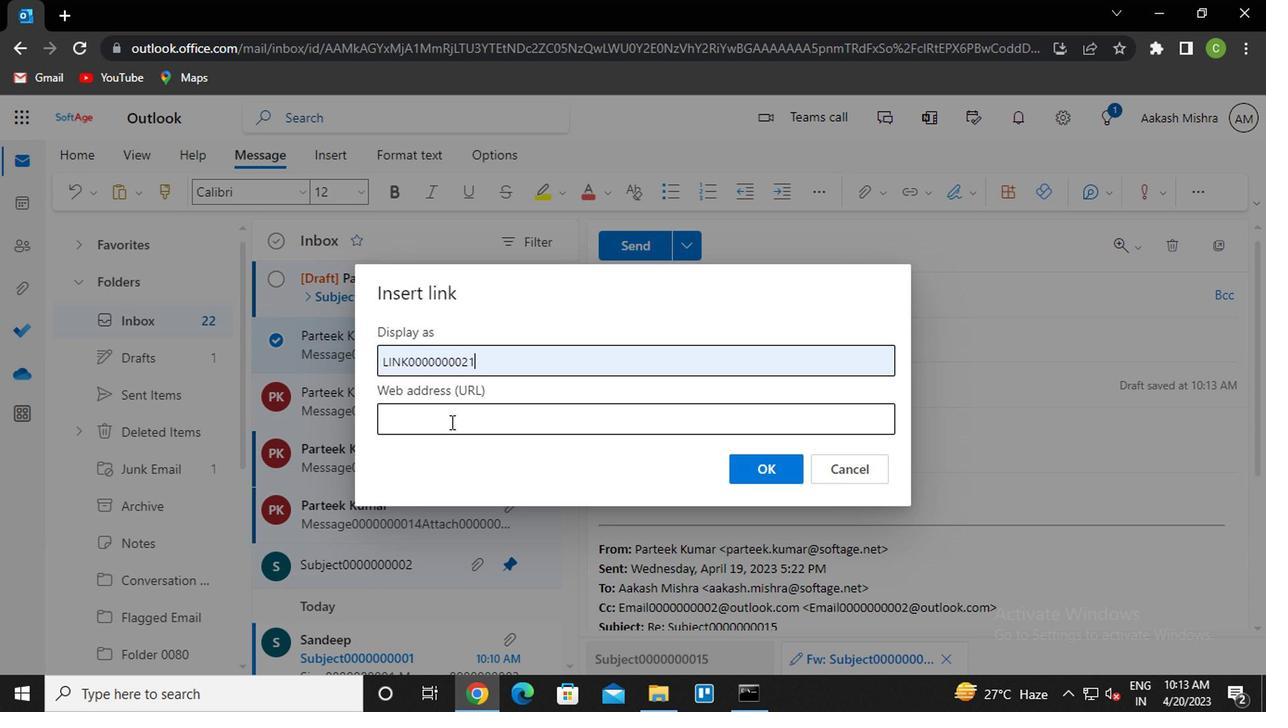 
Action: Mouse pressed left at (431, 422)
Screenshot: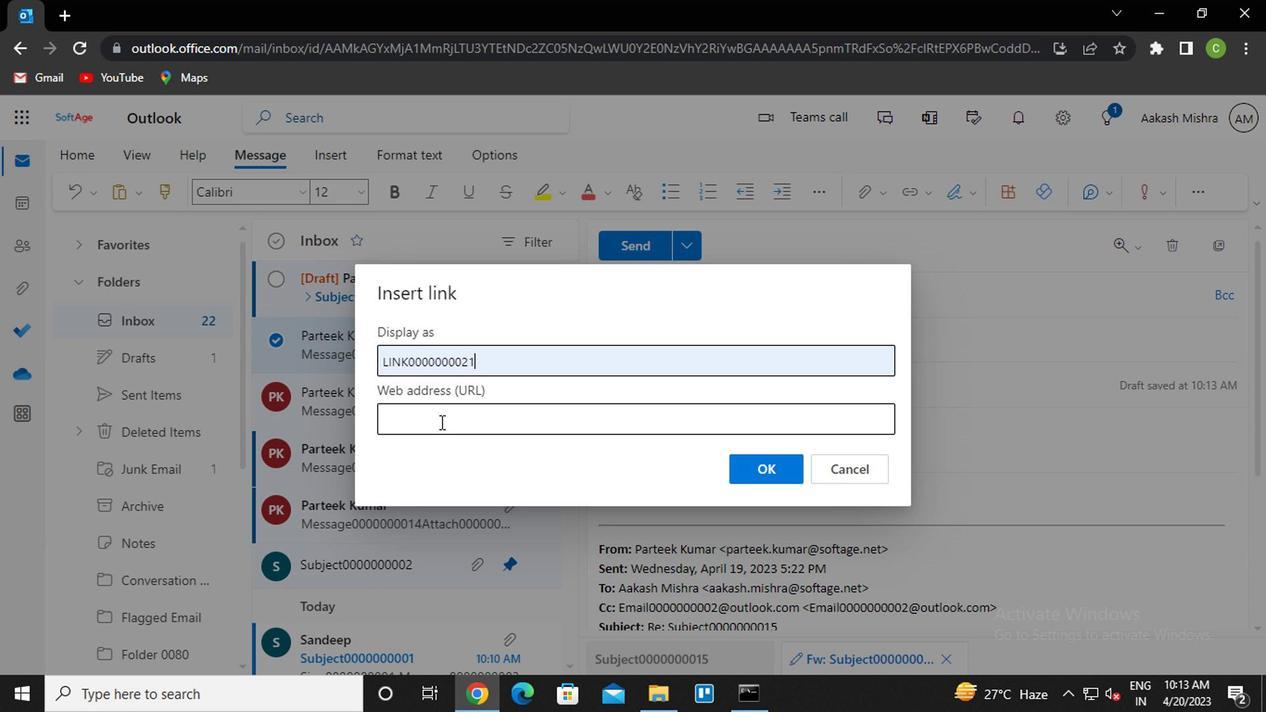 
Action: Mouse moved to (498, 461)
Screenshot: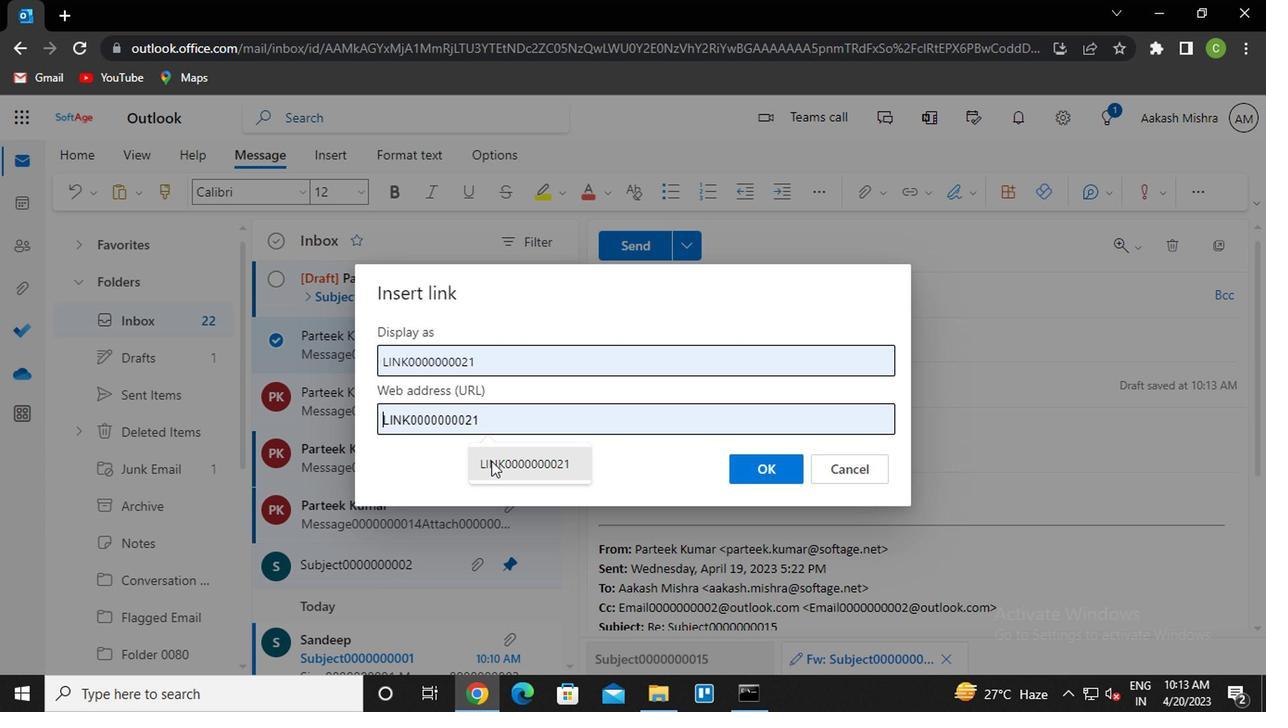 
Action: Mouse pressed left at (498, 461)
Screenshot: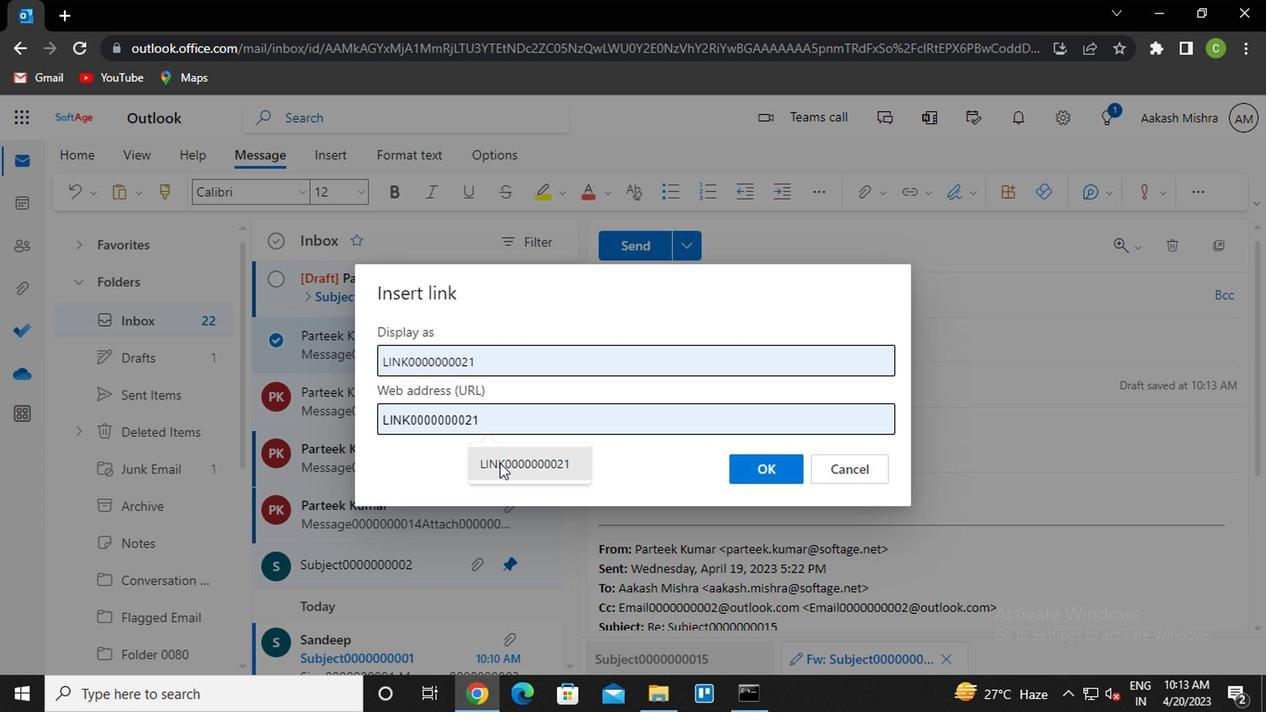 
Action: Mouse moved to (745, 466)
Screenshot: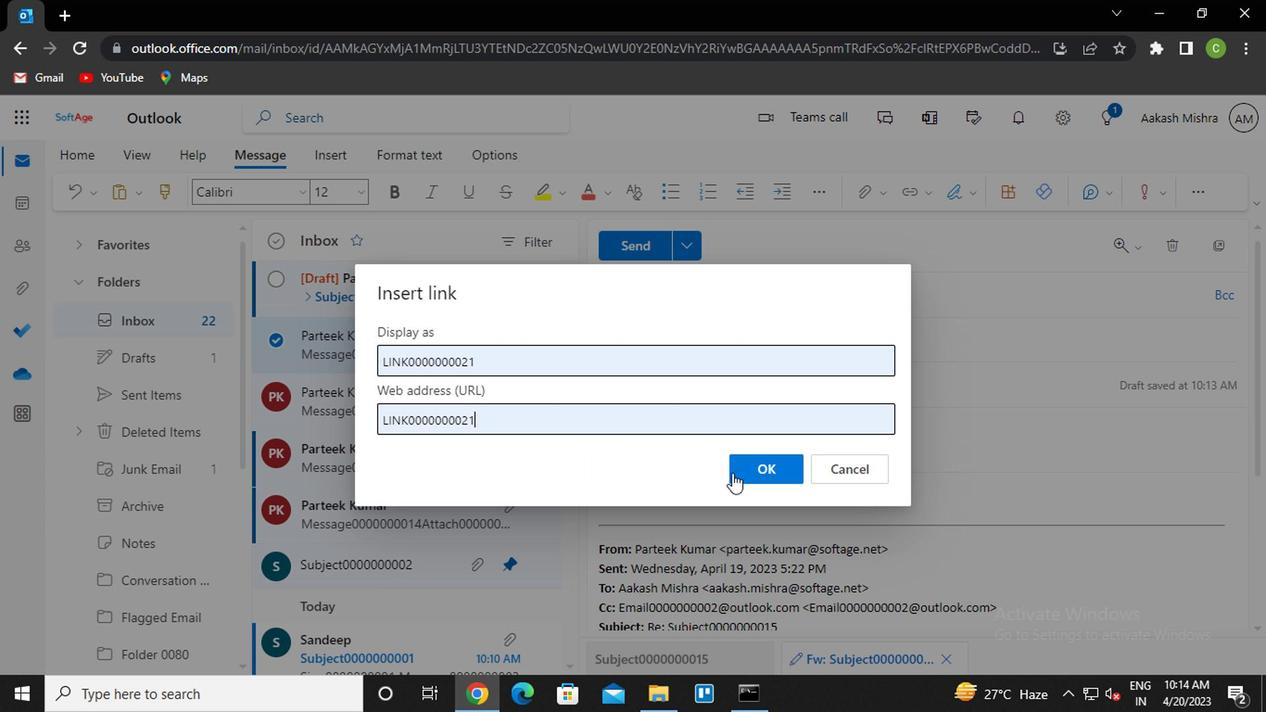 
Action: Mouse pressed left at (745, 466)
Screenshot: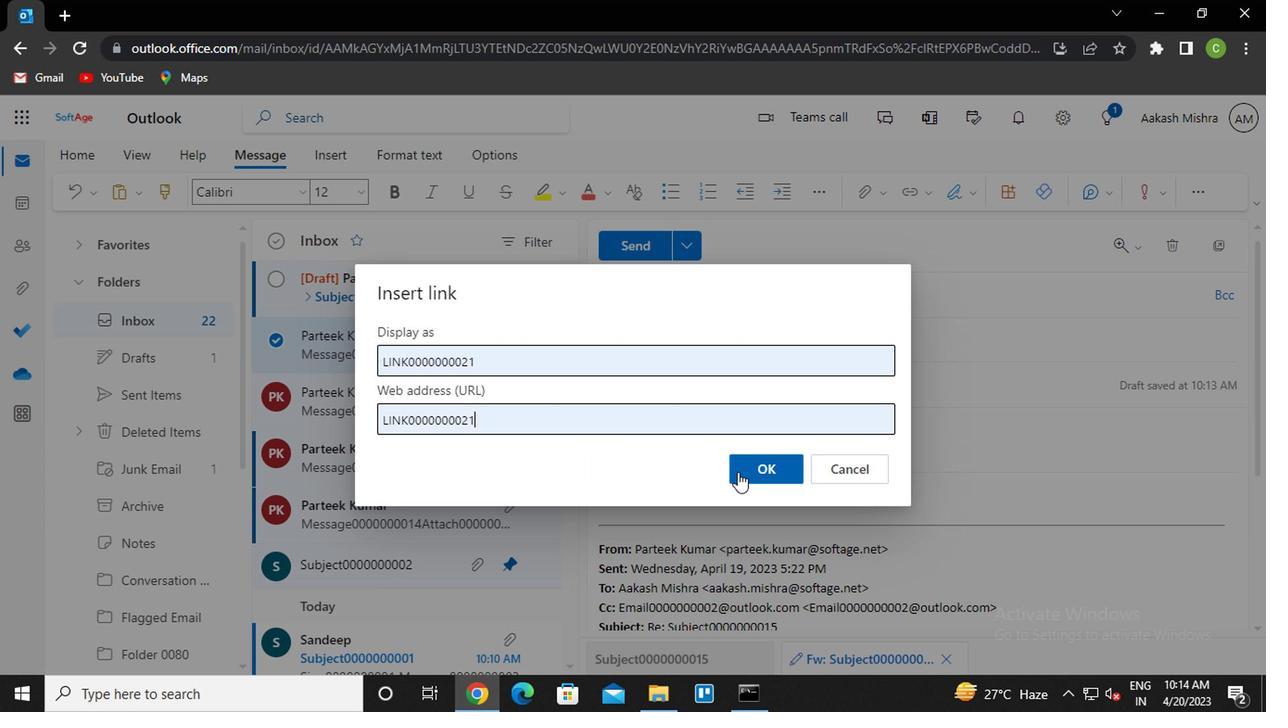 
Action: Mouse moved to (689, 291)
Screenshot: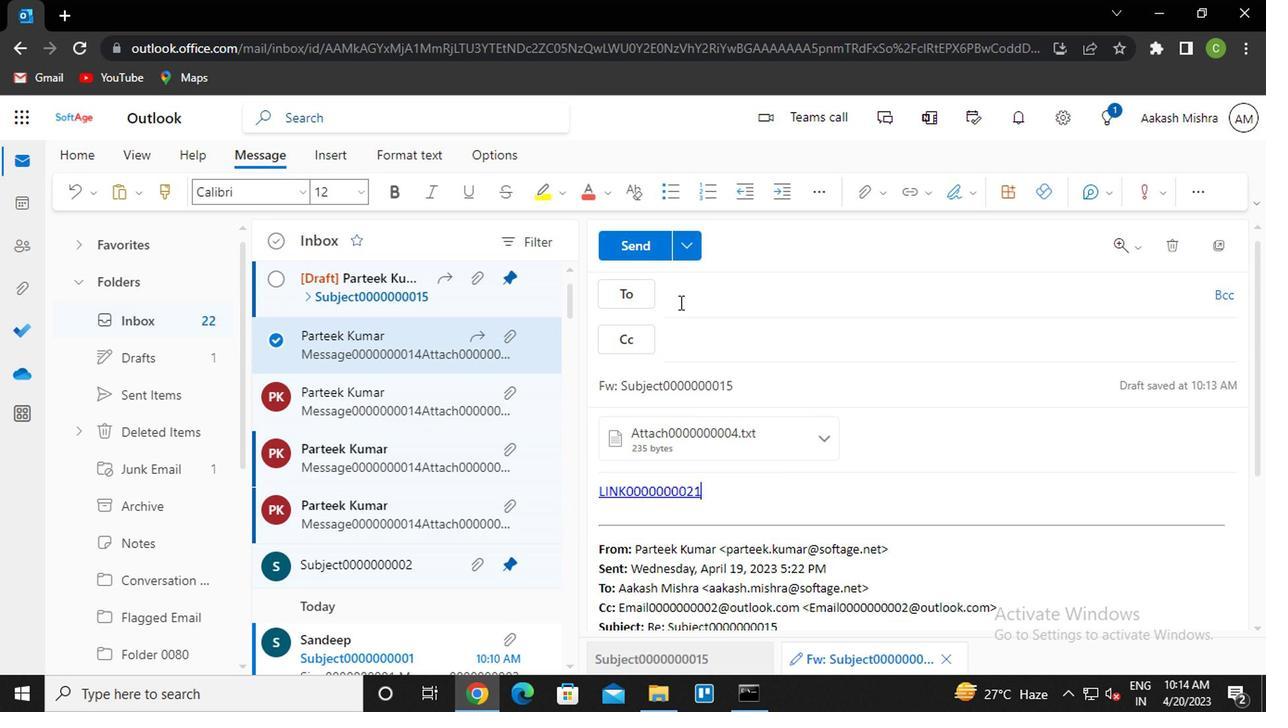 
Action: Mouse pressed left at (689, 291)
Screenshot: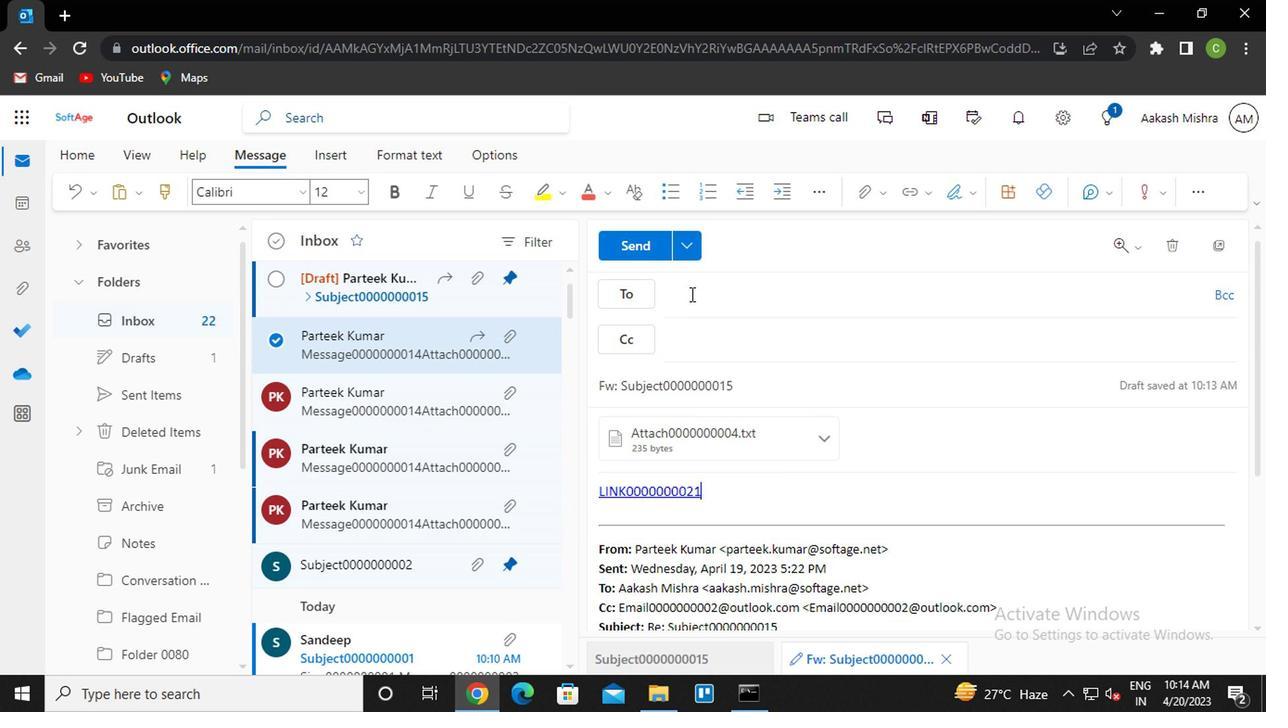 
Action: Key pressed san<Key.enter>
Screenshot: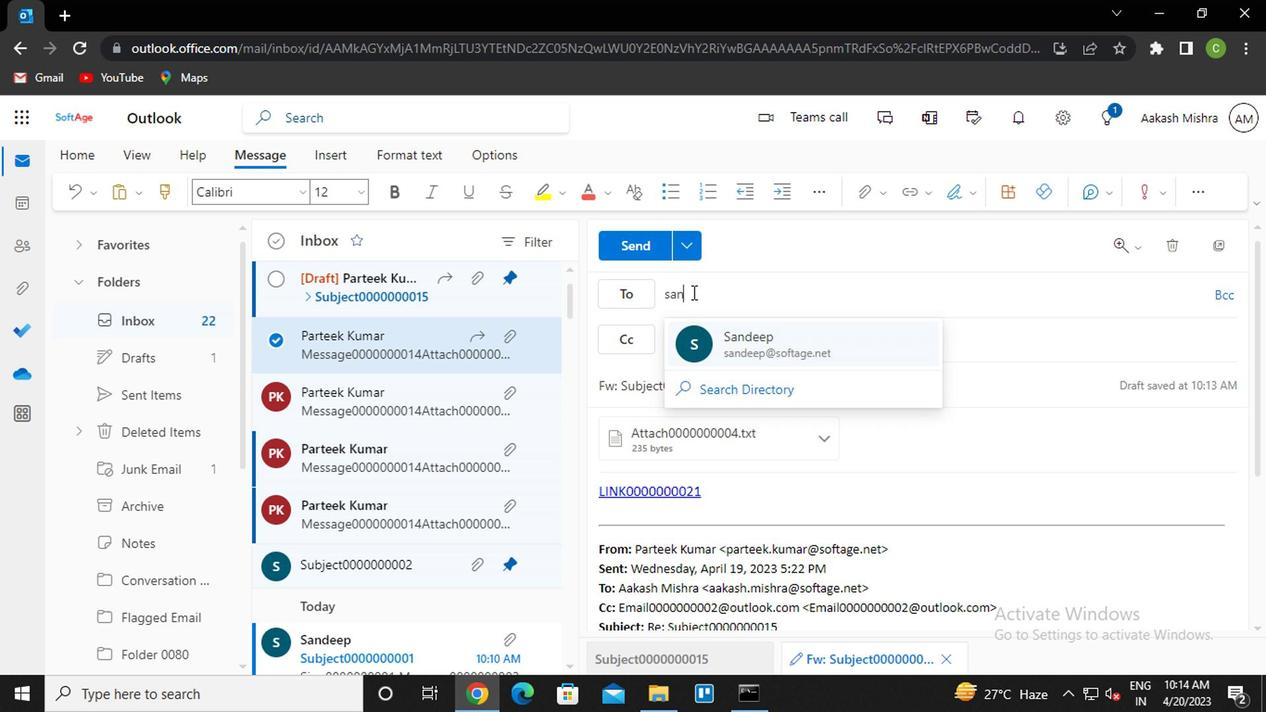 
Action: Mouse moved to (757, 391)
Screenshot: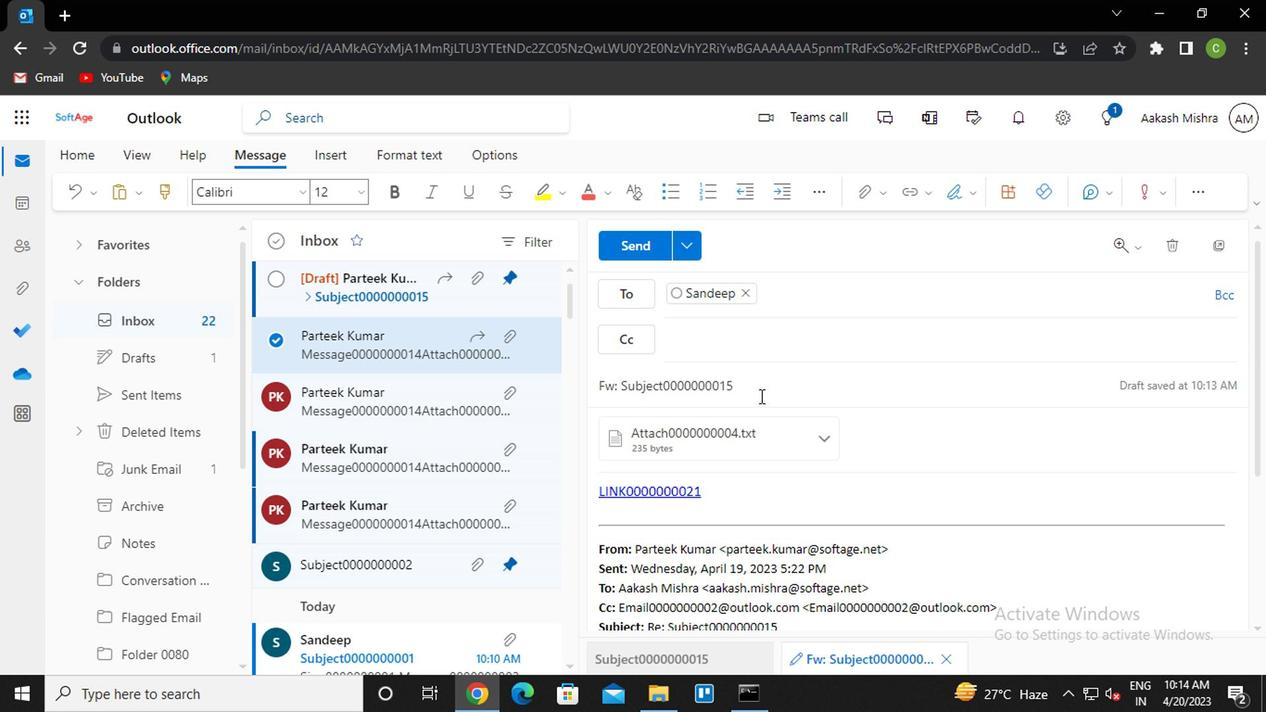 
Action: Mouse pressed left at (757, 391)
Screenshot: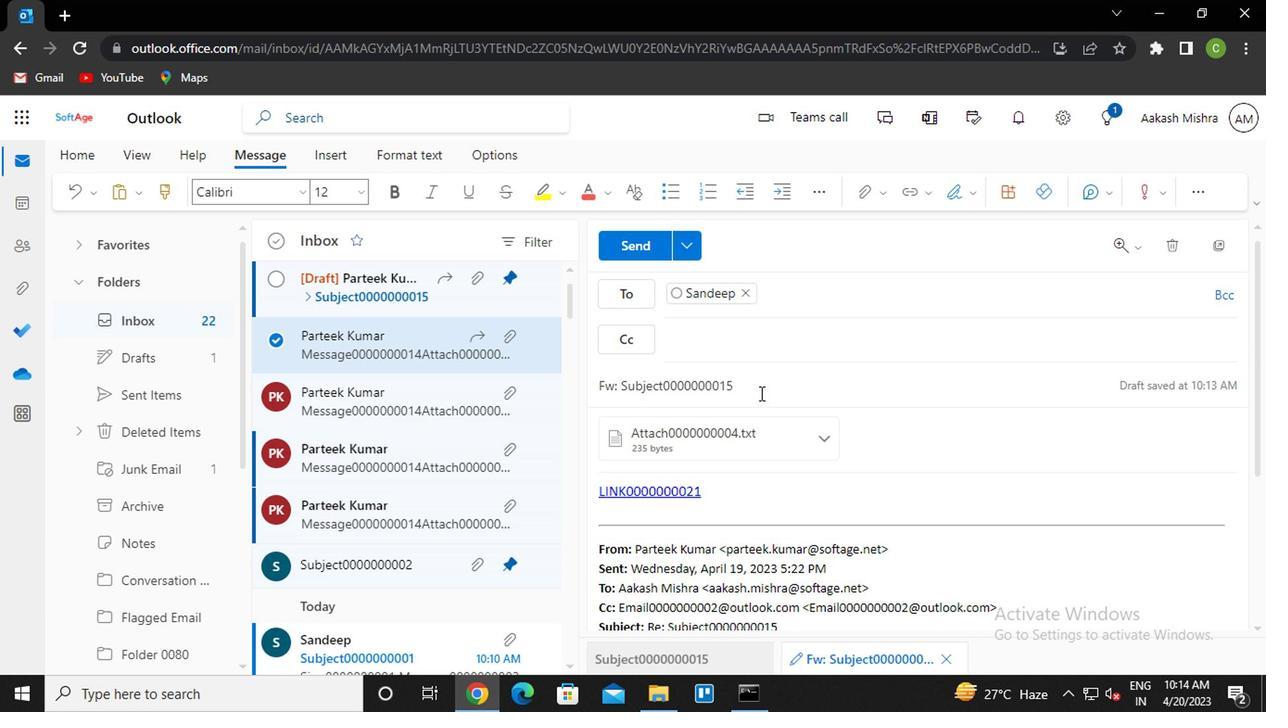
Action: Key pressed <Key.backspace><Key.backspace>21
Screenshot: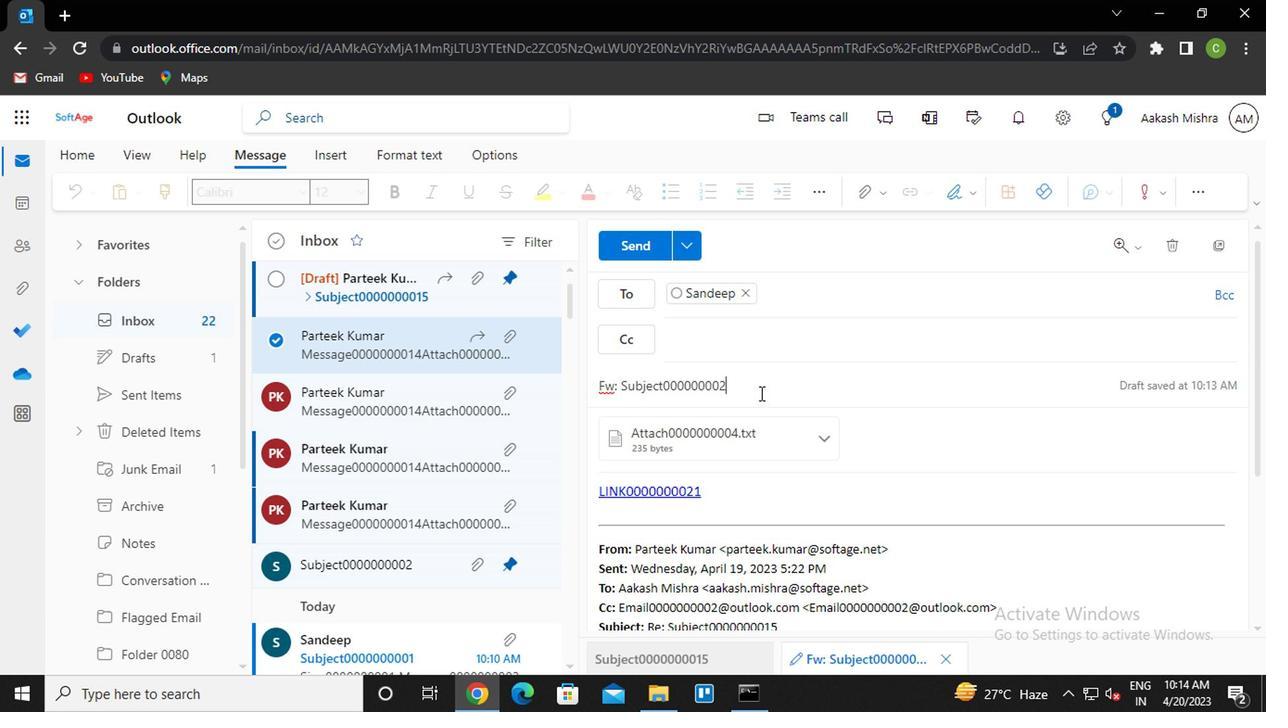 
Action: Mouse moved to (703, 509)
Screenshot: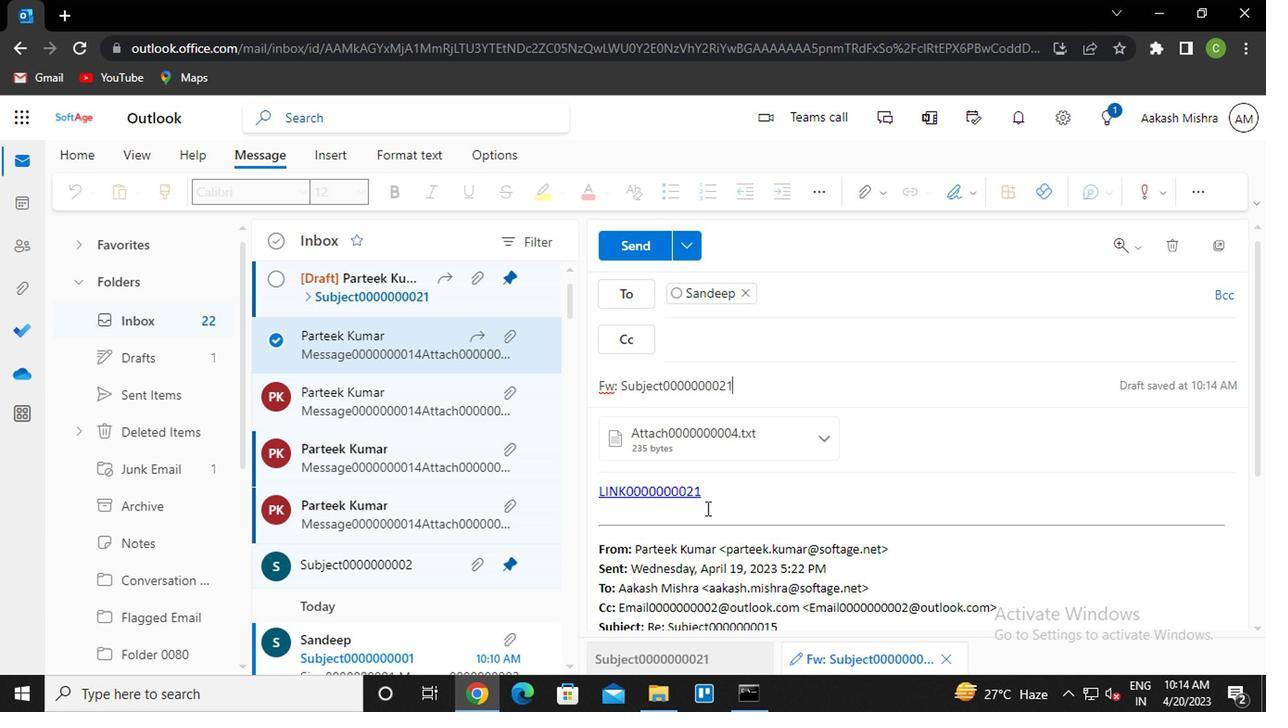 
Action: Mouse pressed left at (703, 509)
Screenshot: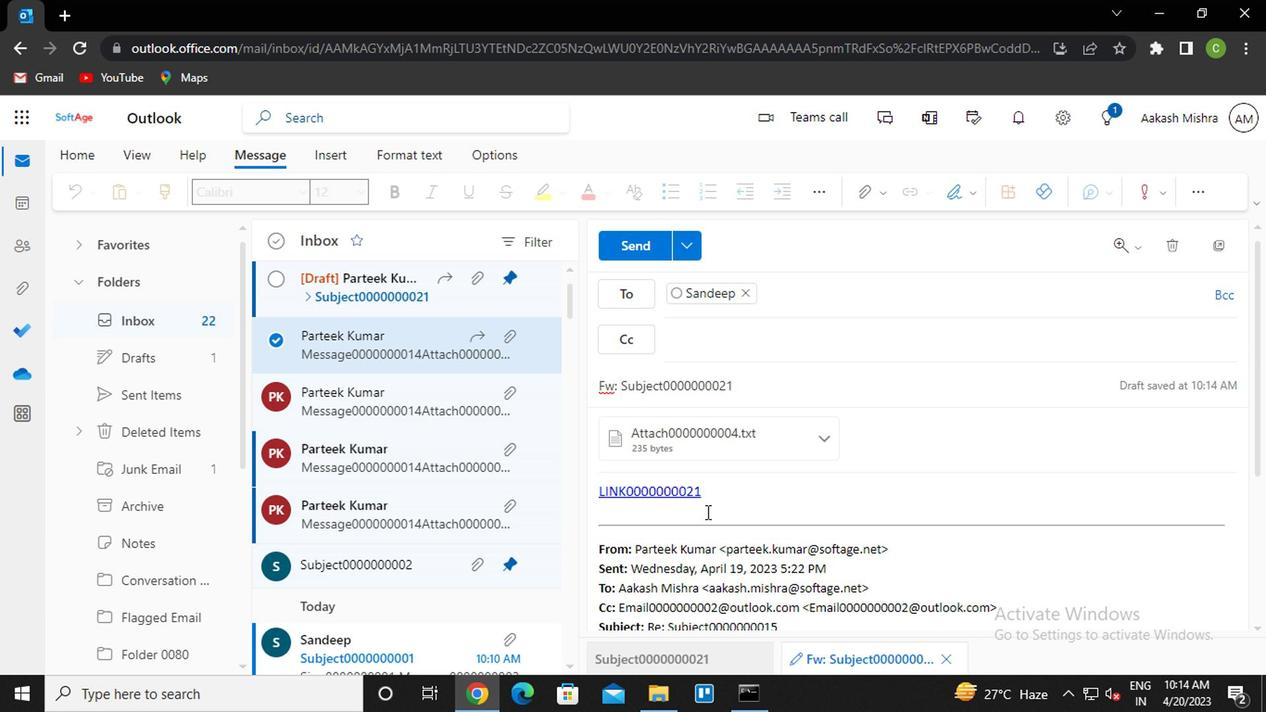 
Action: Key pressed <Key.caps_lock>m<Key.caps_lock>essage0000000021
Screenshot: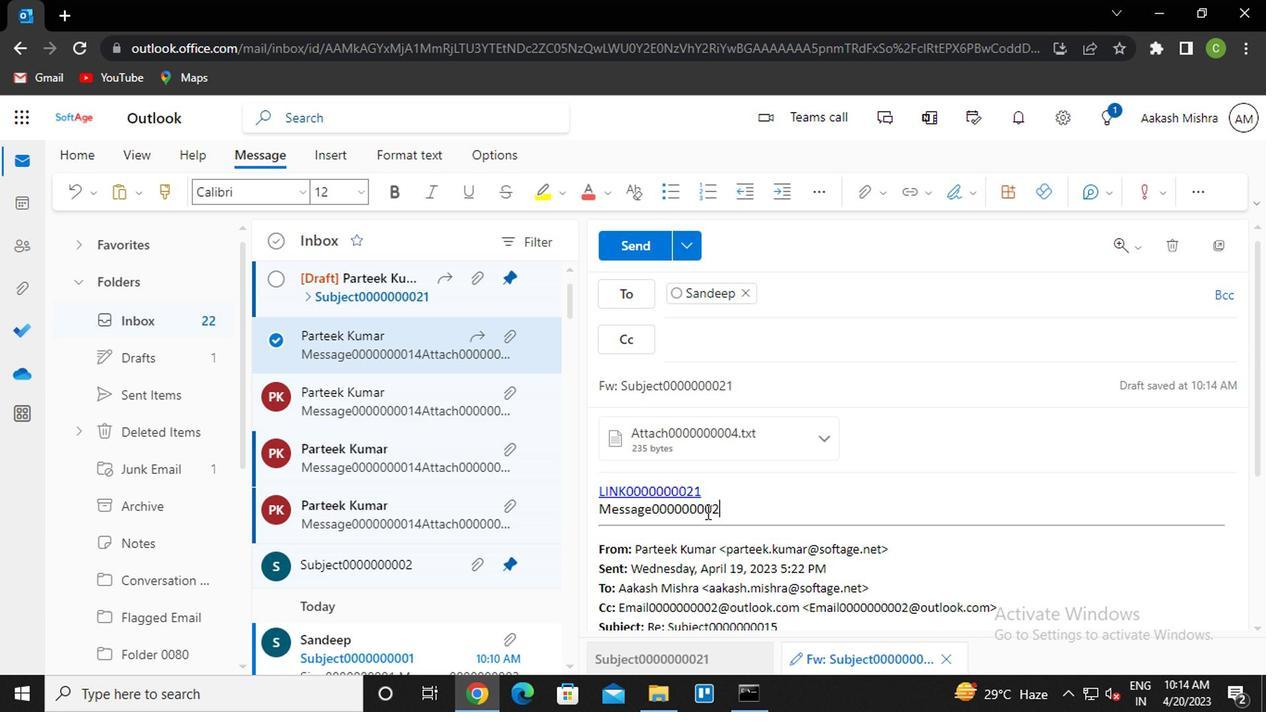 
Action: Mouse moved to (609, 235)
Screenshot: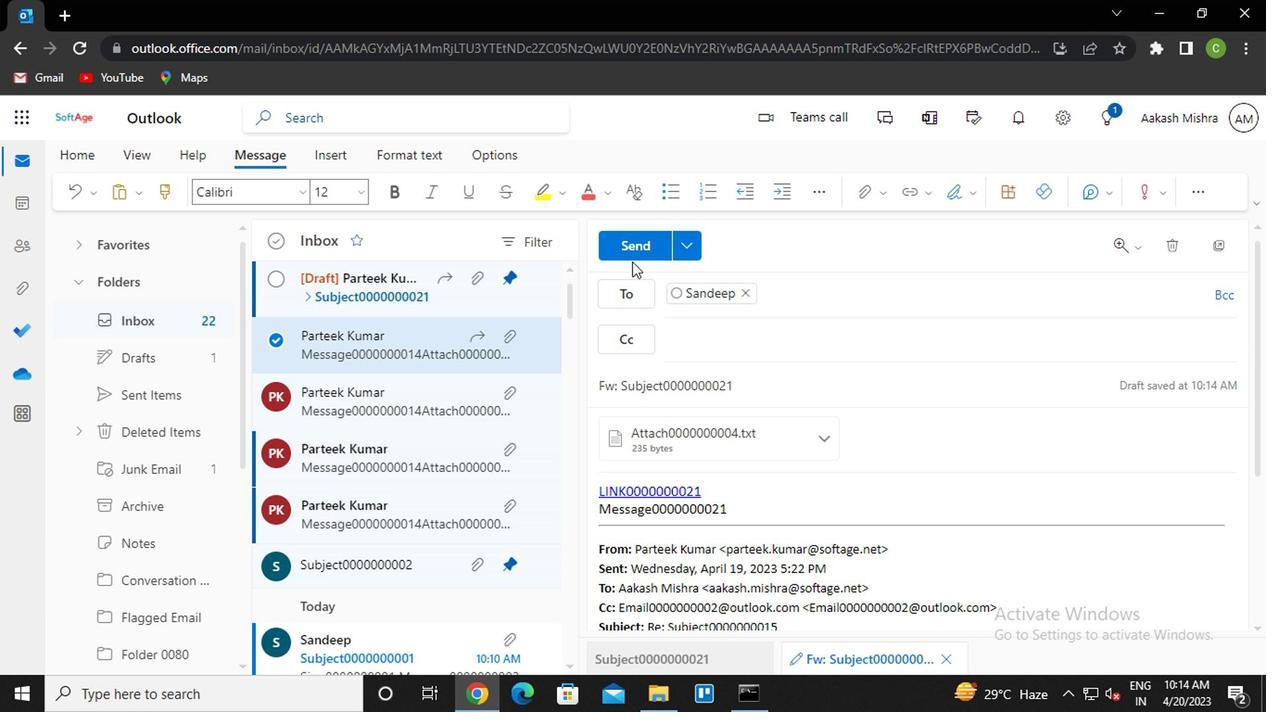
Action: Mouse pressed left at (609, 235)
Screenshot: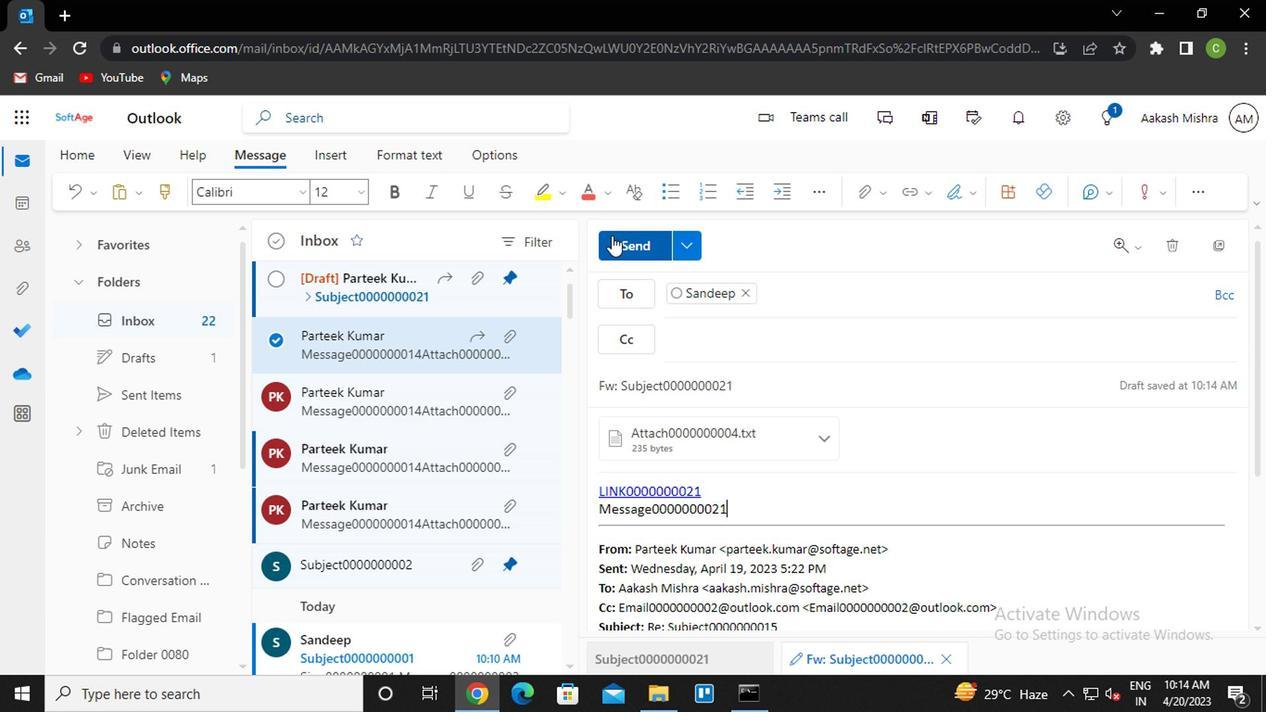 
Action: Mouse moved to (1183, 349)
Screenshot: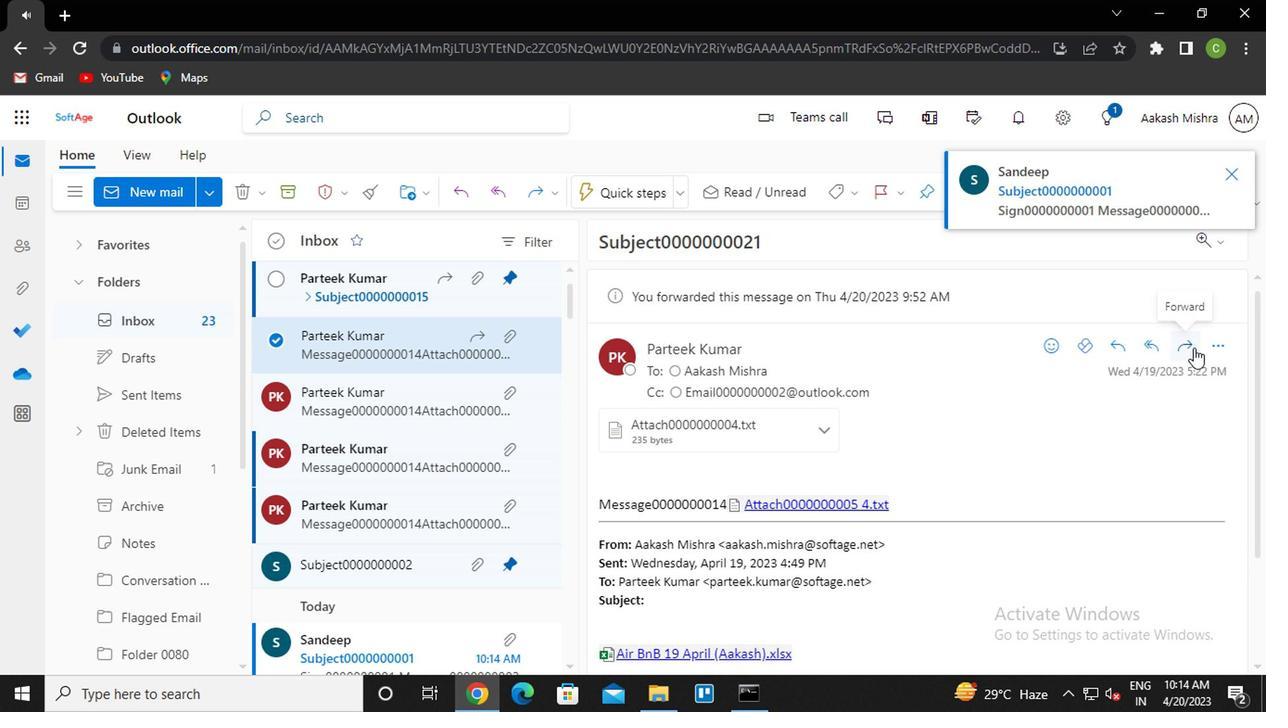 
Action: Mouse pressed left at (1183, 349)
Screenshot: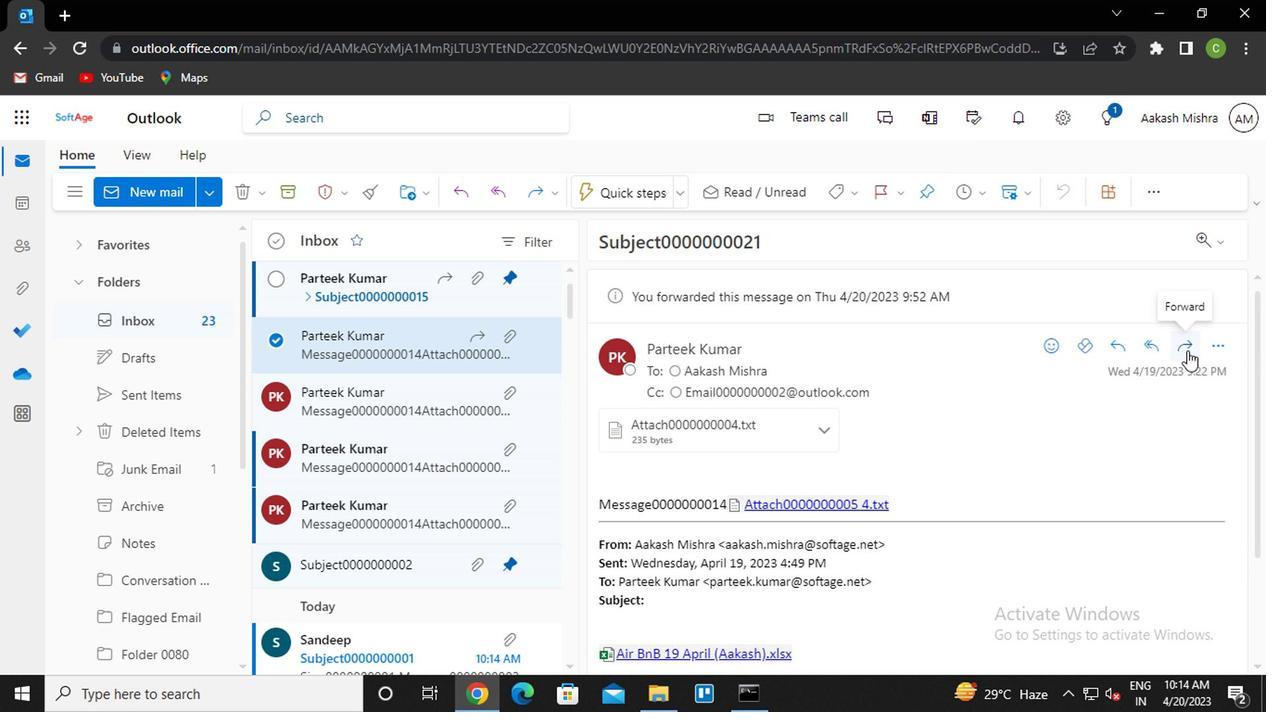 
Action: Mouse moved to (870, 193)
Screenshot: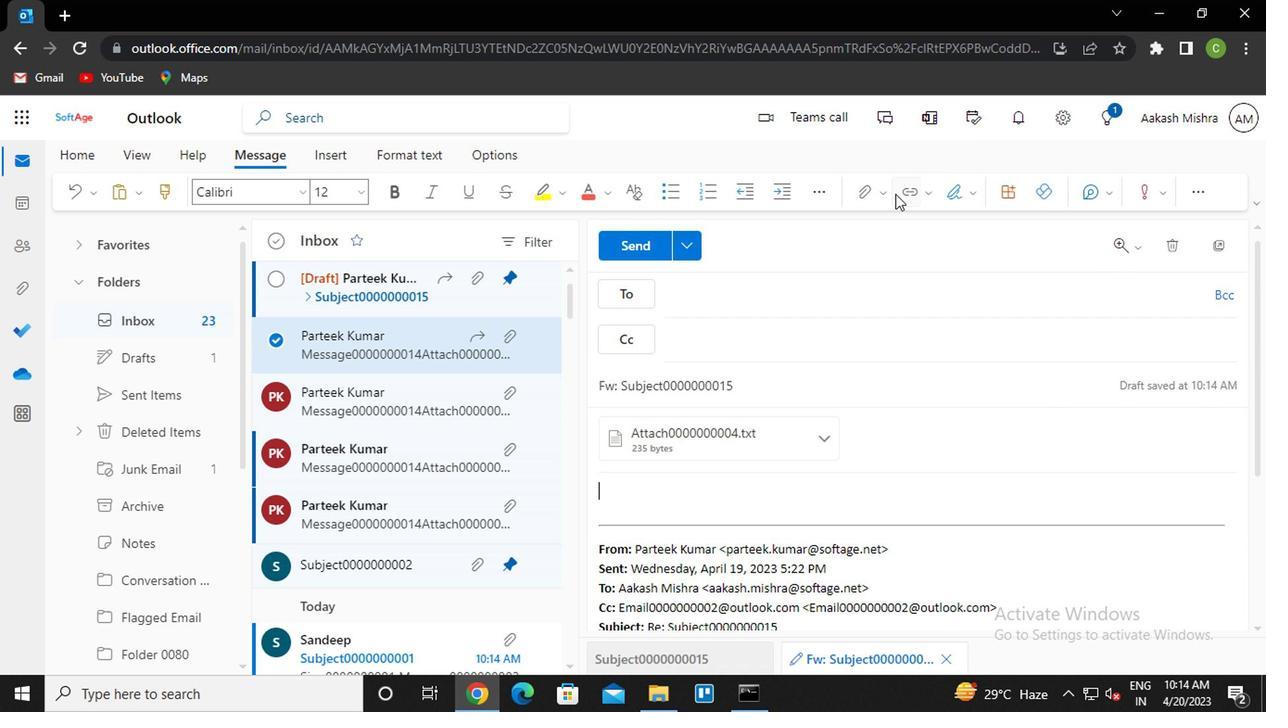 
Action: Mouse pressed left at (870, 193)
Screenshot: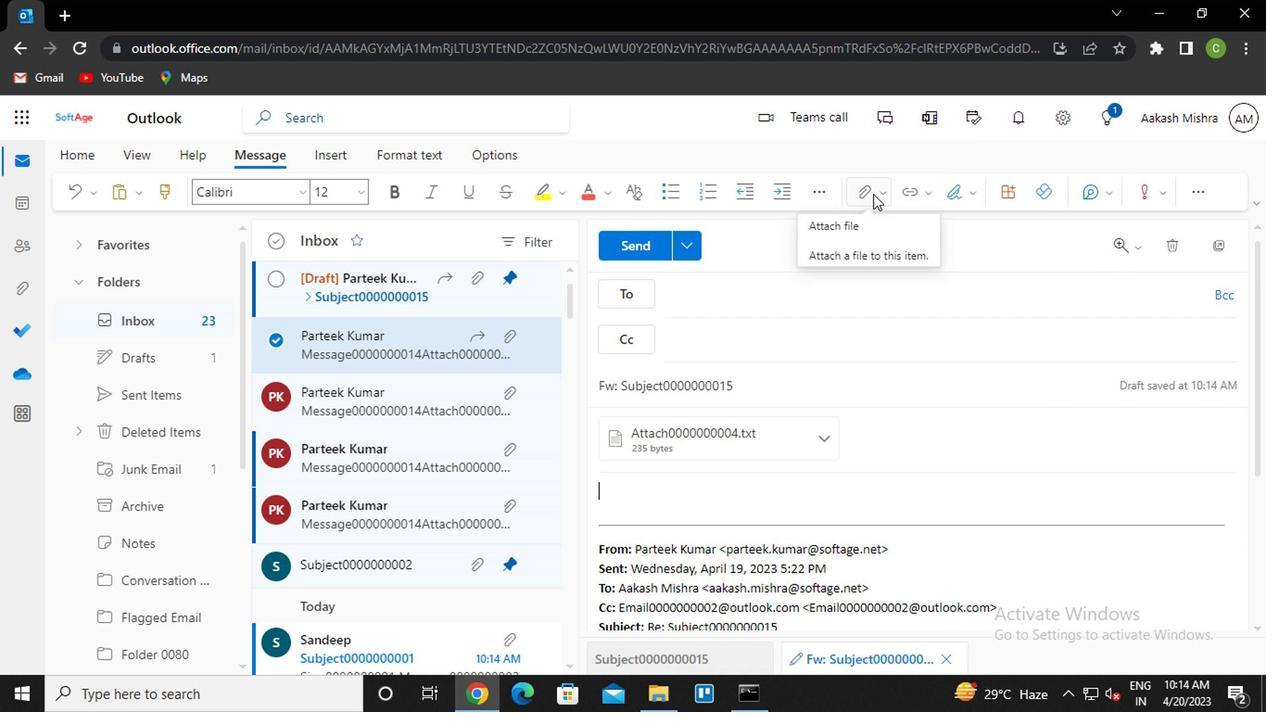 
Action: Mouse moved to (704, 329)
Screenshot: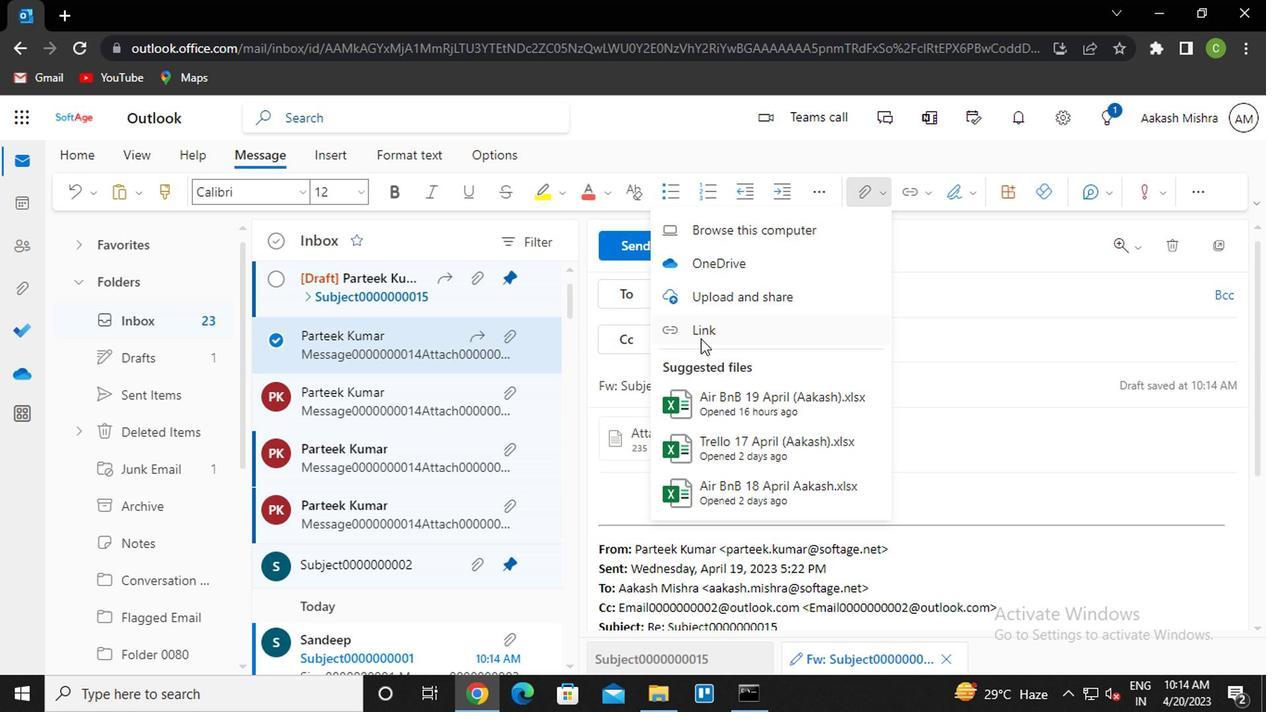 
Action: Mouse pressed left at (704, 329)
Screenshot: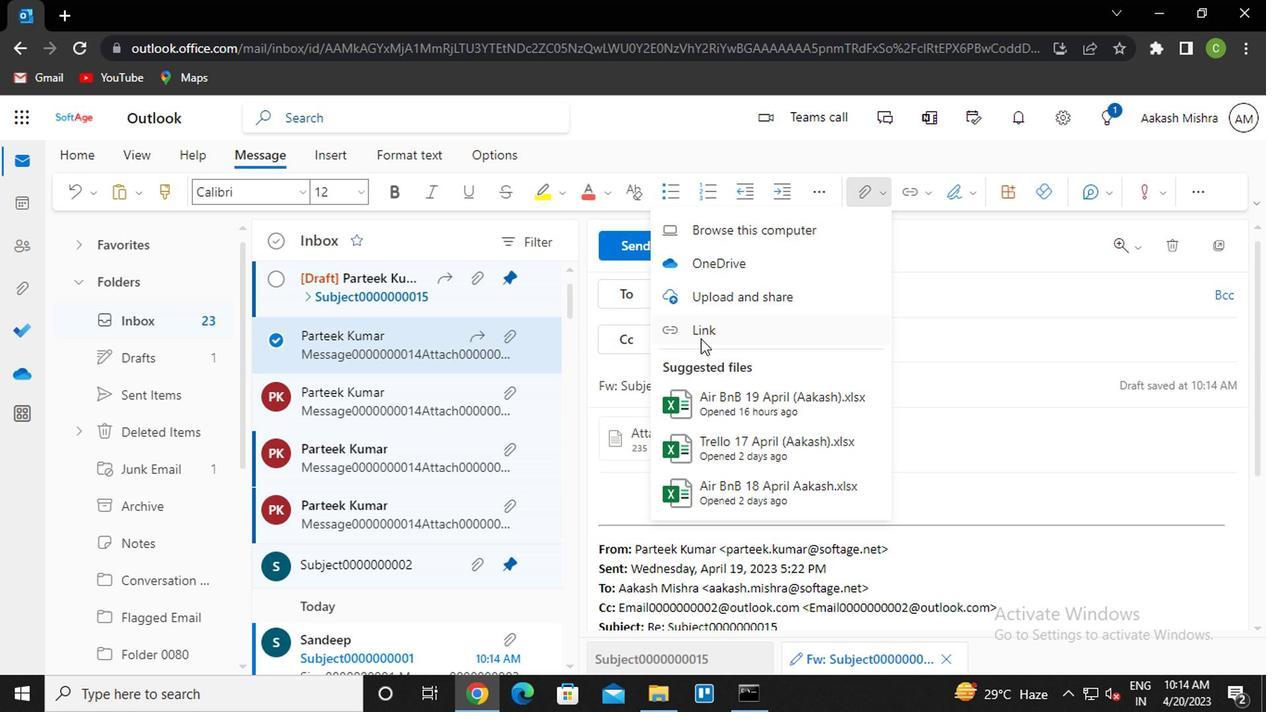 
Action: Mouse moved to (533, 354)
Screenshot: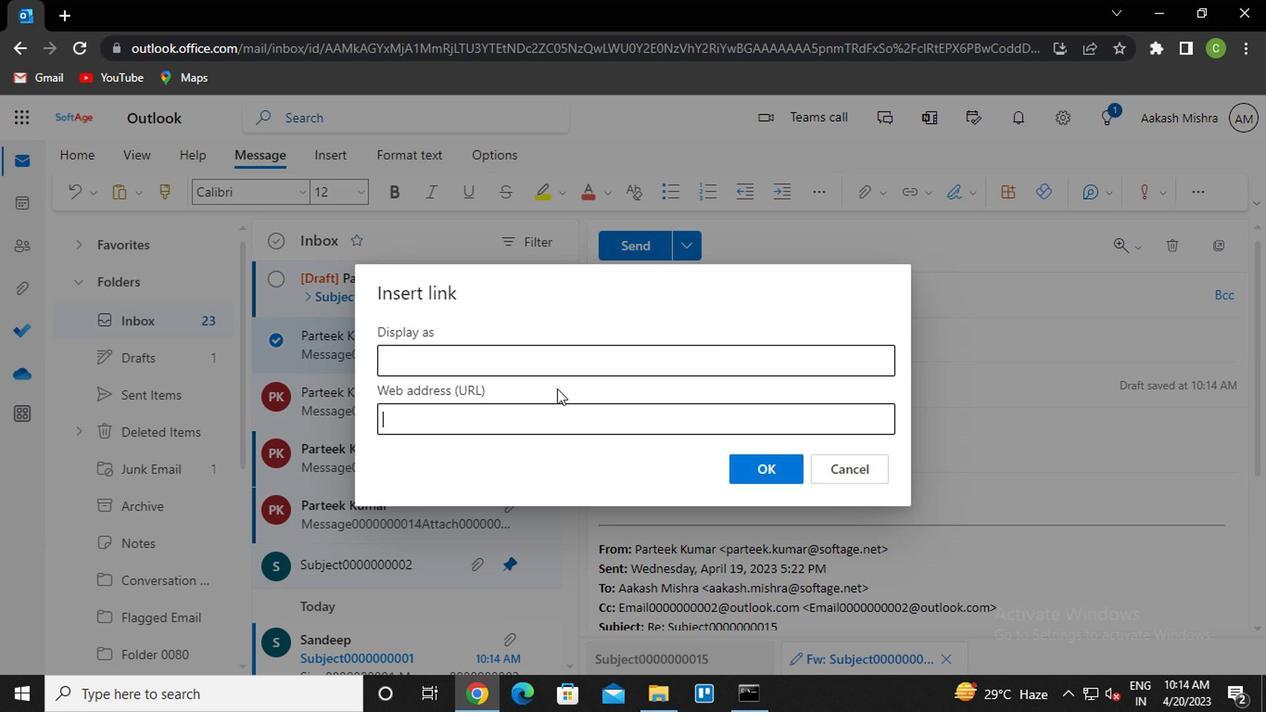
Action: Mouse pressed left at (533, 354)
Screenshot: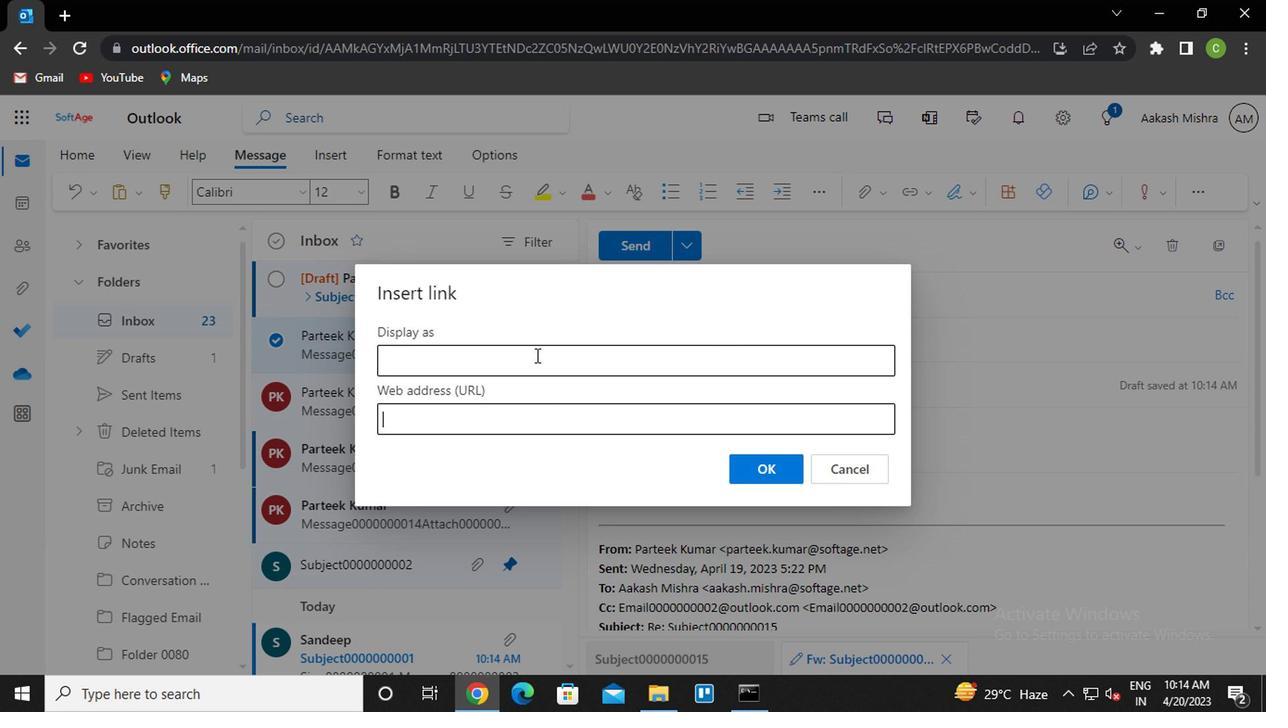 
Action: Mouse moved to (525, 401)
Screenshot: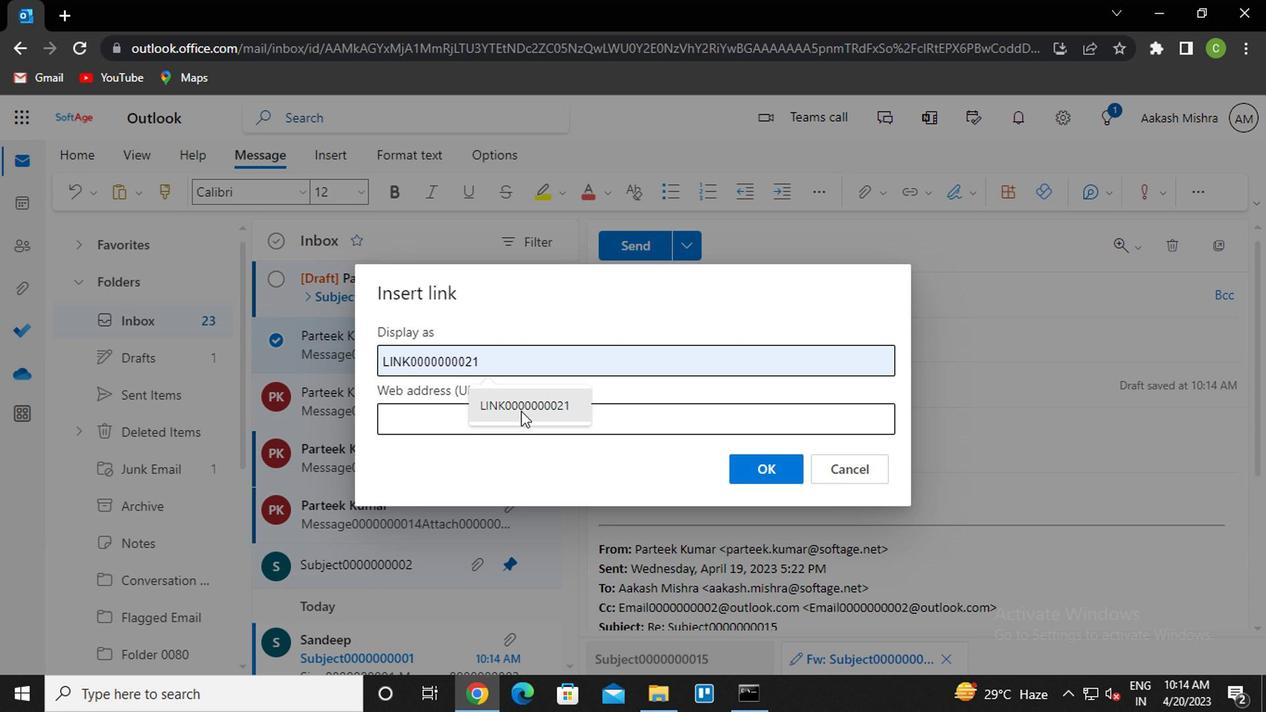
Action: Mouse pressed left at (525, 401)
Screenshot: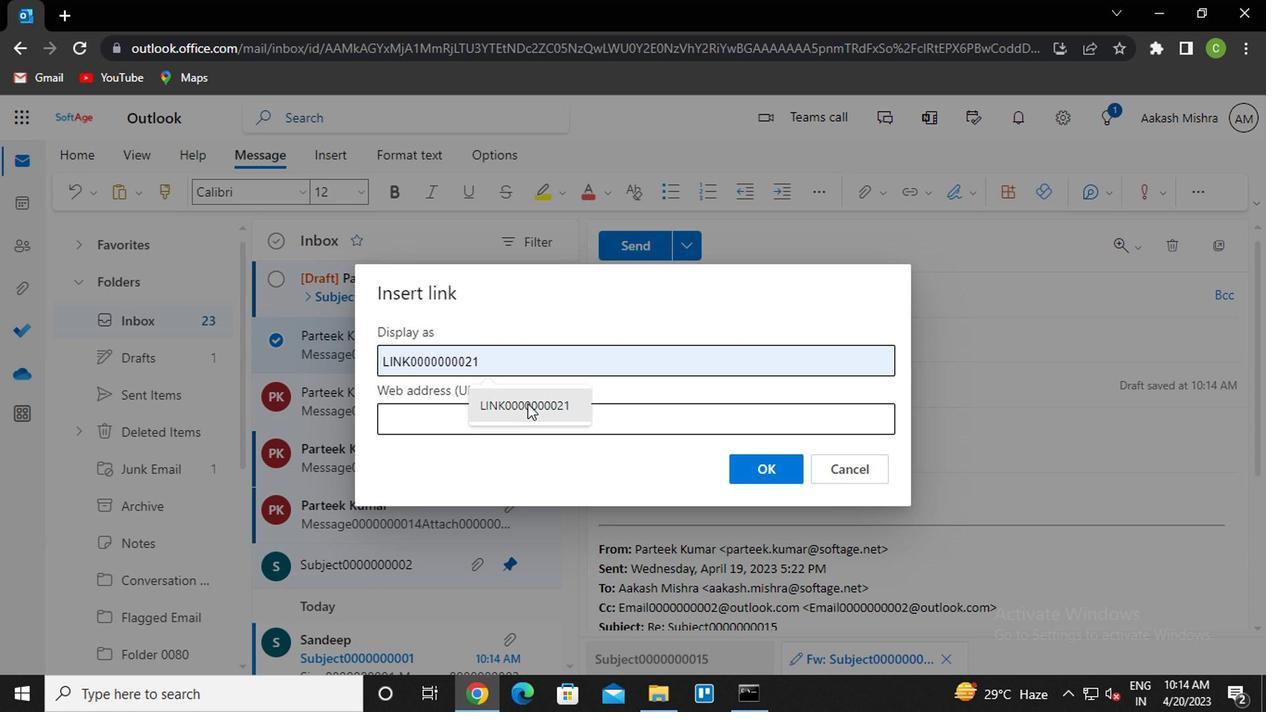 
Action: Mouse moved to (510, 412)
Screenshot: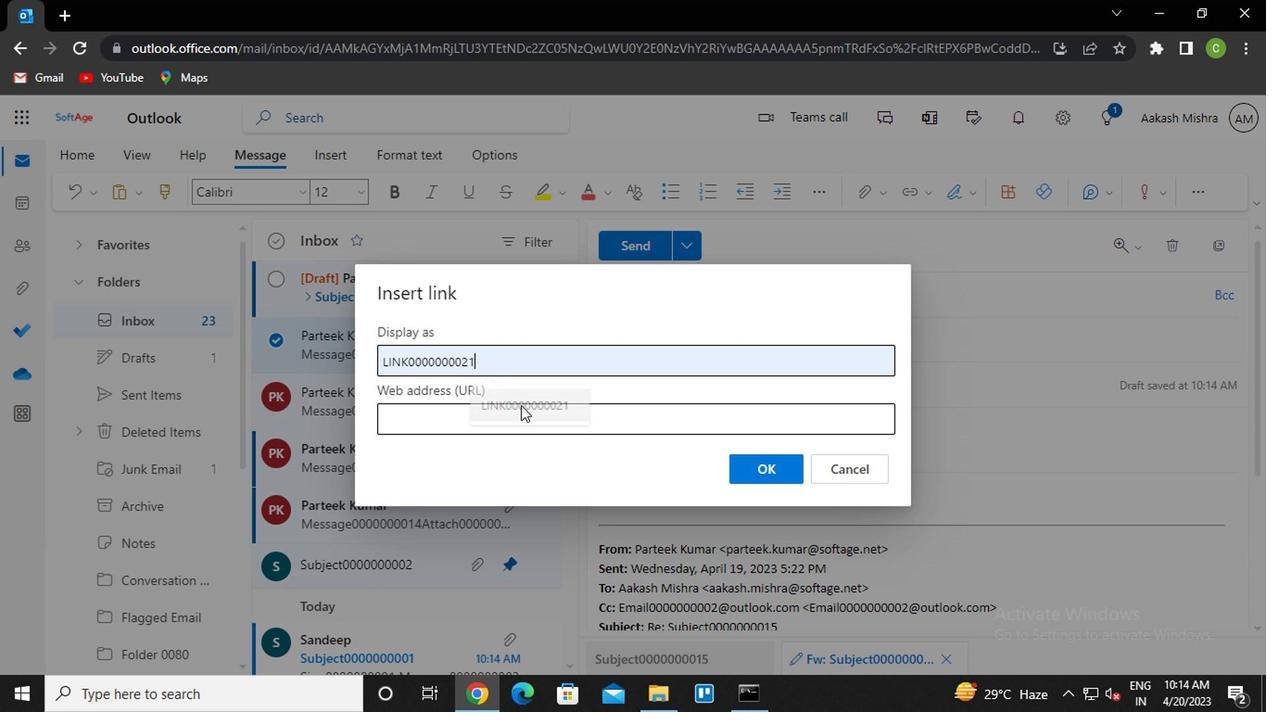 
Action: Mouse pressed left at (510, 412)
Screenshot: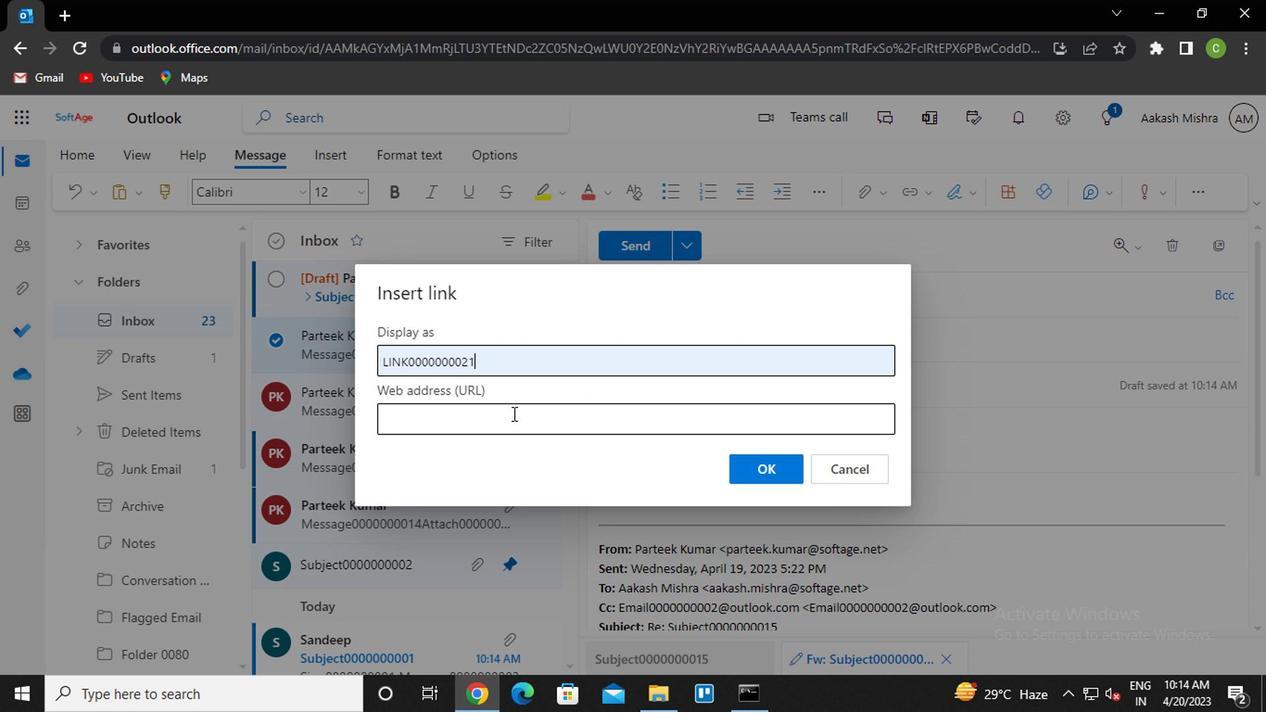 
Action: Mouse moved to (508, 463)
Screenshot: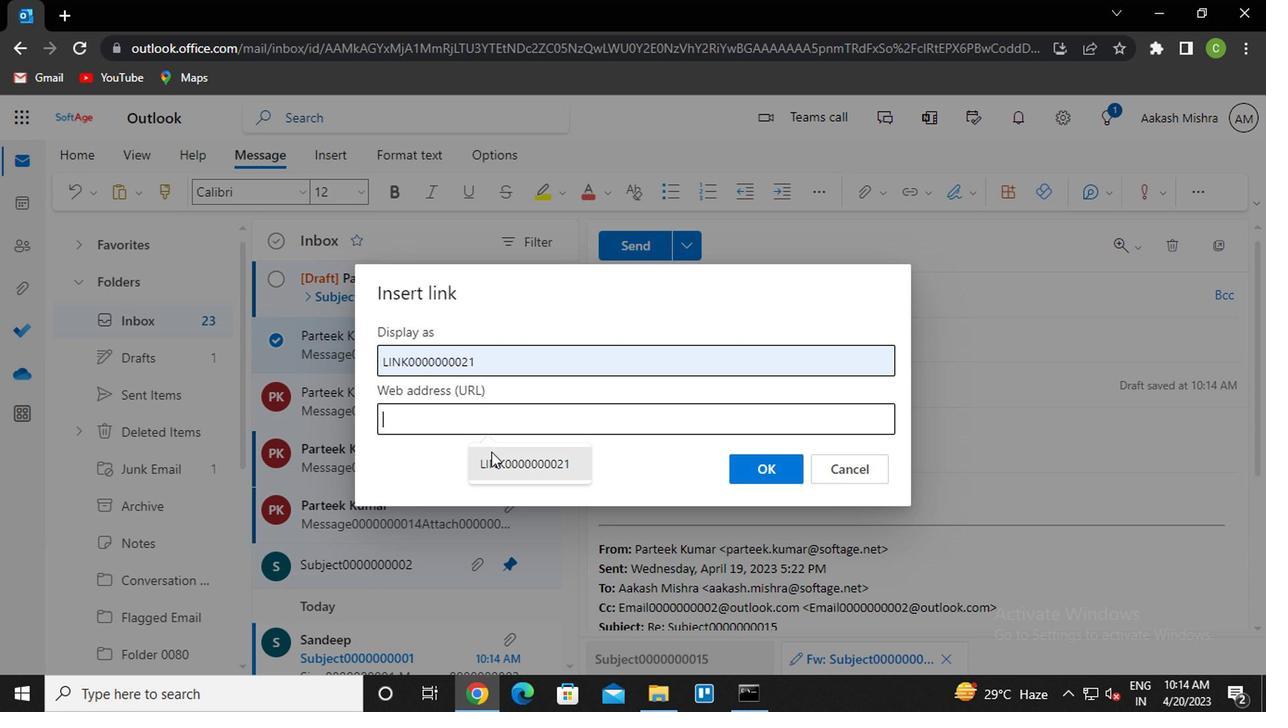 
Action: Mouse pressed left at (508, 463)
Screenshot: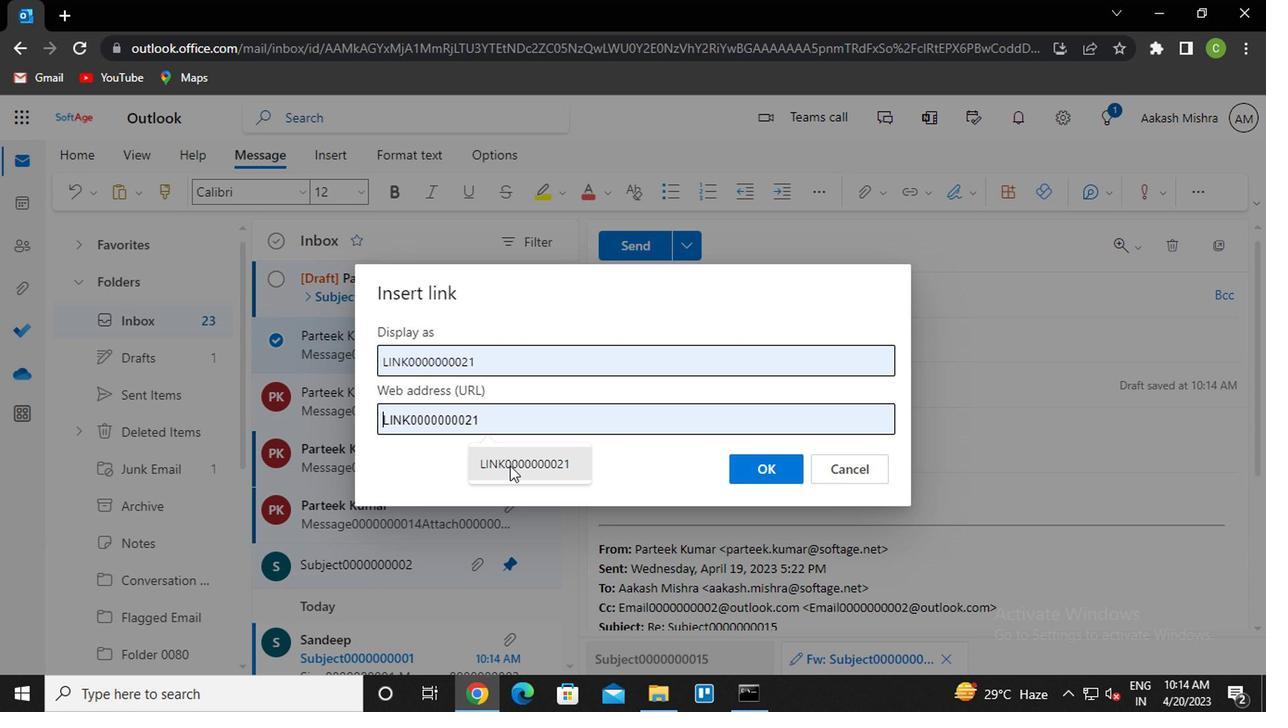
Action: Mouse moved to (788, 473)
Screenshot: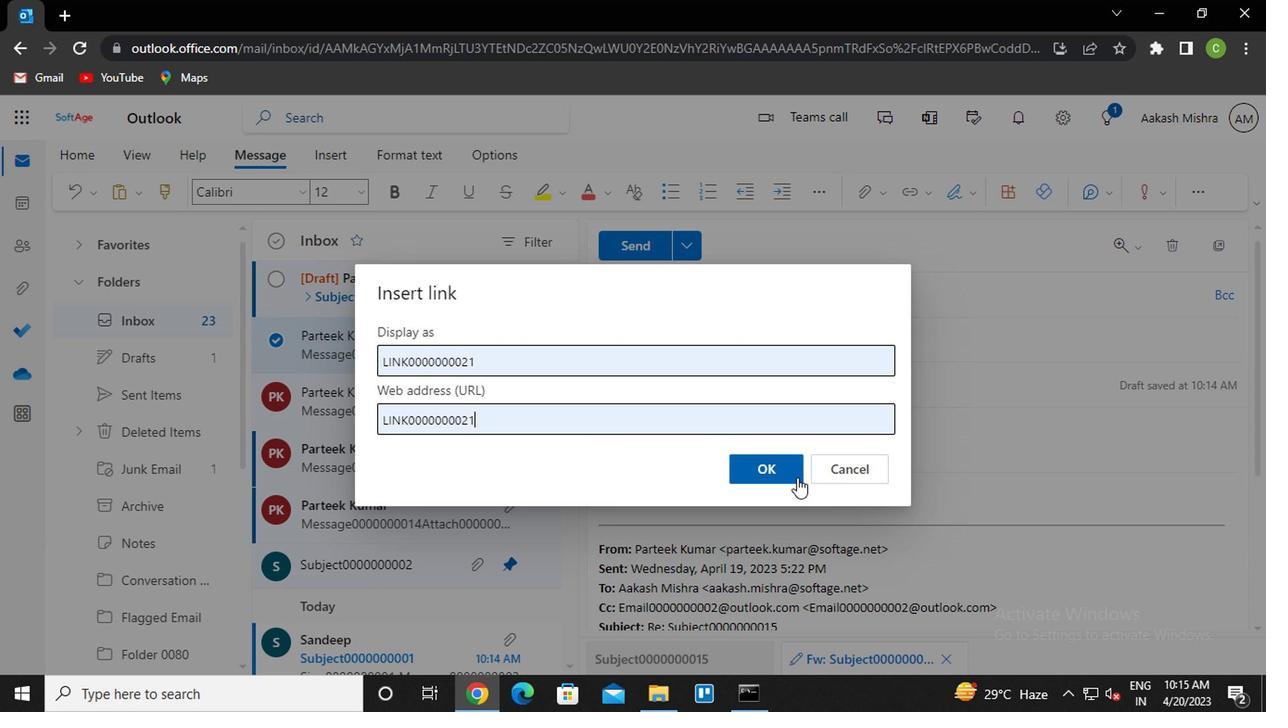 
Action: Mouse pressed left at (788, 473)
Screenshot: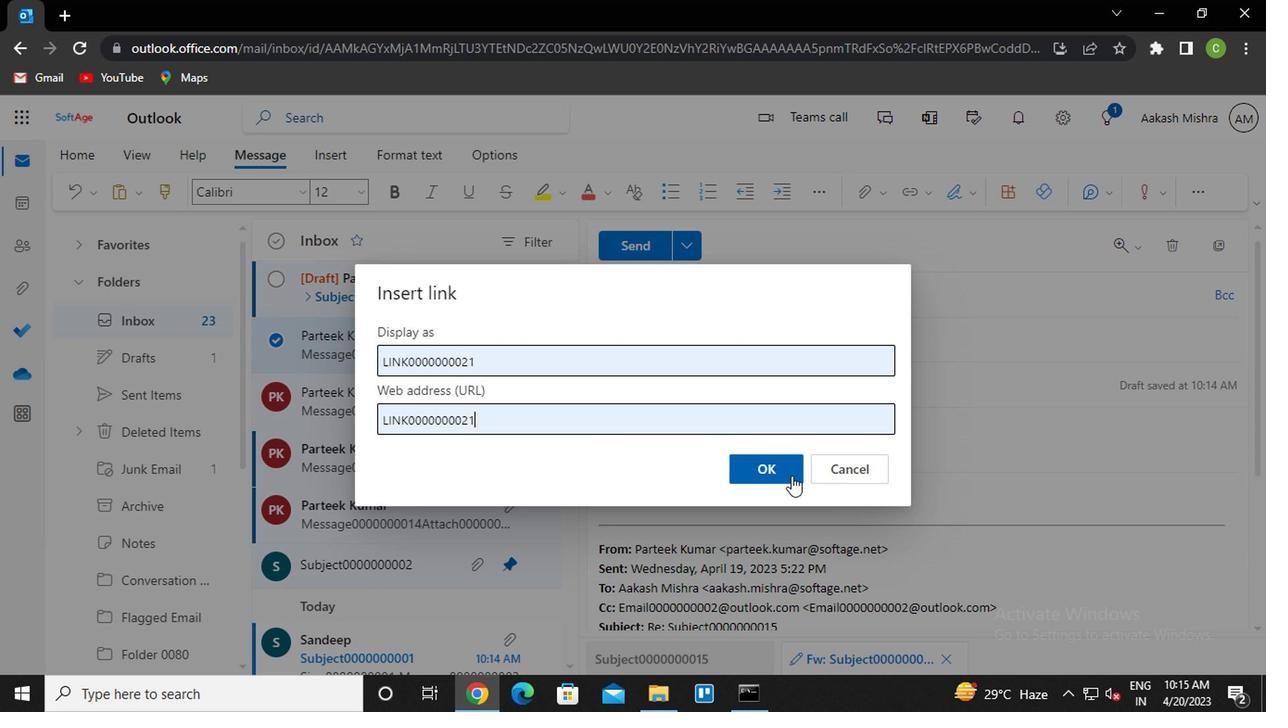 
Action: Mouse moved to (670, 290)
Screenshot: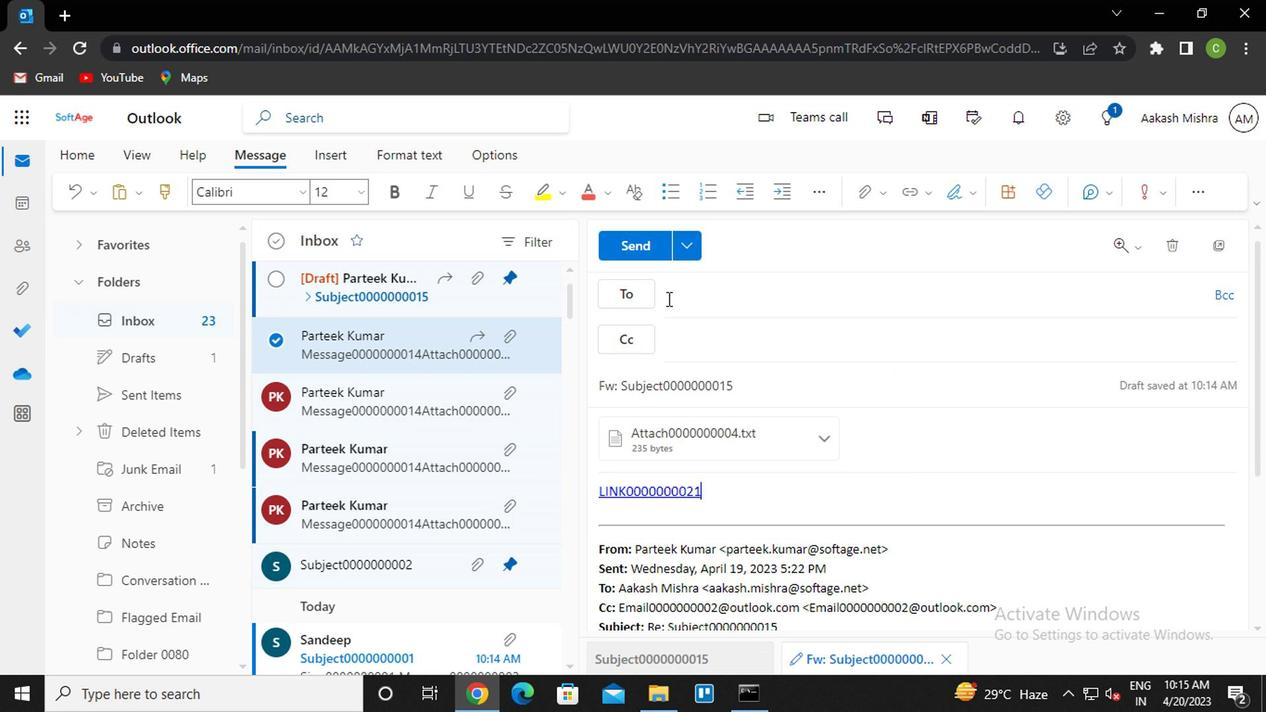 
Action: Mouse pressed left at (670, 290)
Screenshot: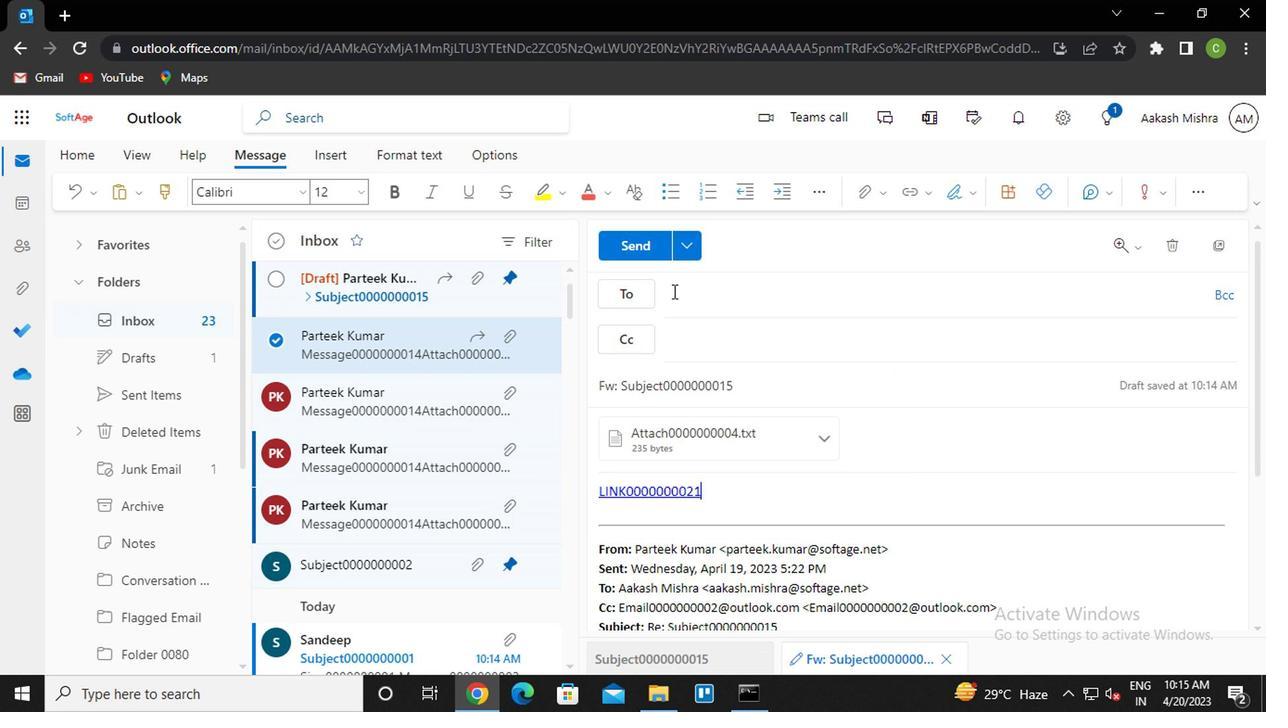 
Action: Key pressed san<Key.enter>van<Key.enter>
Screenshot: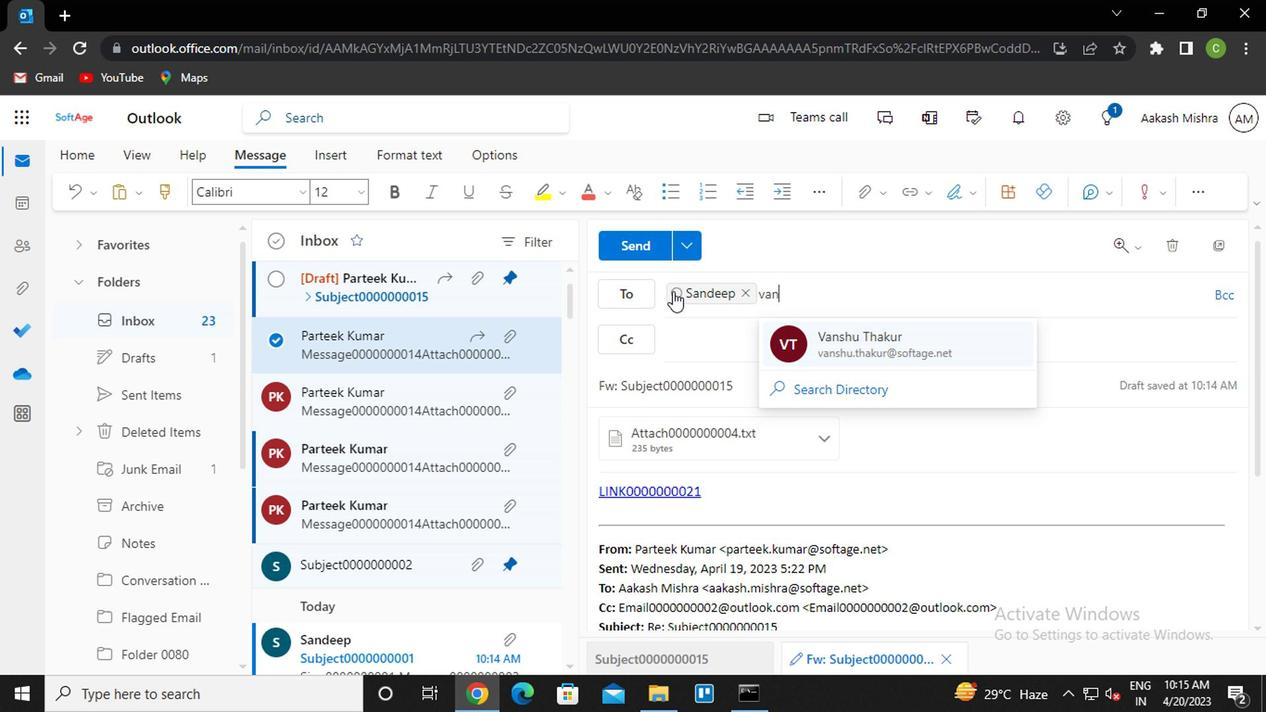 
Action: Mouse moved to (749, 385)
Screenshot: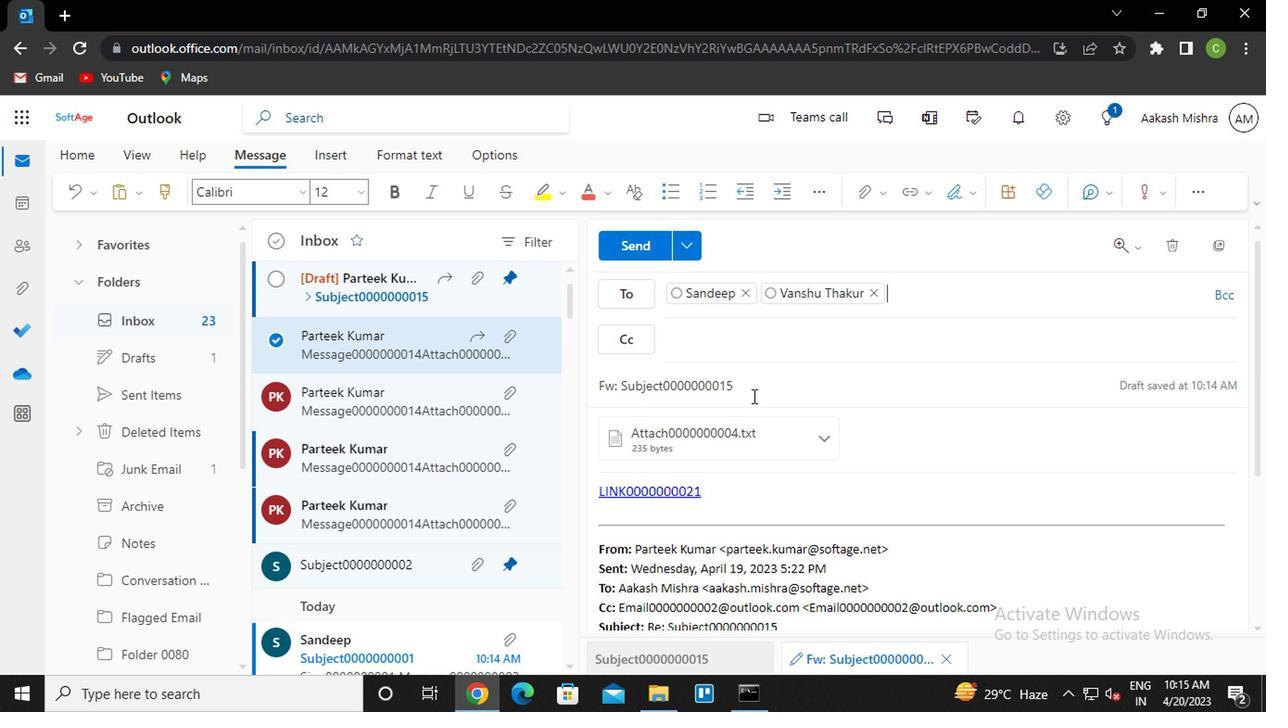 
Action: Mouse pressed left at (749, 385)
Screenshot: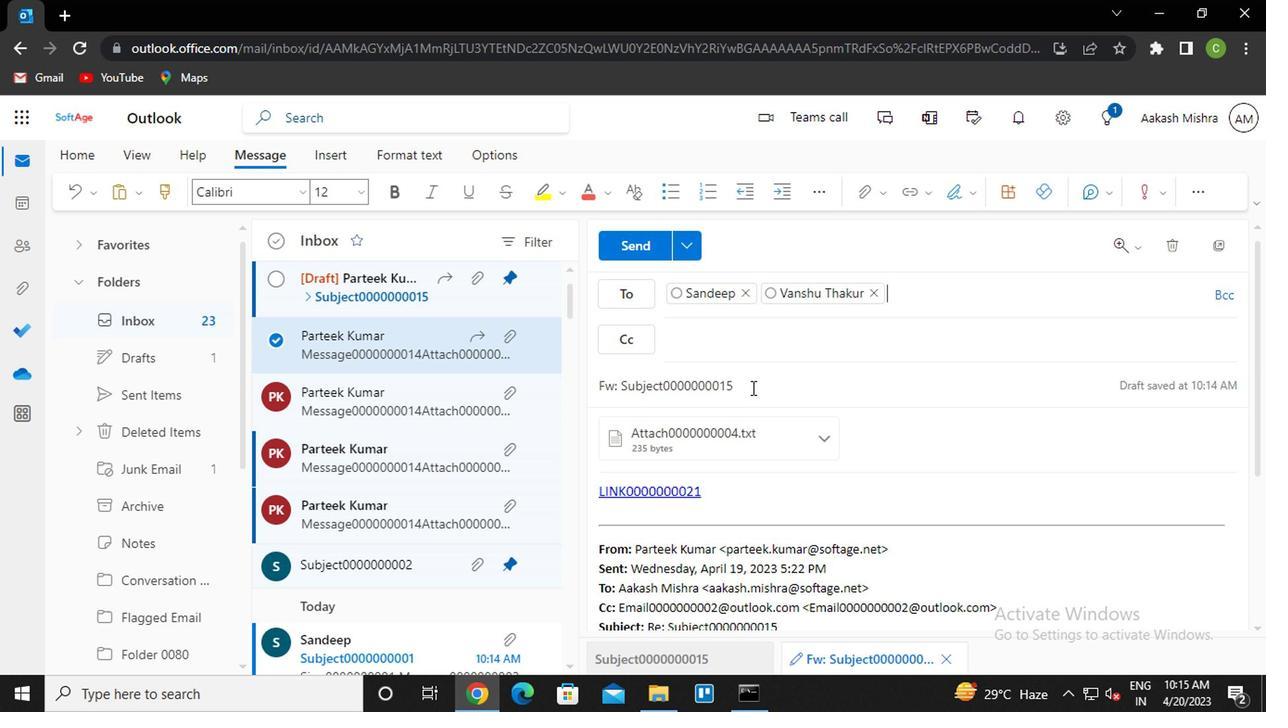 
Action: Key pressed <Key.backspace><Key.backspace>22
Screenshot: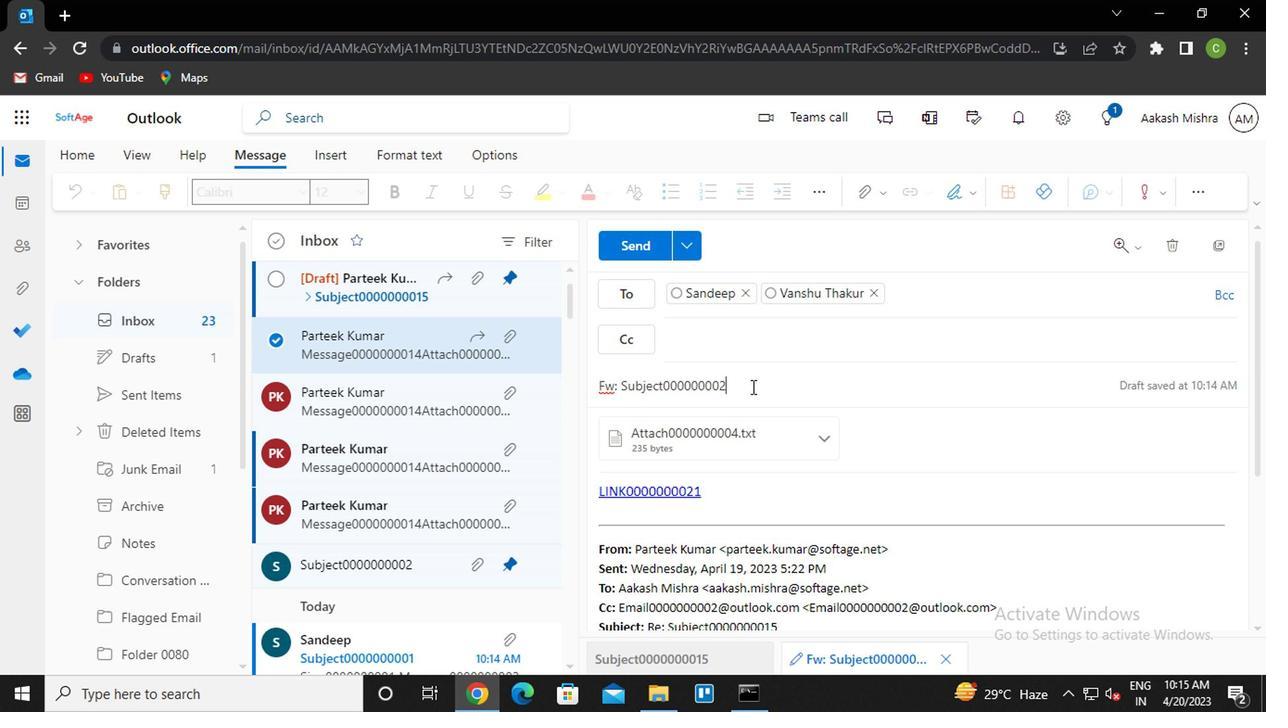 
Action: Mouse moved to (692, 513)
Screenshot: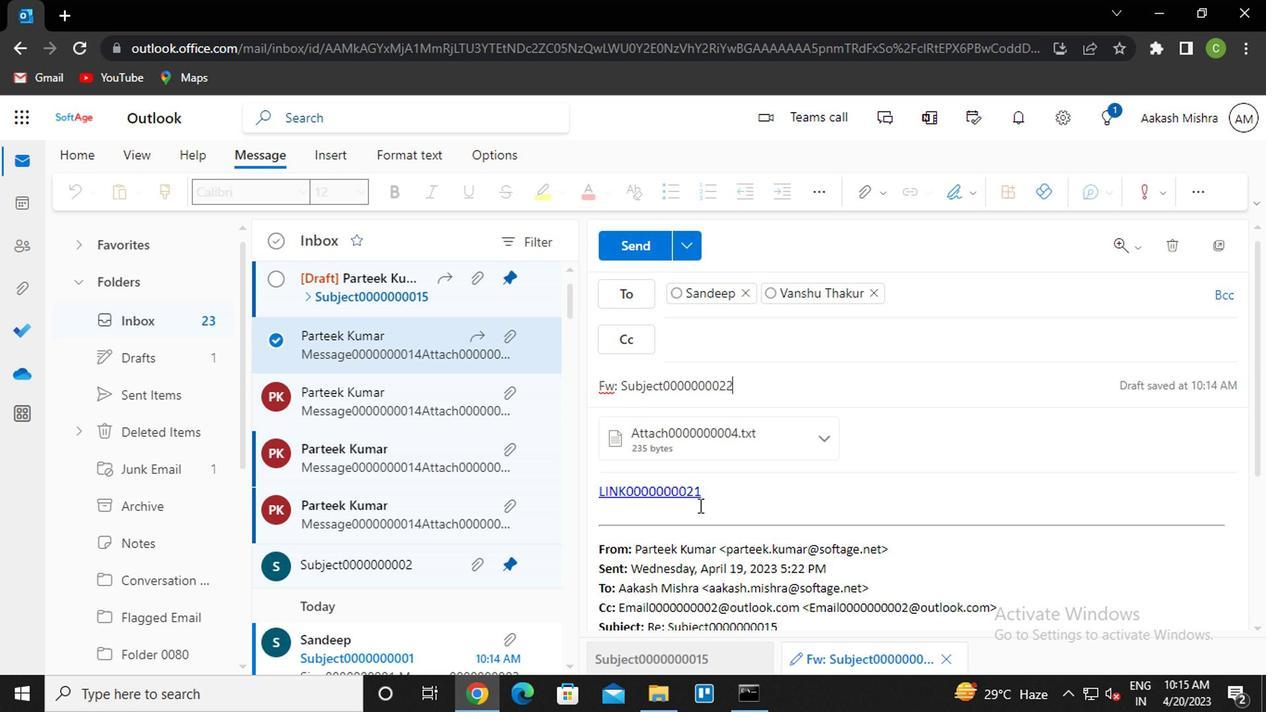 
Action: Mouse pressed left at (692, 513)
Screenshot: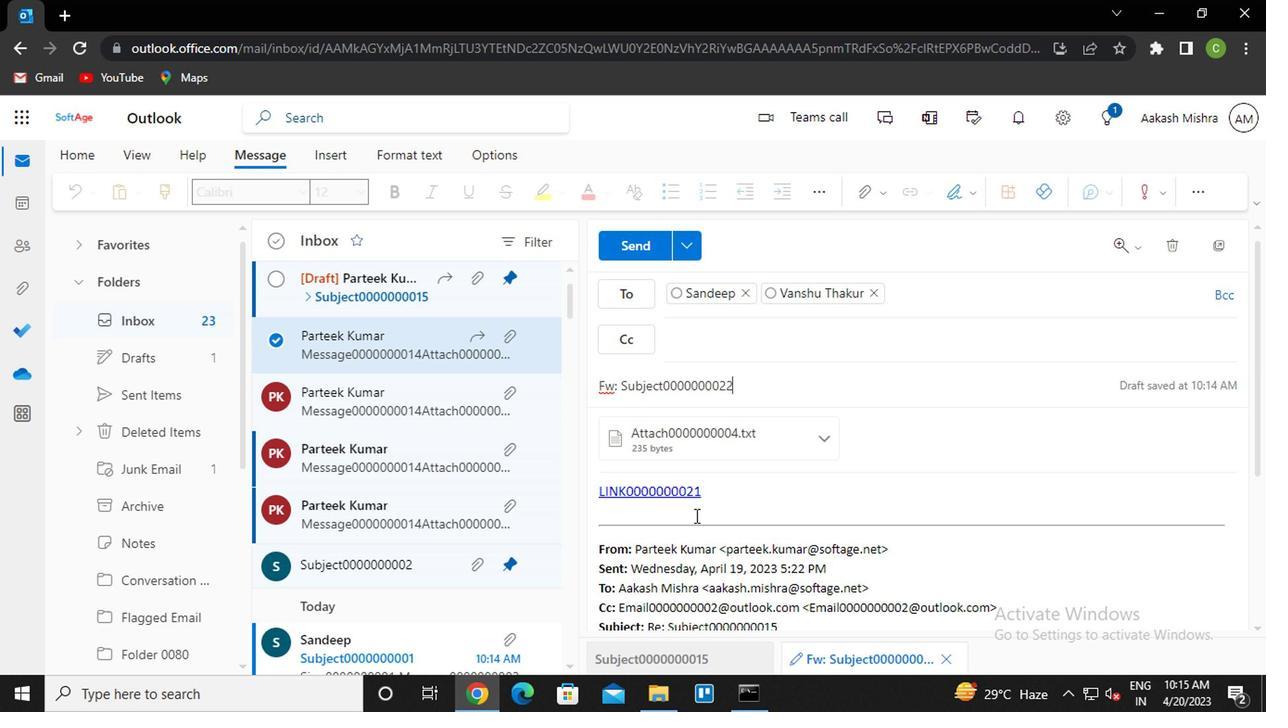 
Action: Key pressed <Key.caps_lock>m<Key.caps_lock>essage0000000022
Screenshot: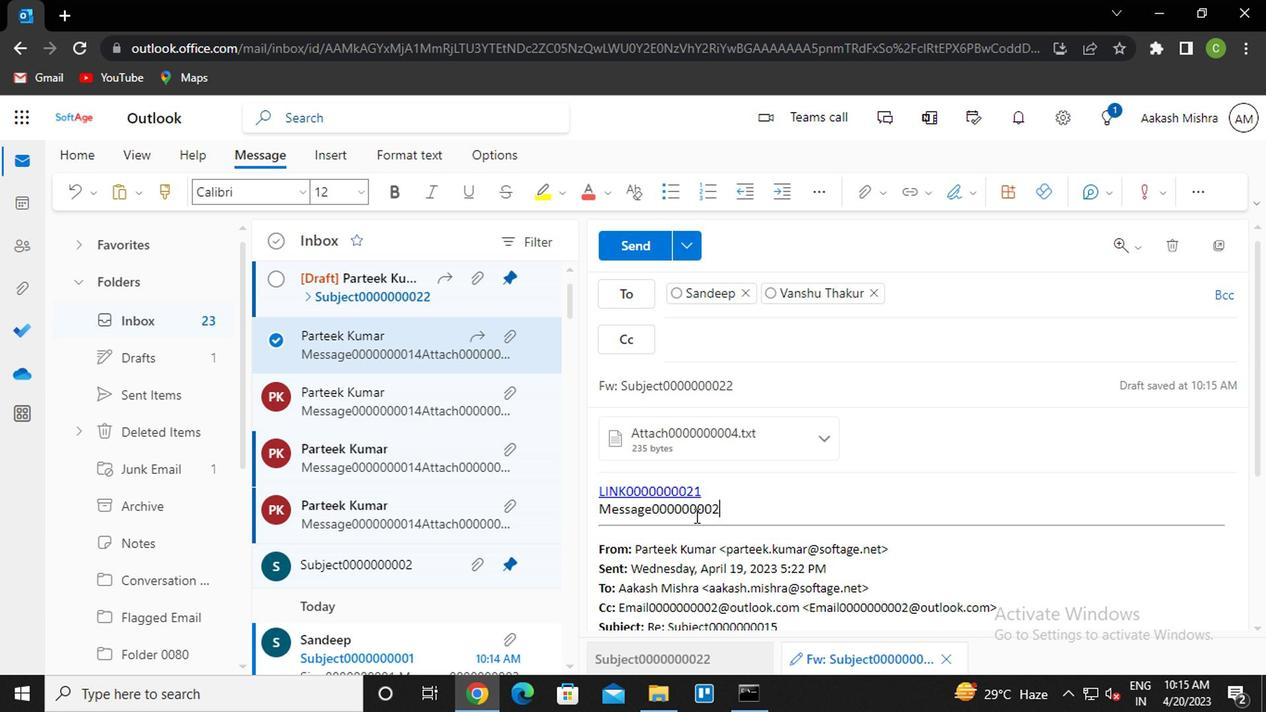 
Action: Mouse moved to (620, 251)
Screenshot: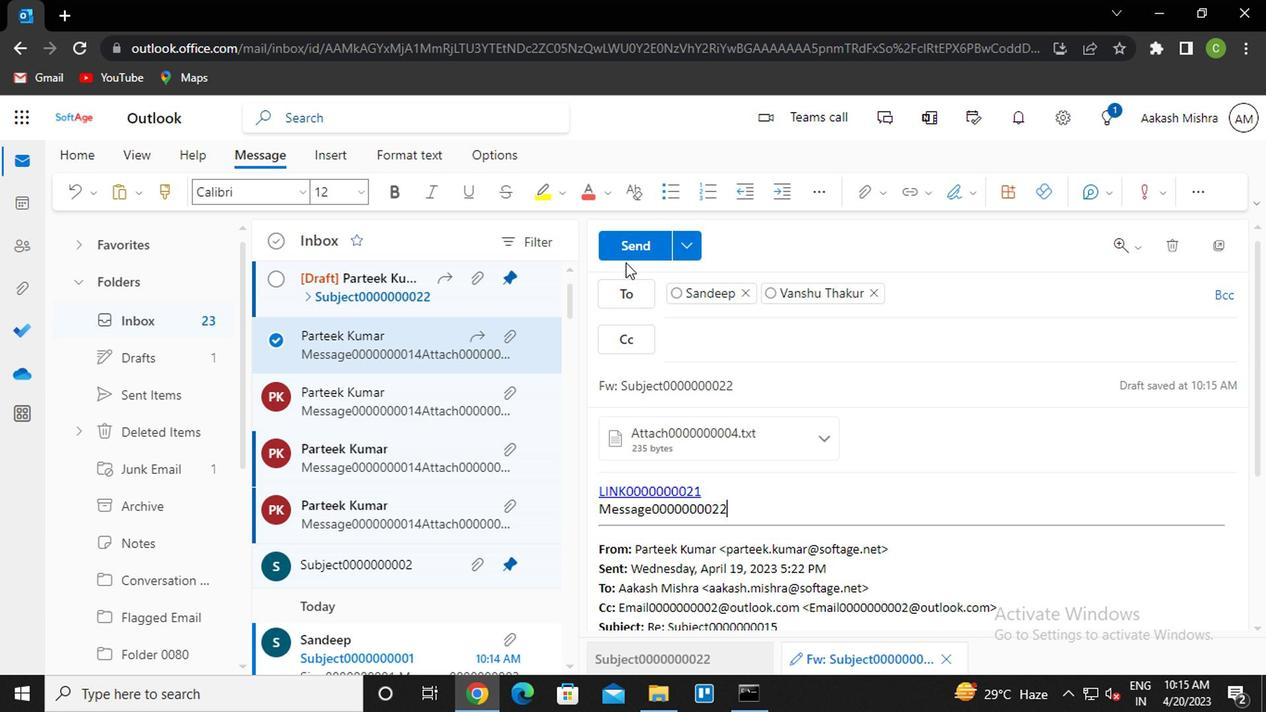 
Action: Mouse pressed left at (620, 251)
Screenshot: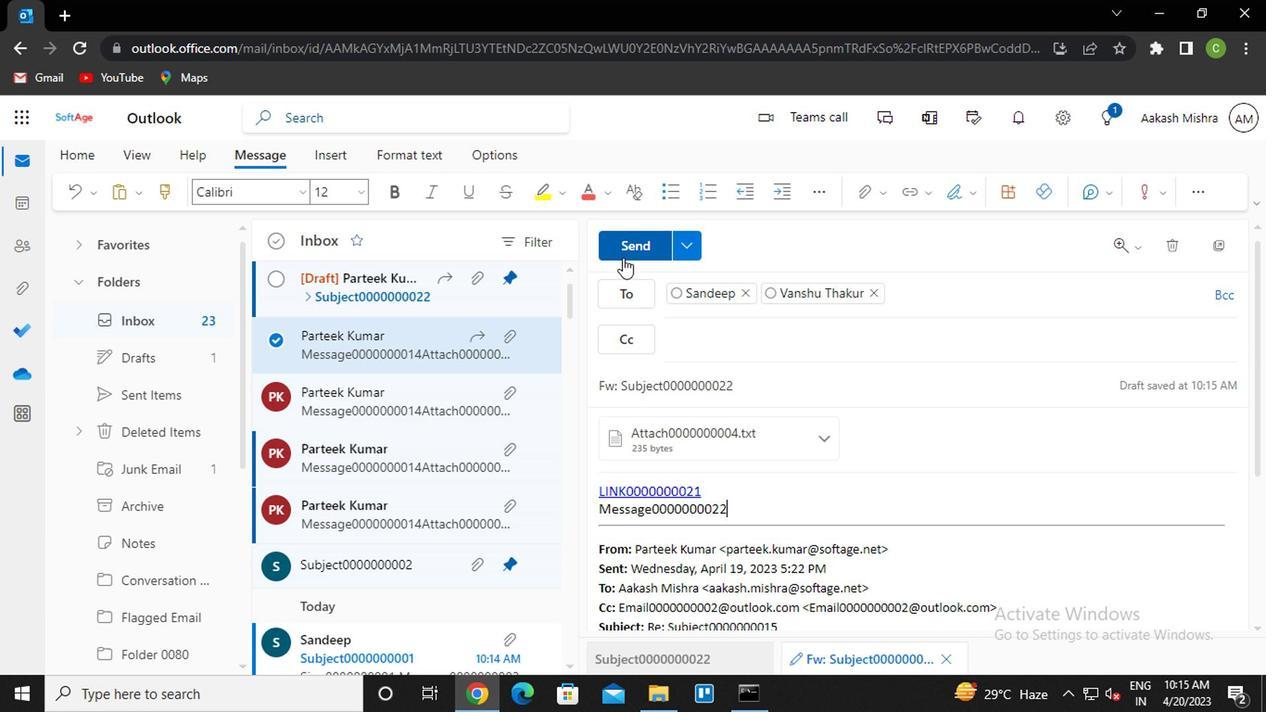 
Action: Mouse moved to (1185, 342)
Screenshot: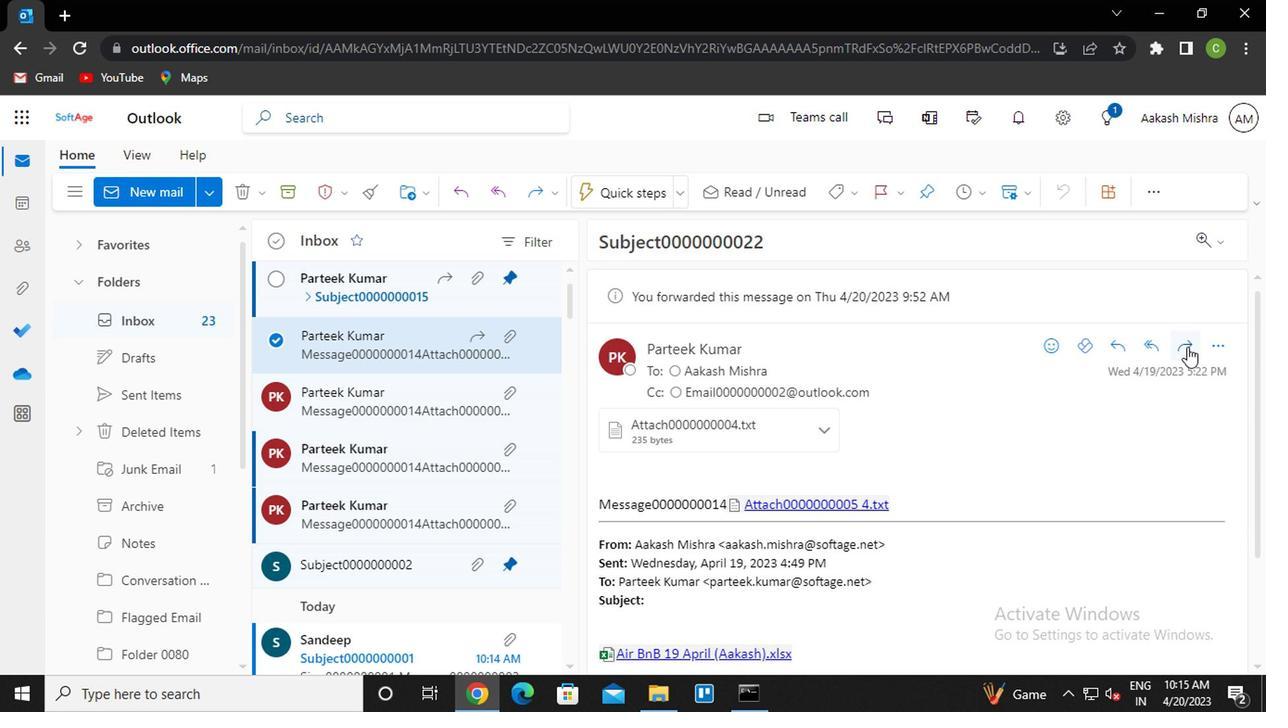 
Action: Mouse pressed left at (1185, 342)
Screenshot: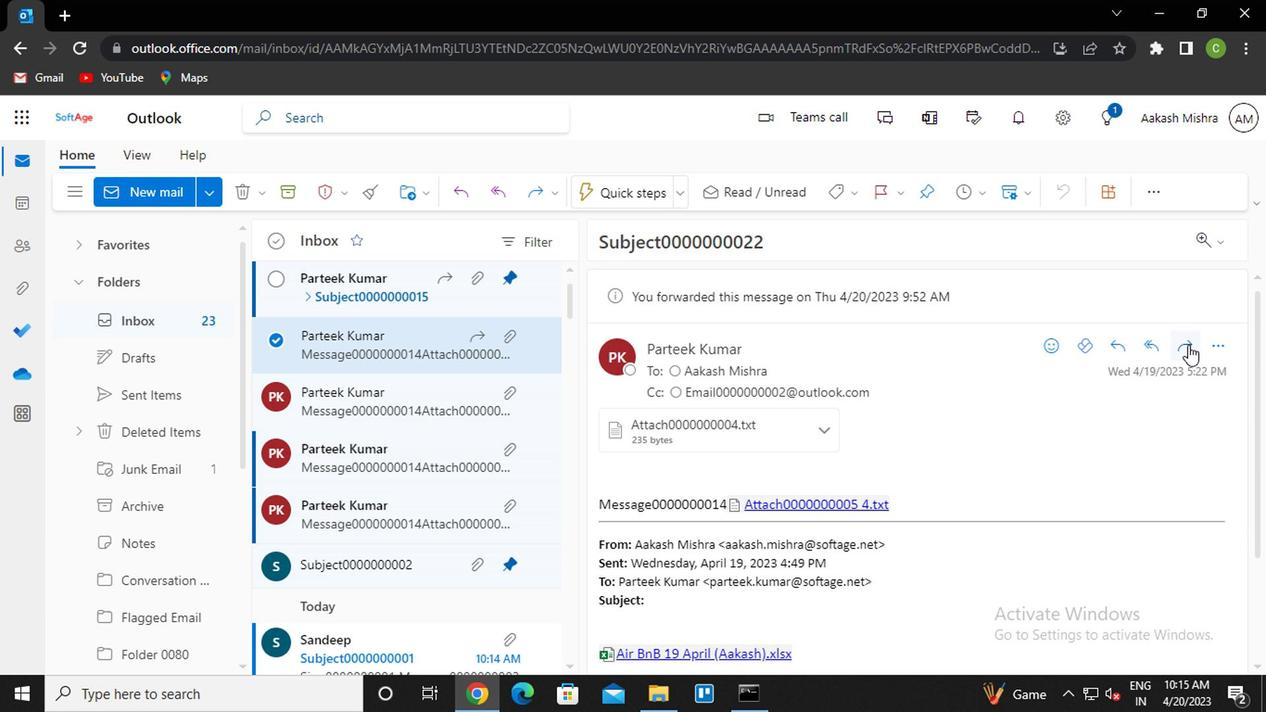 
Action: Mouse moved to (877, 195)
Screenshot: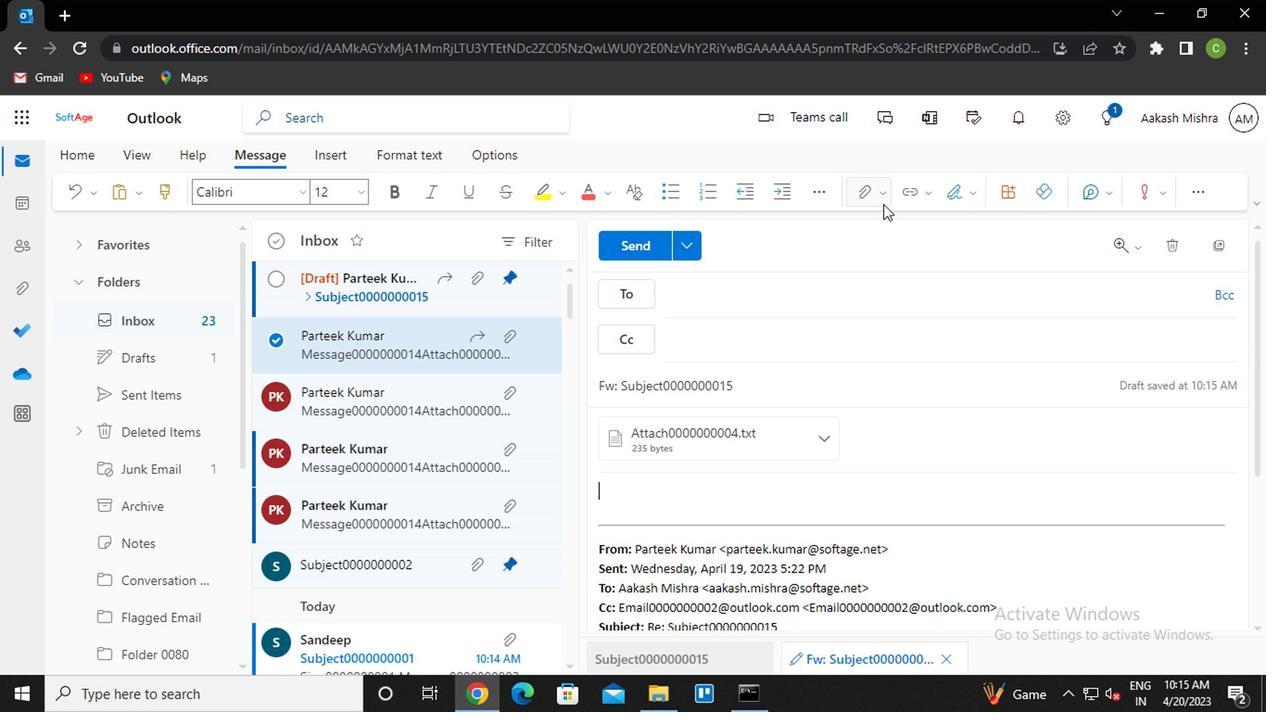 
Action: Mouse pressed left at (877, 195)
Screenshot: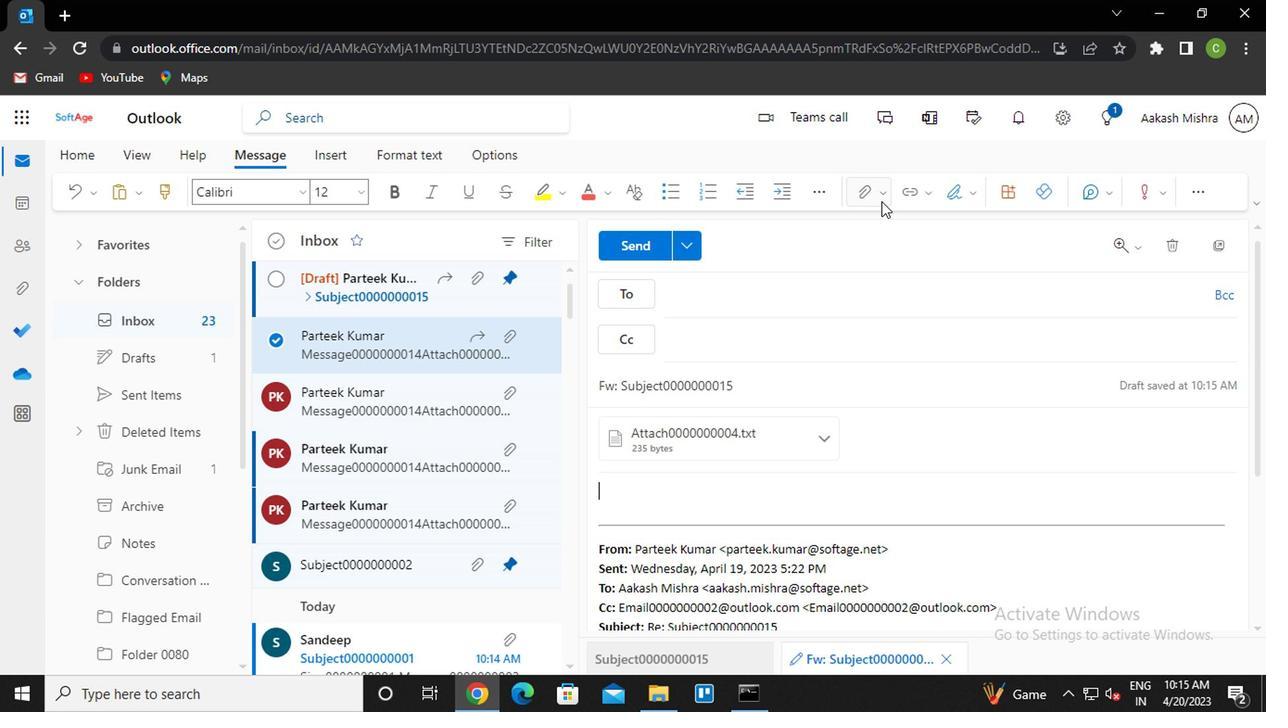 
Action: Mouse moved to (726, 329)
Screenshot: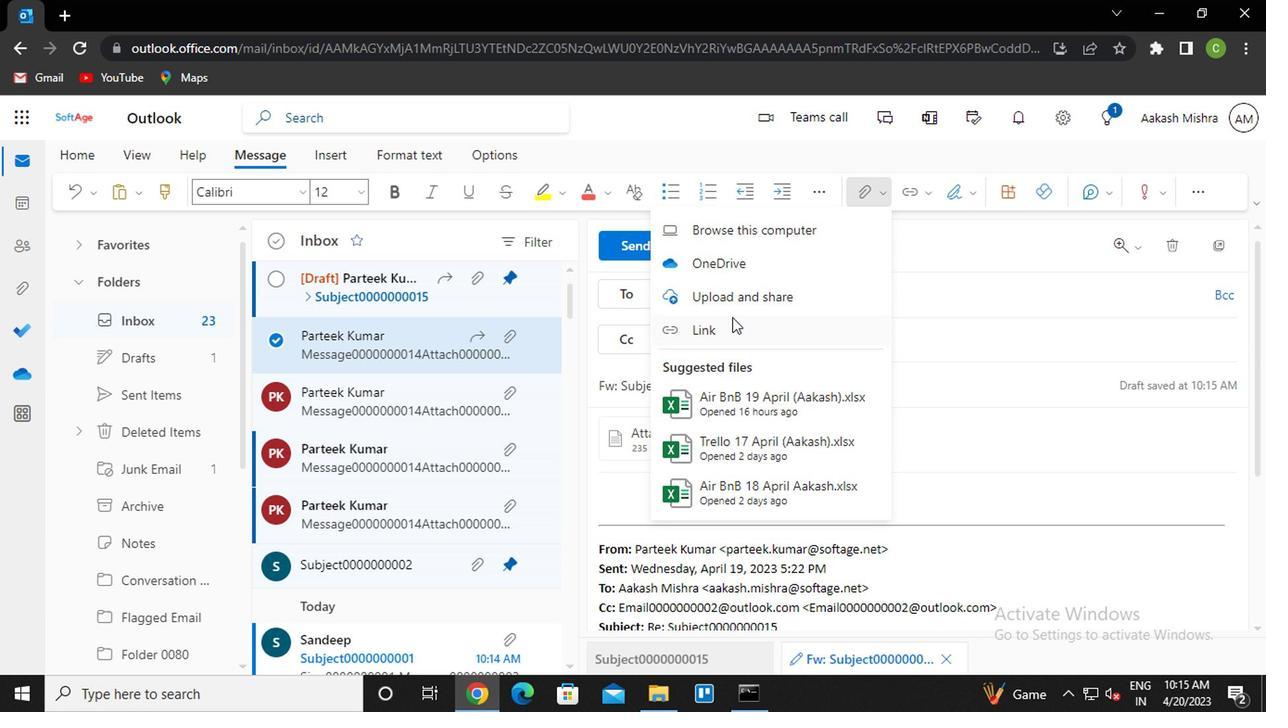 
Action: Mouse pressed left at (726, 329)
Screenshot: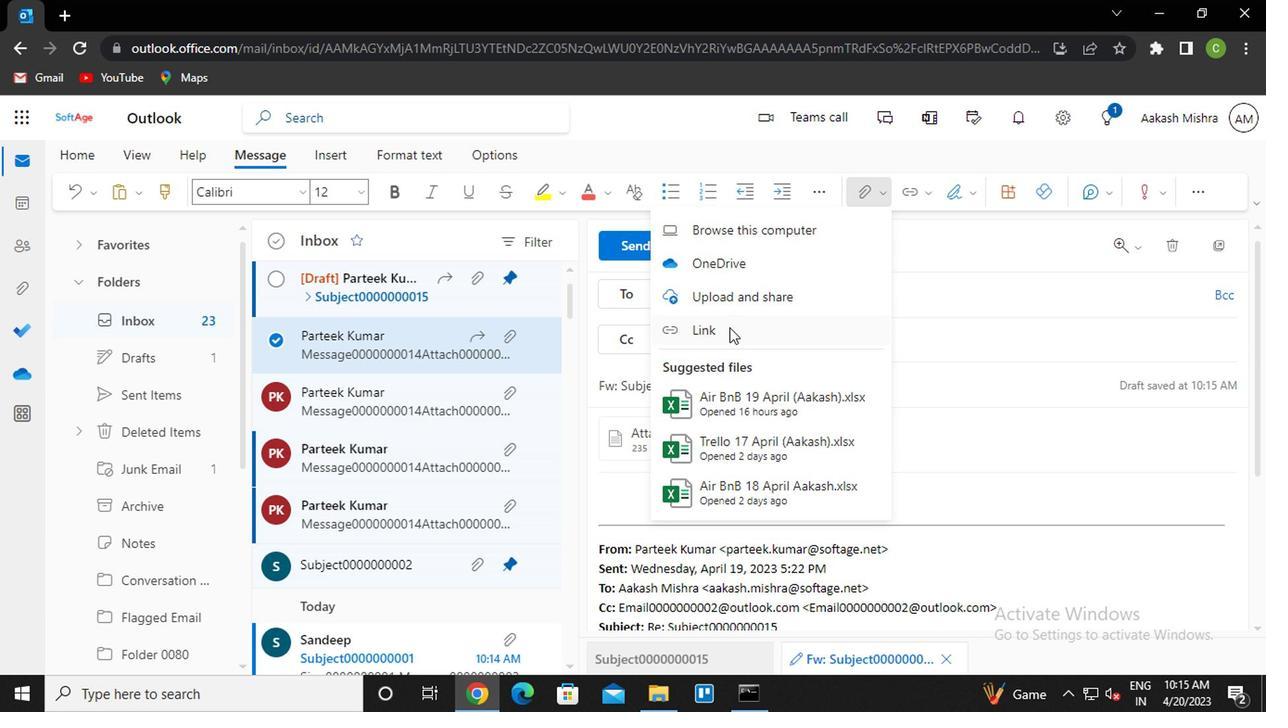 
Action: Mouse moved to (539, 354)
Screenshot: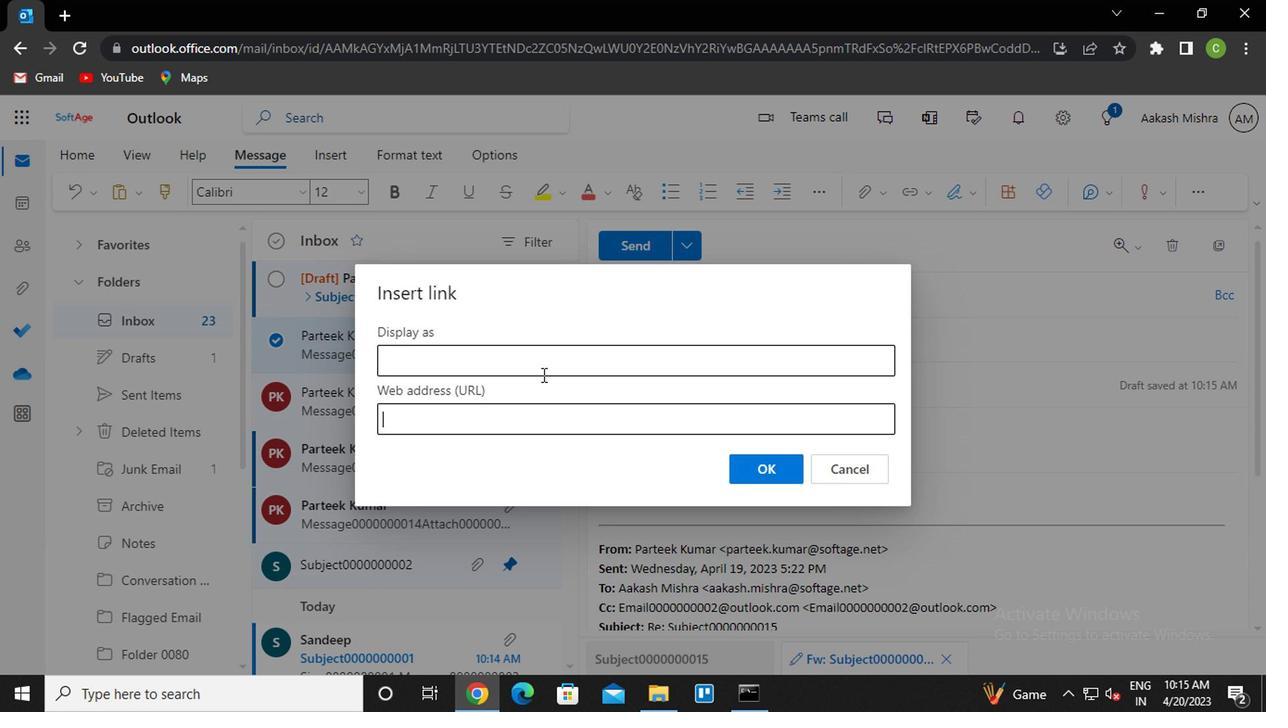 
Action: Mouse pressed left at (539, 354)
Screenshot: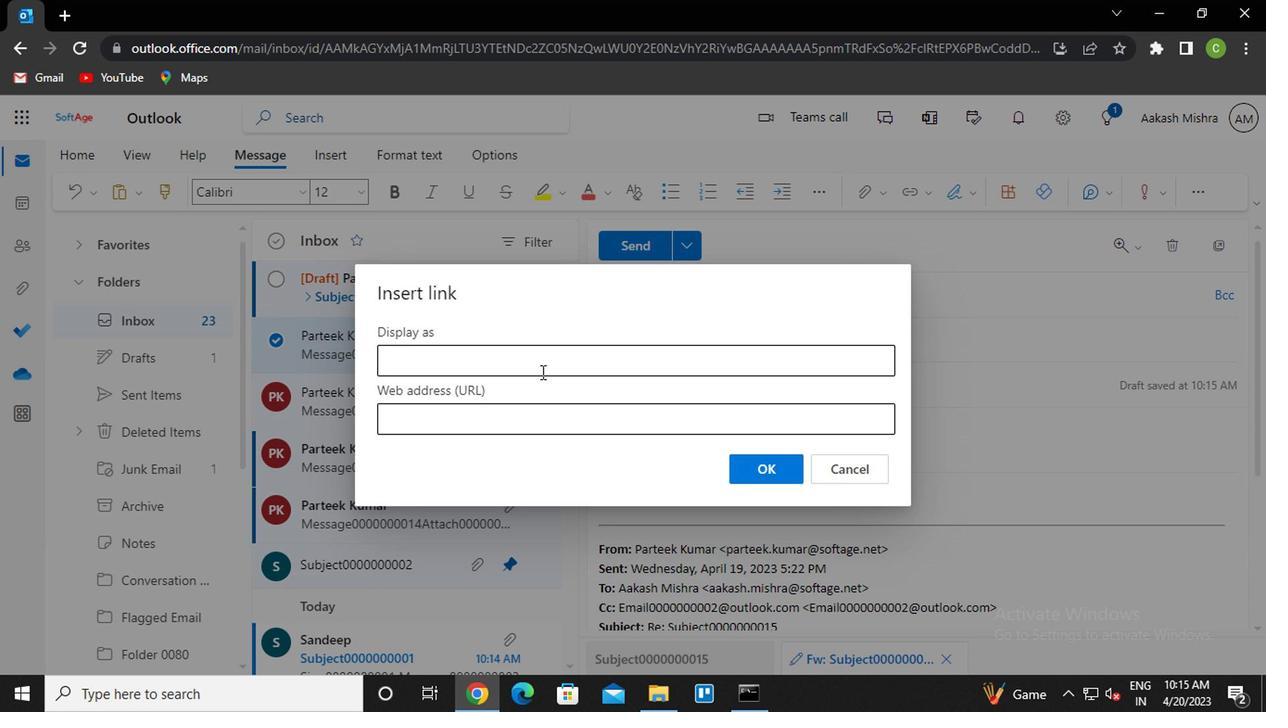 
Action: Mouse moved to (510, 404)
Screenshot: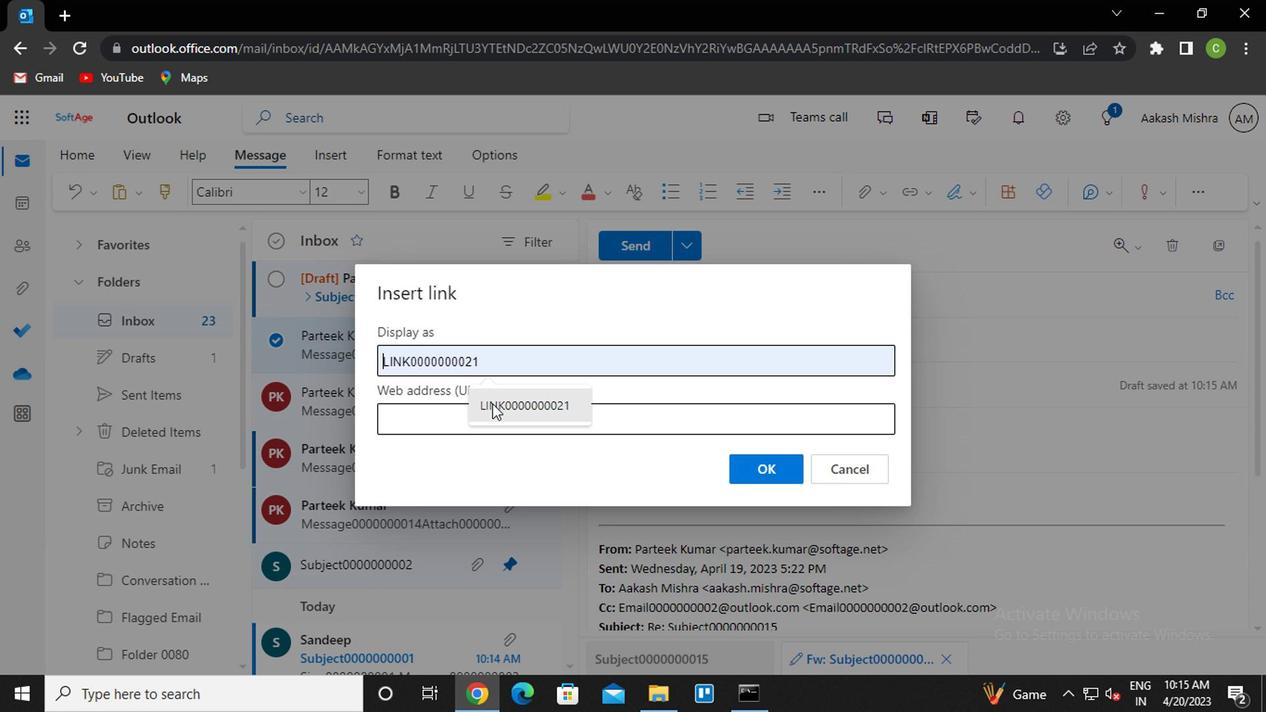 
Action: Mouse pressed left at (510, 404)
Screenshot: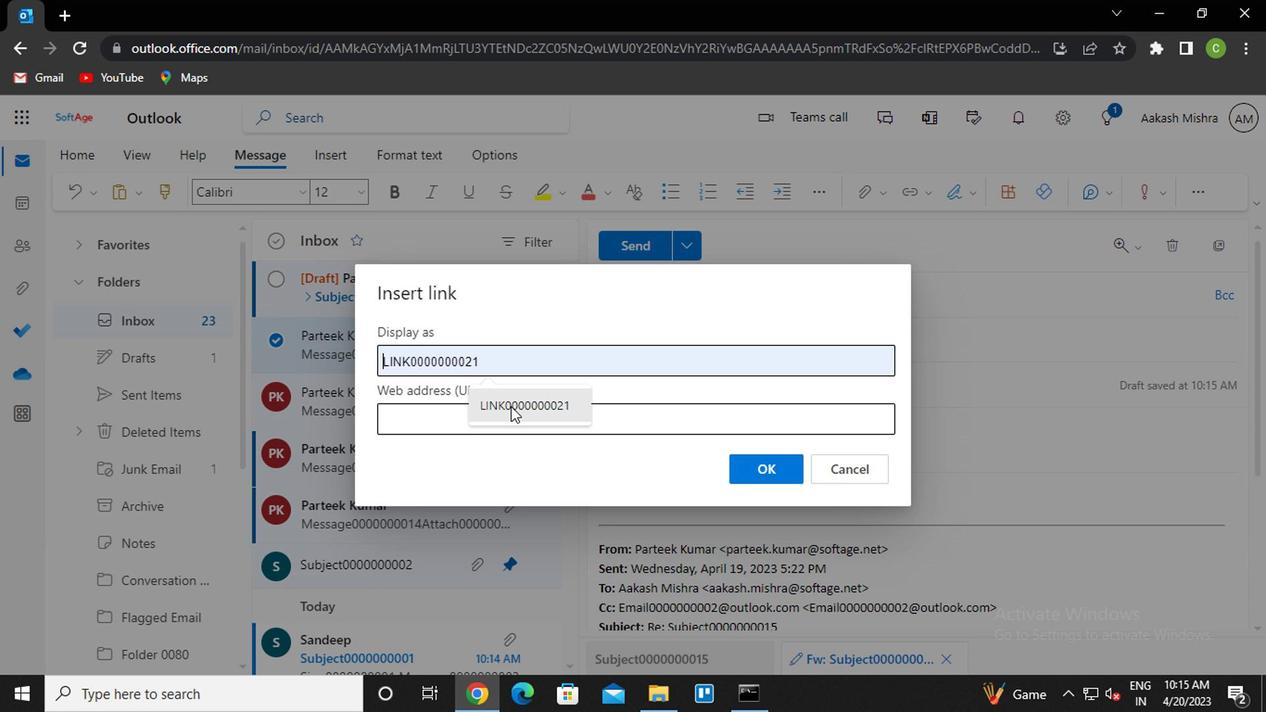 
Action: Mouse moved to (478, 418)
Screenshot: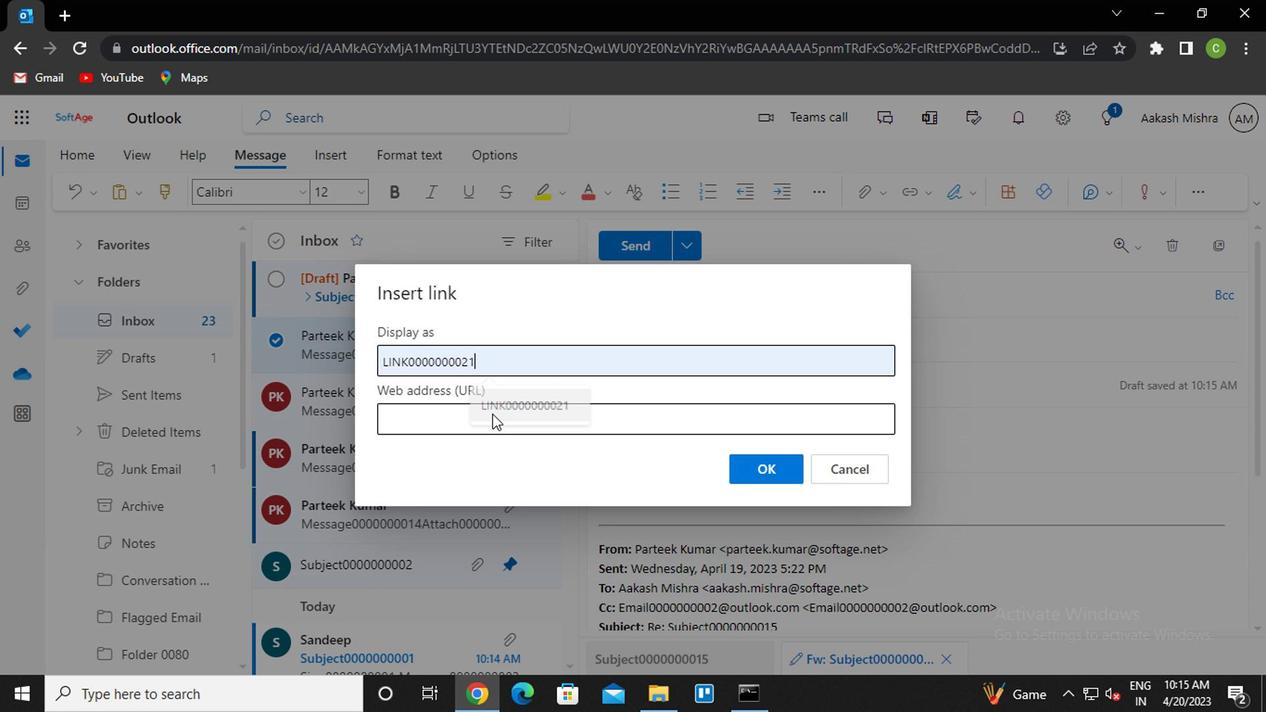 
Action: Mouse pressed left at (478, 418)
Screenshot: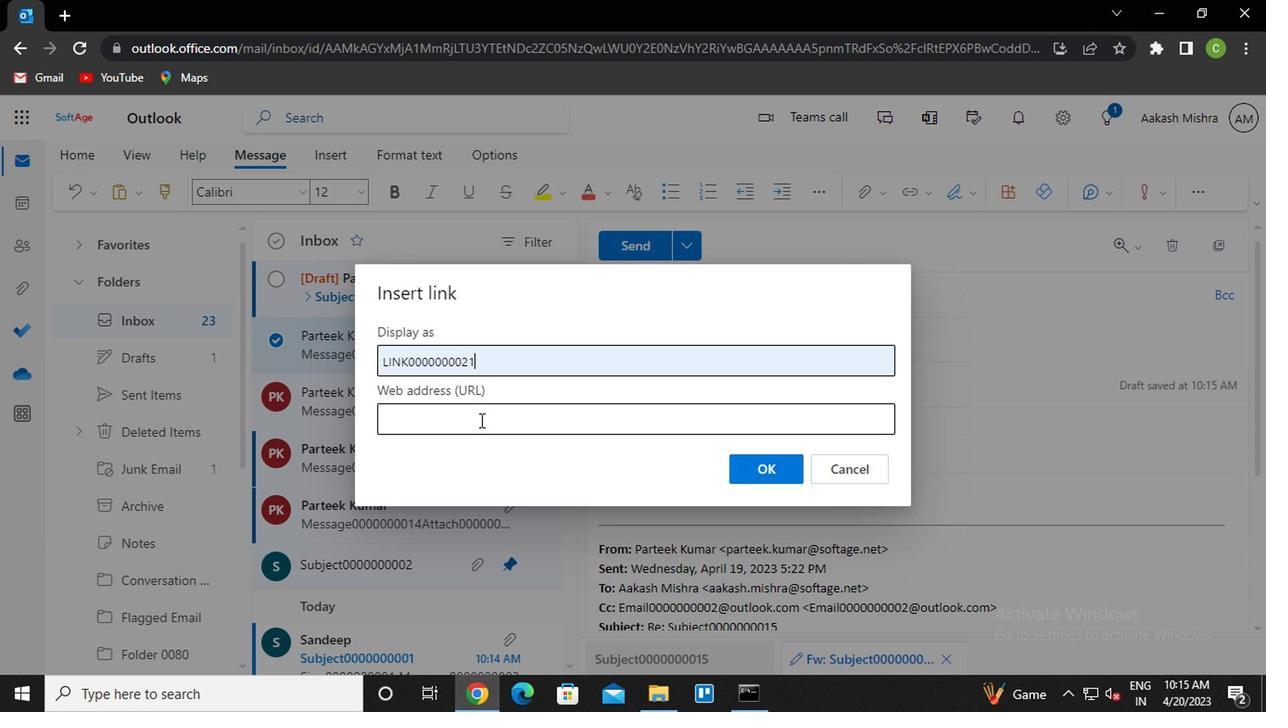 
Action: Mouse moved to (485, 463)
Screenshot: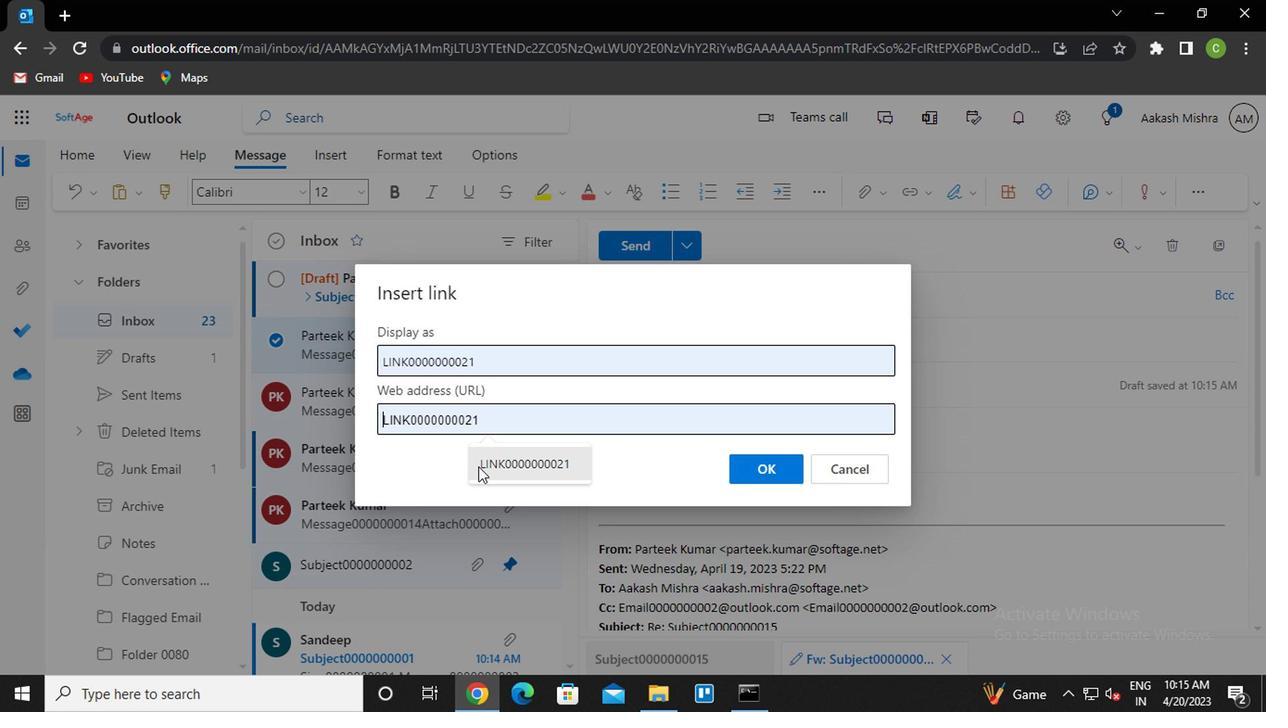 
Action: Mouse pressed left at (485, 463)
Screenshot: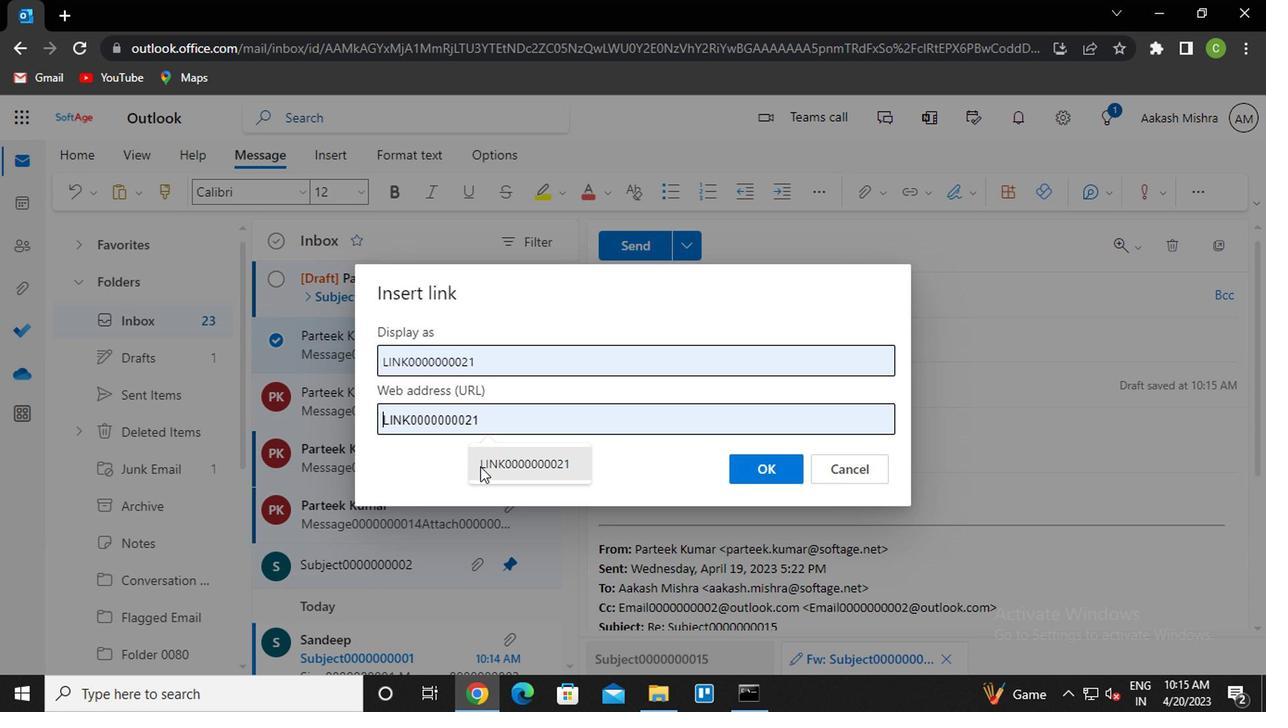 
Action: Mouse moved to (777, 463)
Screenshot: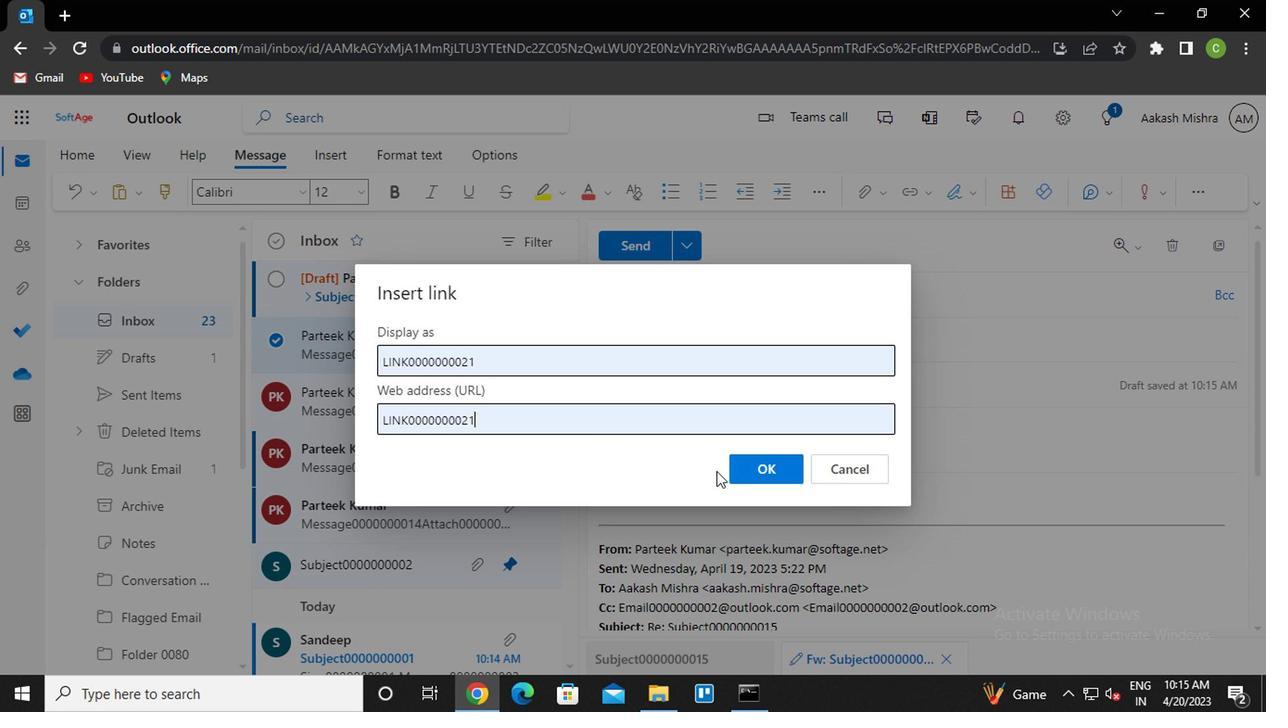 
Action: Mouse pressed left at (777, 463)
Screenshot: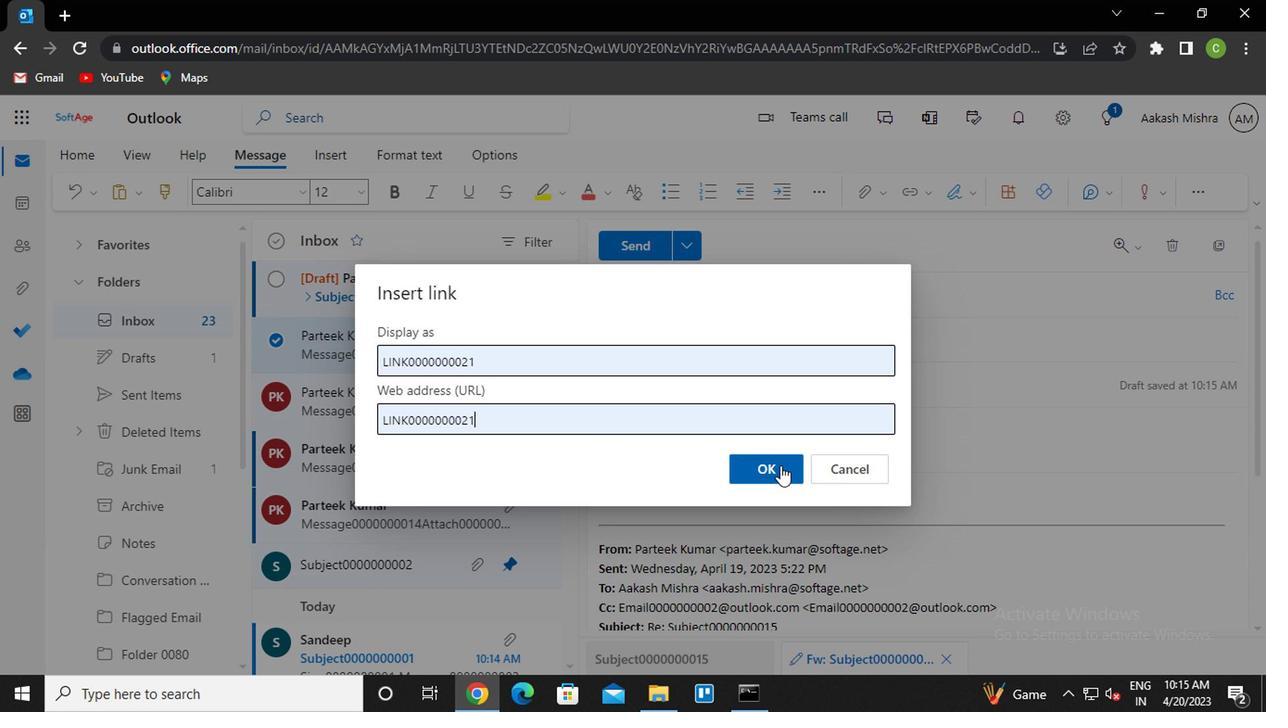 
Action: Mouse moved to (701, 284)
Screenshot: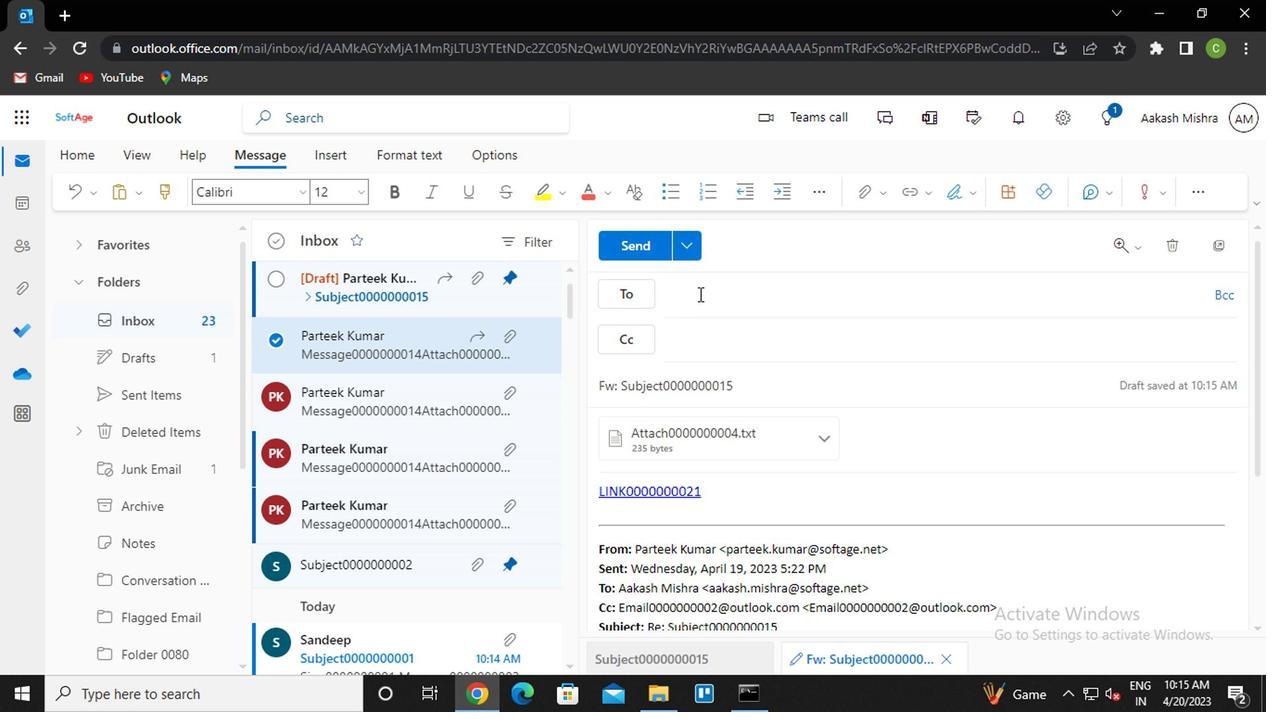 
Action: Mouse pressed left at (701, 284)
Screenshot: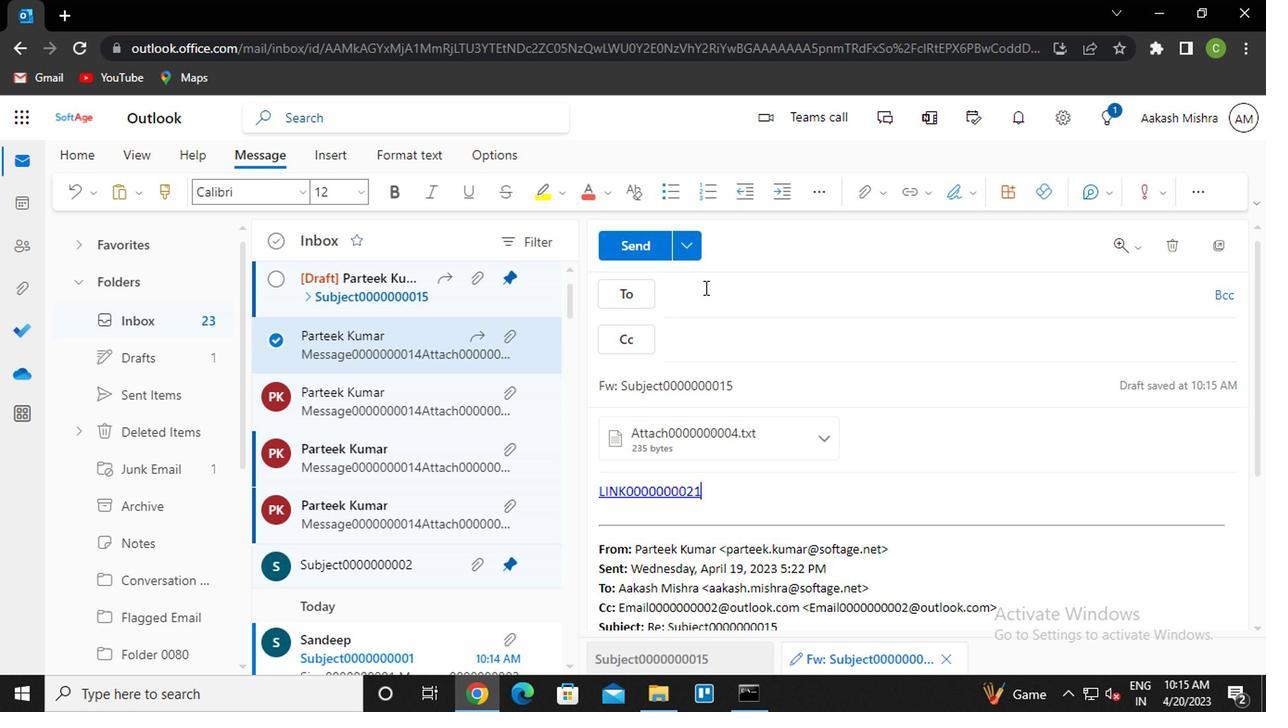 
Action: Mouse moved to (692, 292)
Screenshot: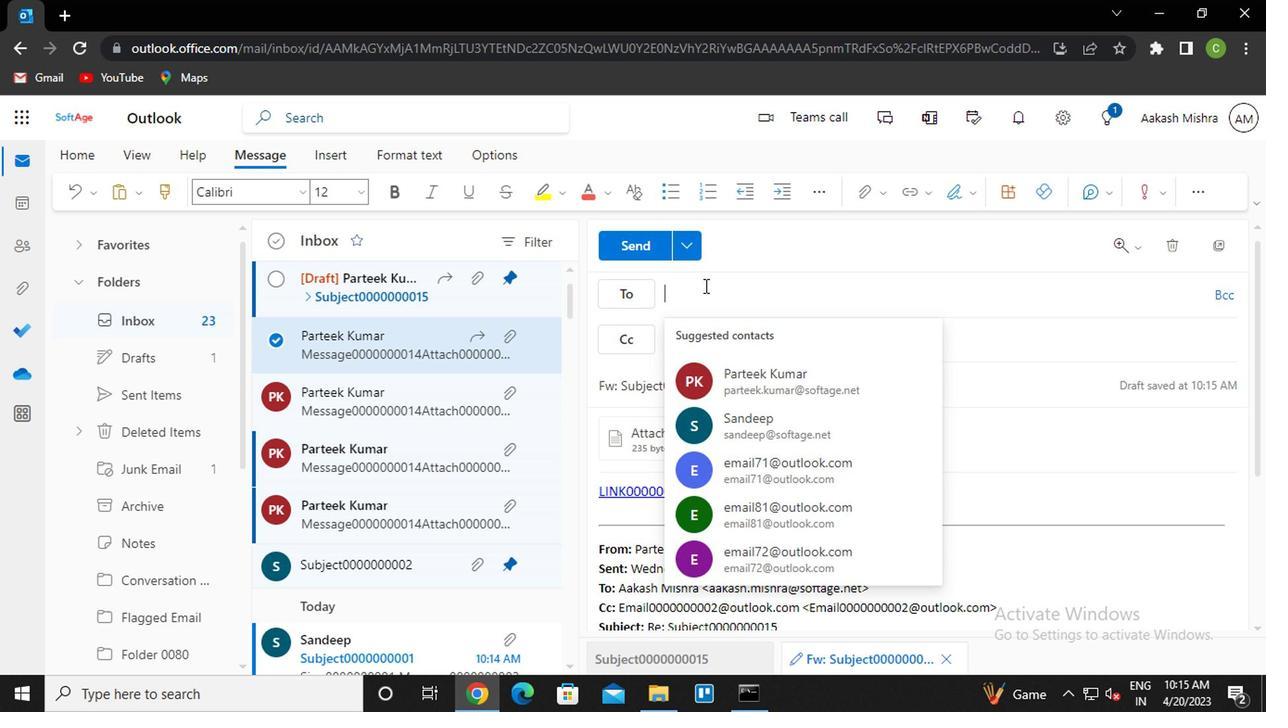 
Action: Key pressed san<Key.enter>
Screenshot: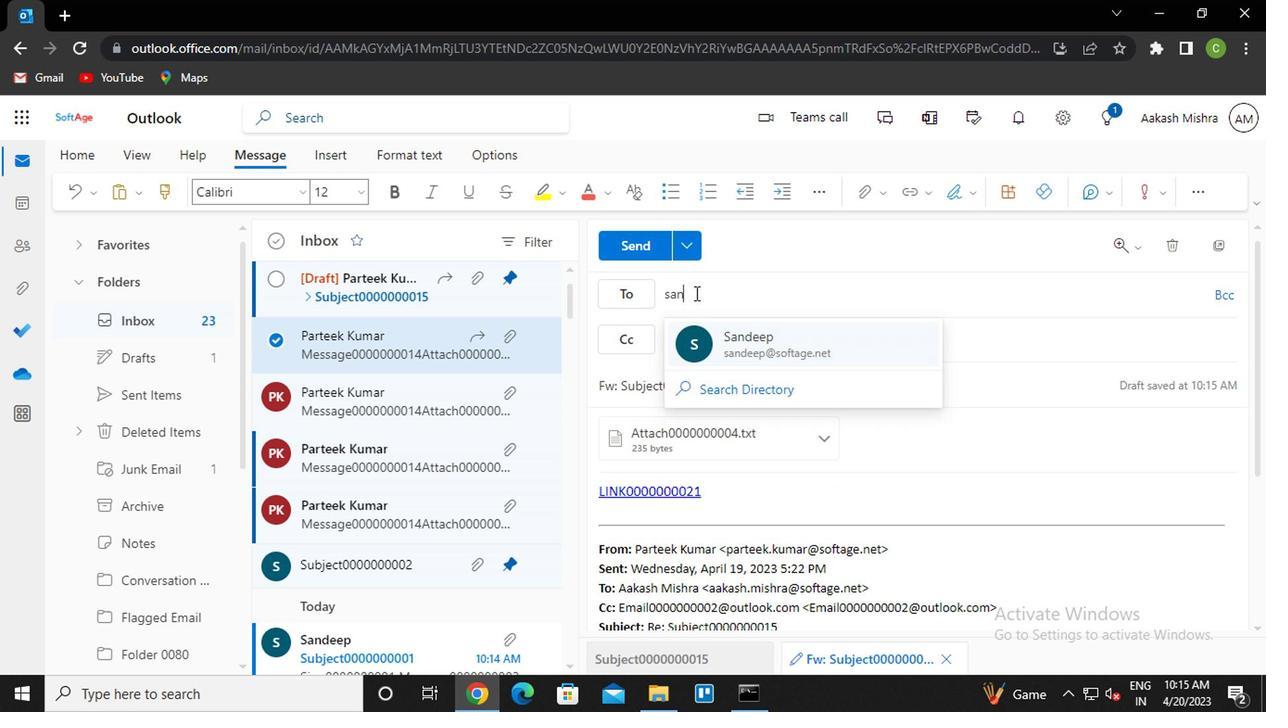 
Action: Mouse moved to (749, 381)
Screenshot: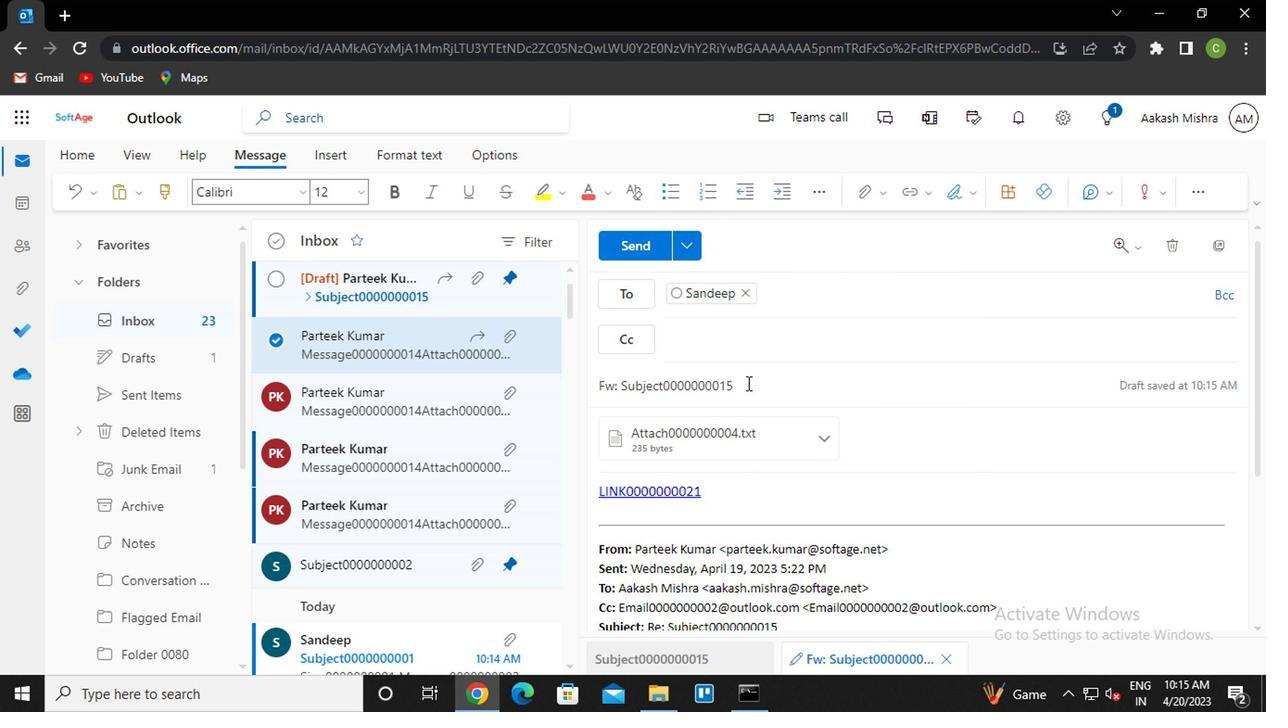
Action: Mouse pressed left at (749, 381)
Screenshot: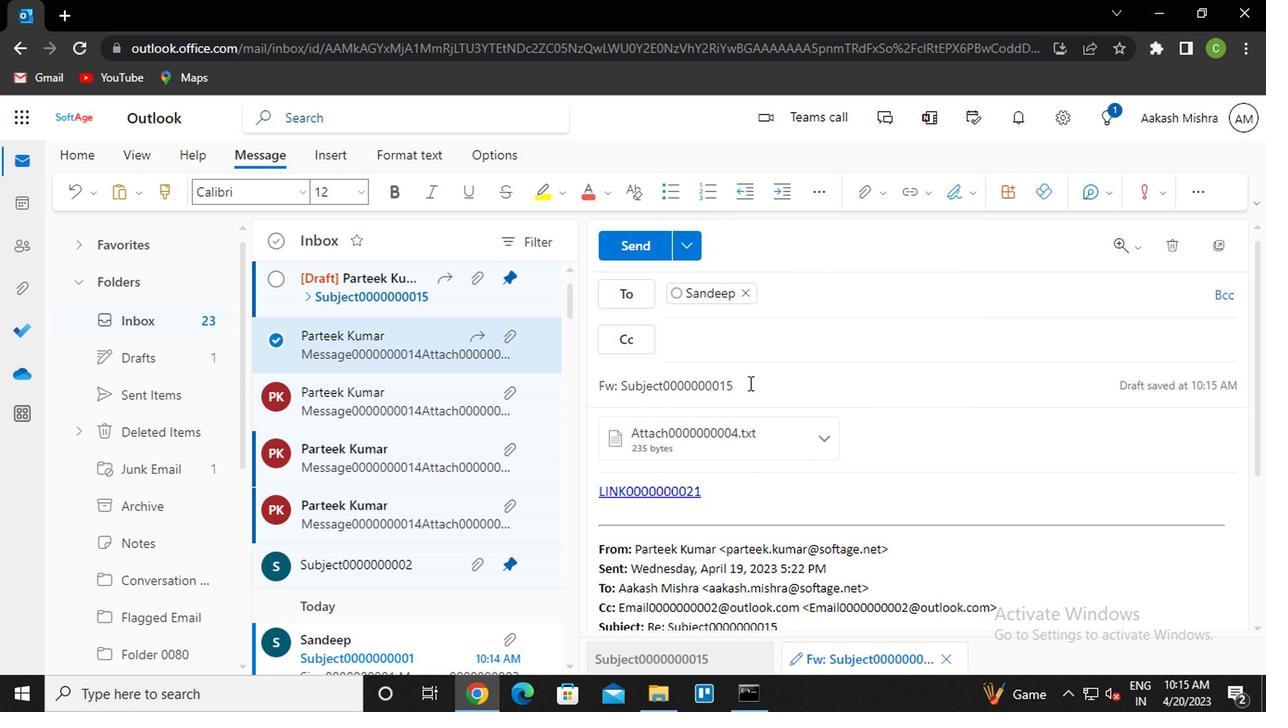 
Action: Key pressed <Key.backspace><Key.backspace>21
Screenshot: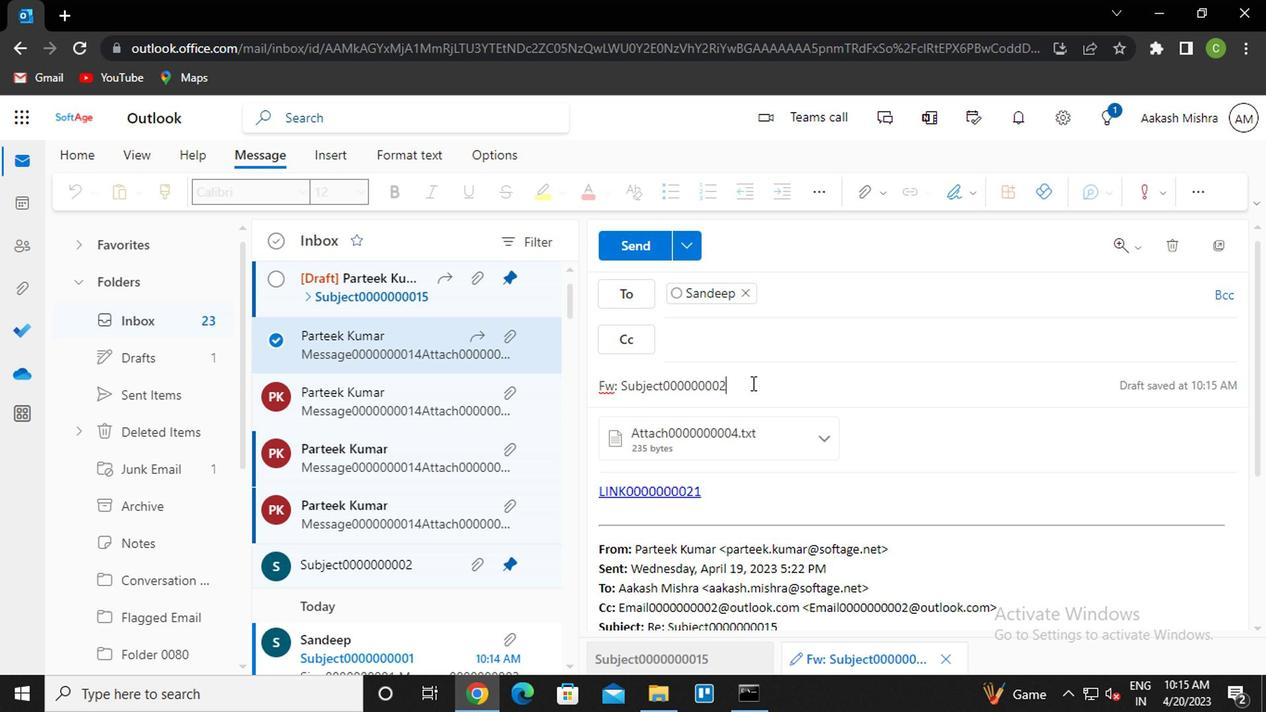 
Action: Mouse moved to (705, 505)
Screenshot: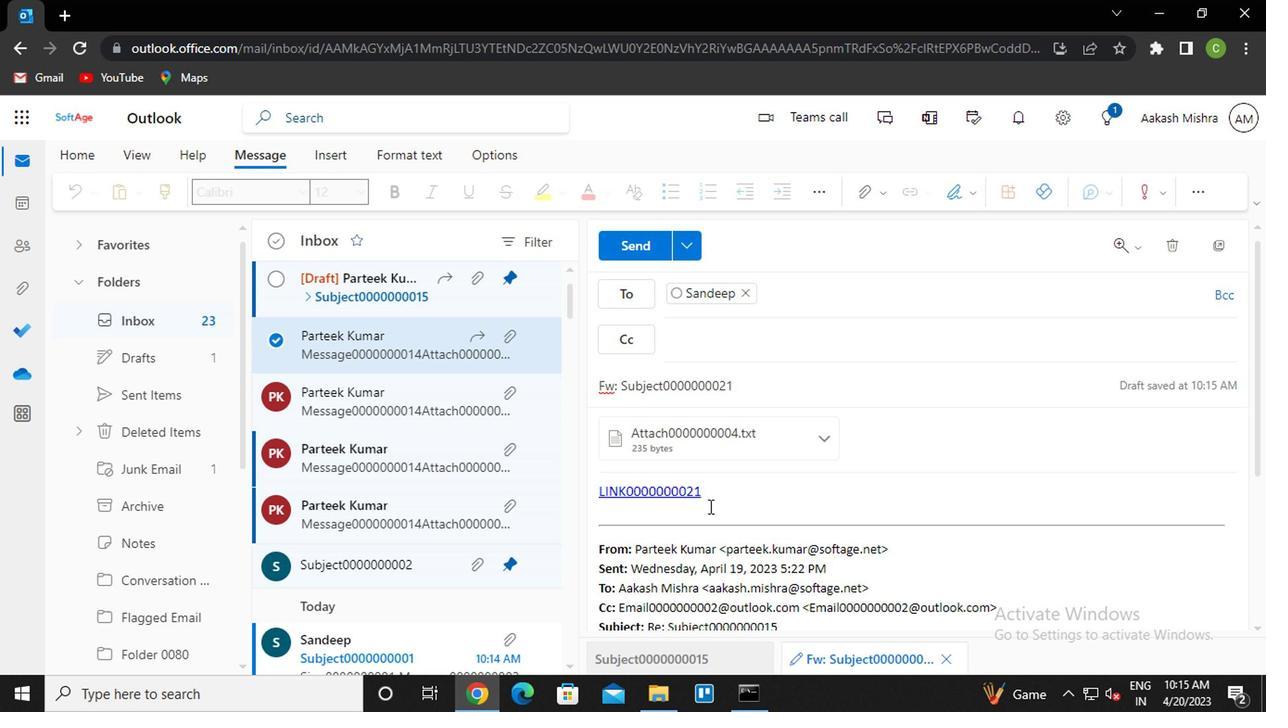 
Action: Mouse pressed left at (705, 505)
Screenshot: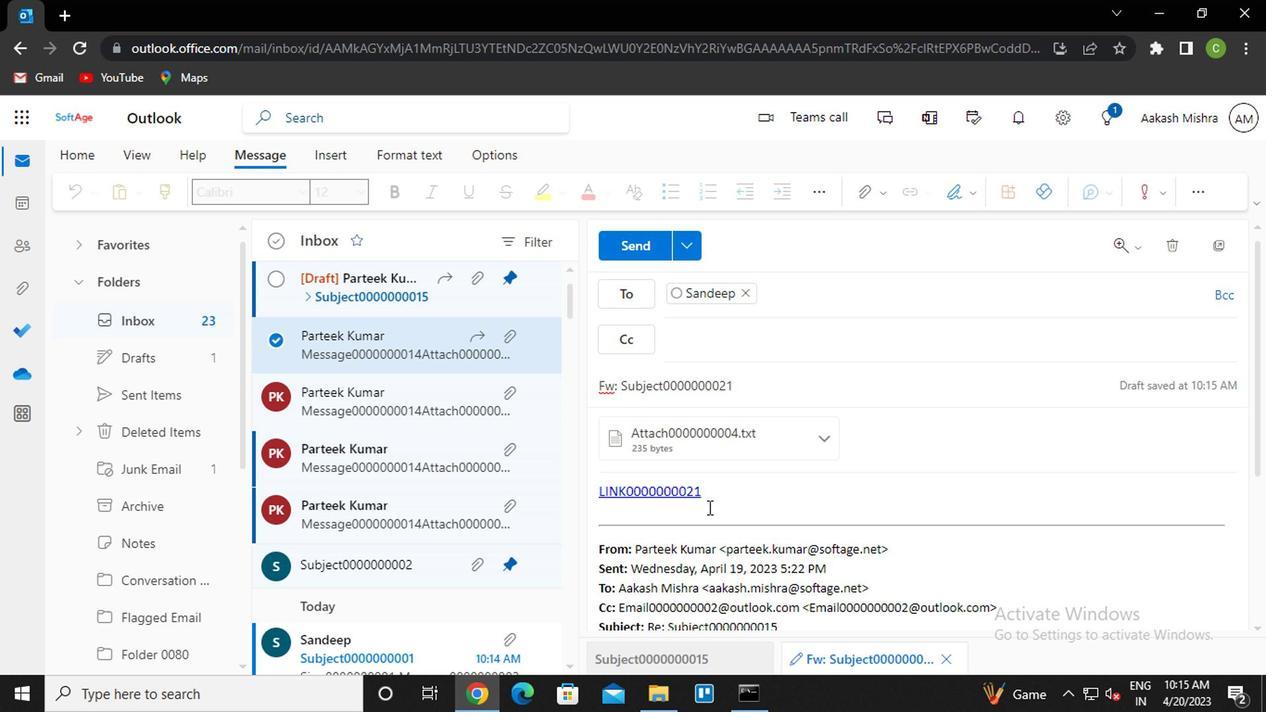 
Action: Mouse moved to (704, 505)
Screenshot: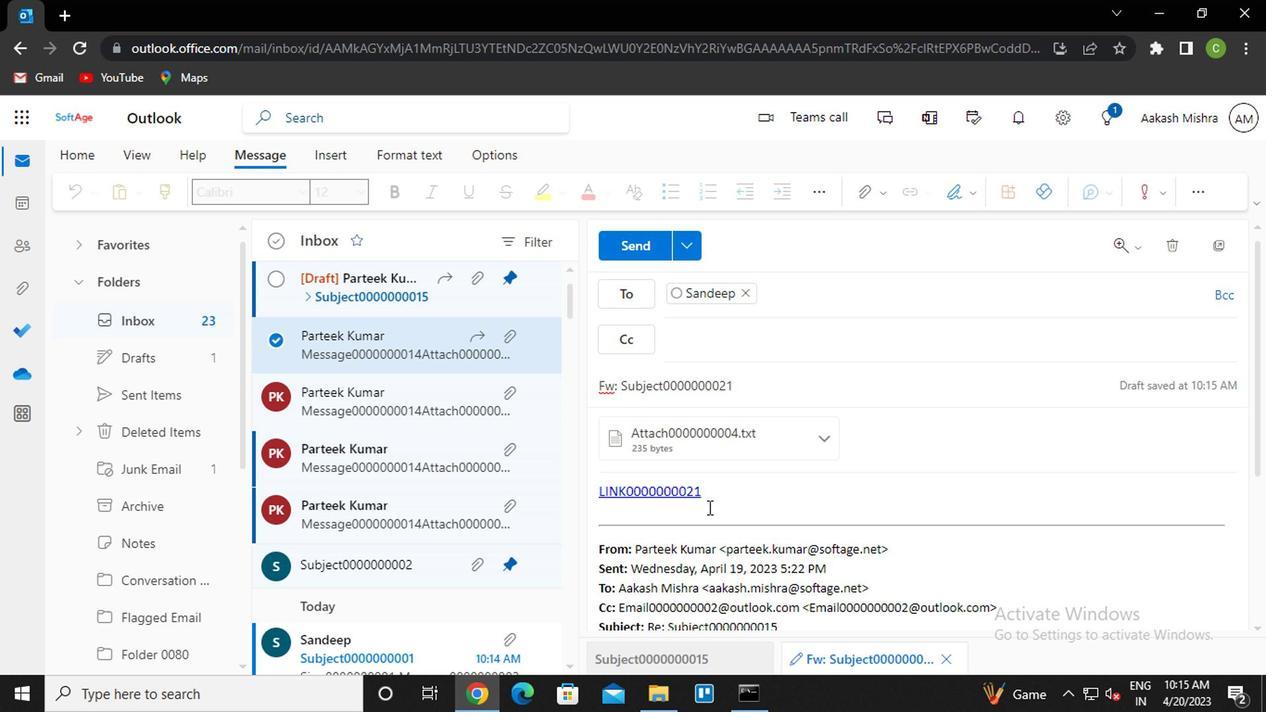 
Action: Key pressed <Key.caps_lock>m<Key.caps_lock>essage0000000021
Screenshot: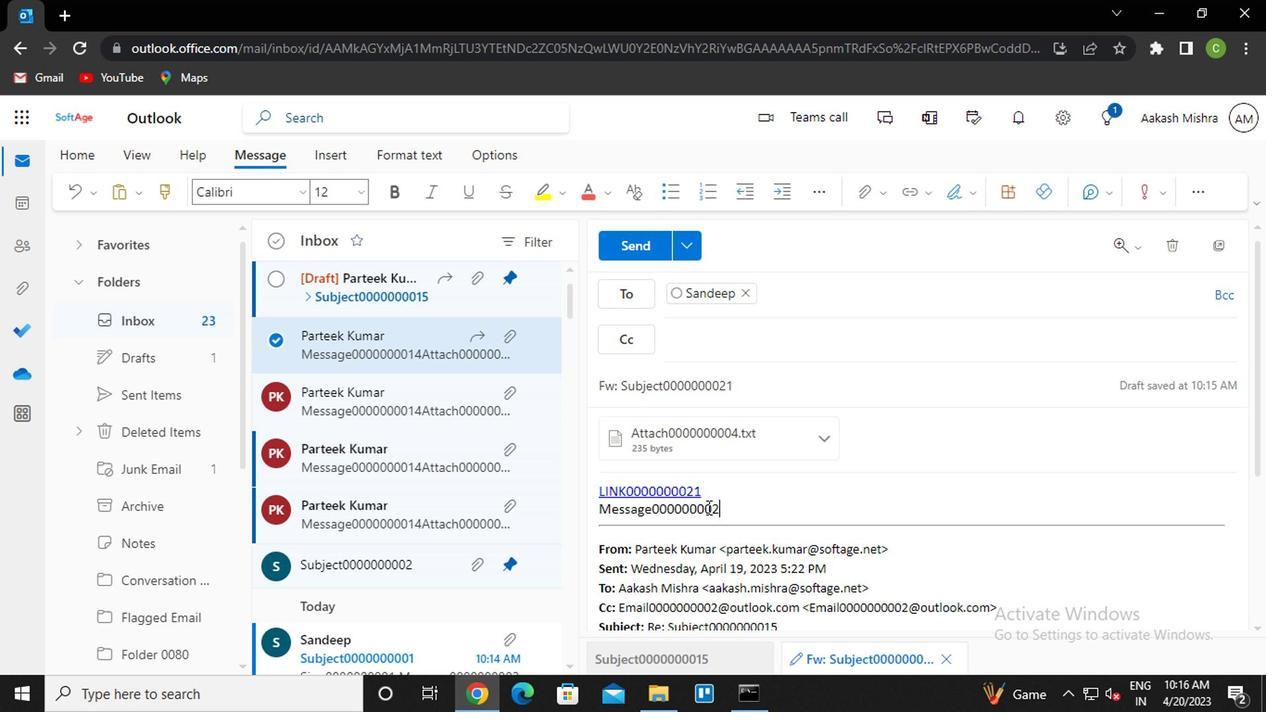 
Action: Mouse moved to (625, 232)
Screenshot: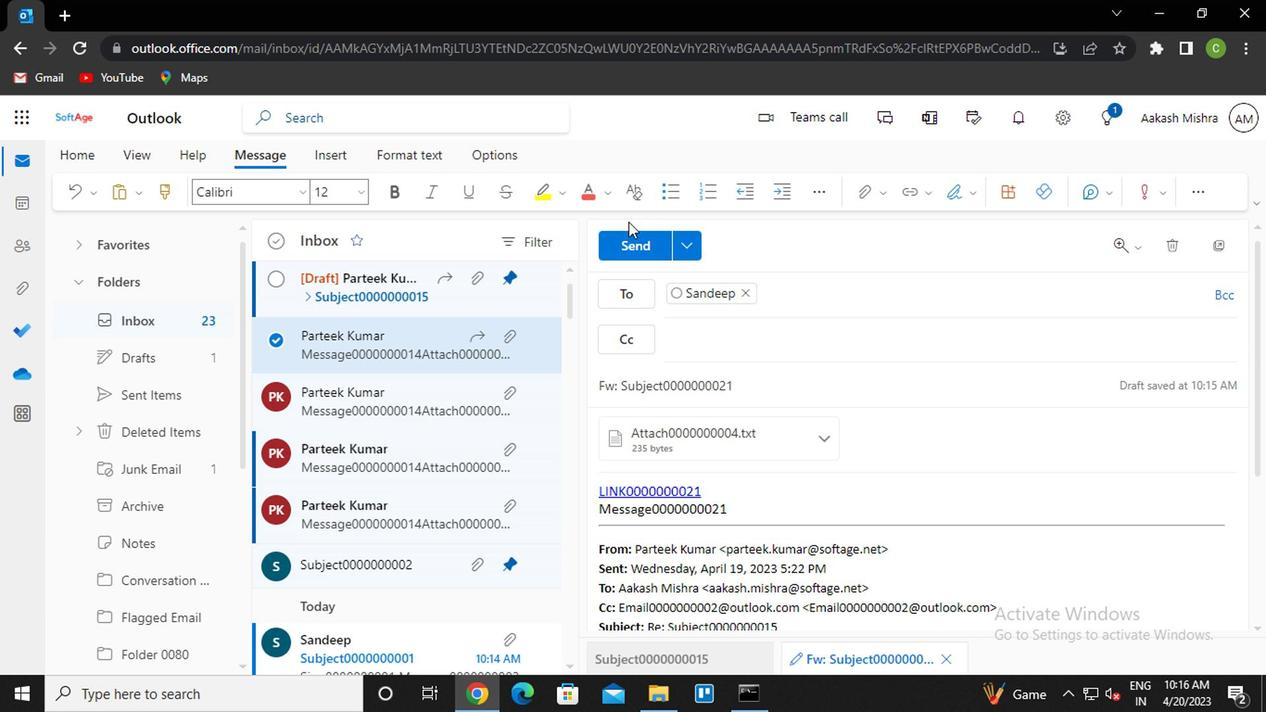 
Action: Mouse pressed left at (625, 232)
Screenshot: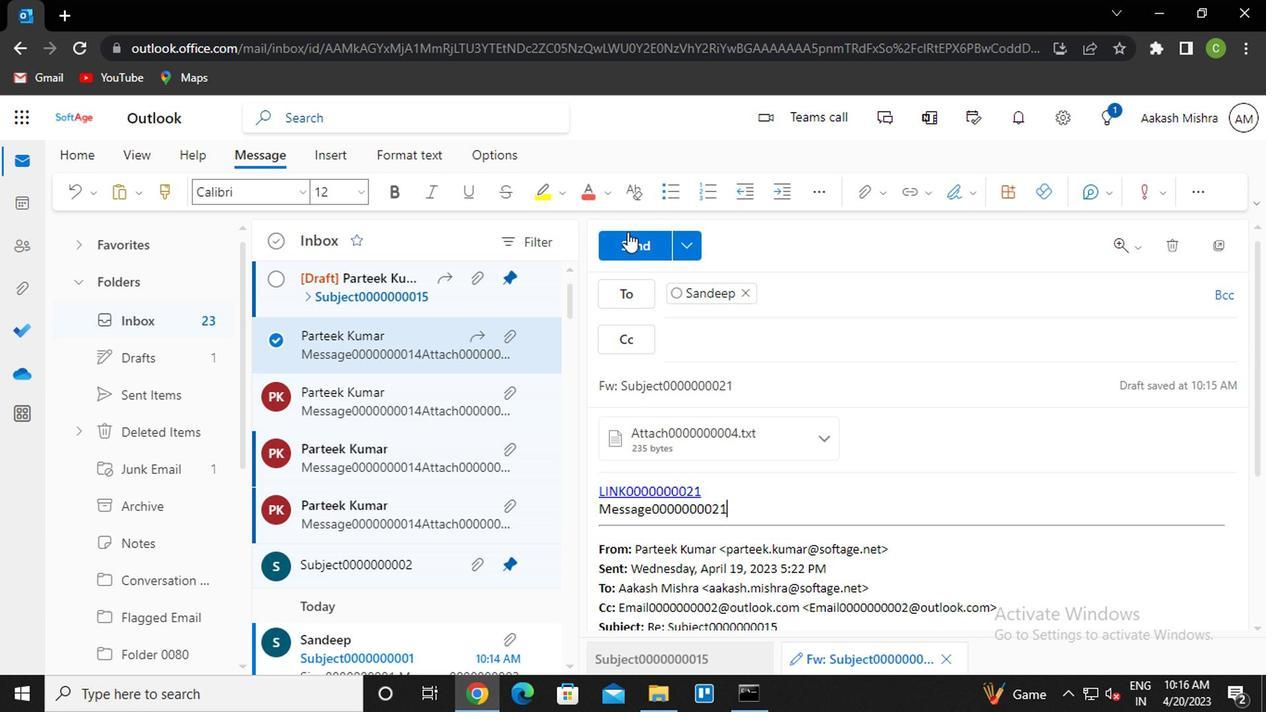 
Action: Mouse moved to (765, 449)
Screenshot: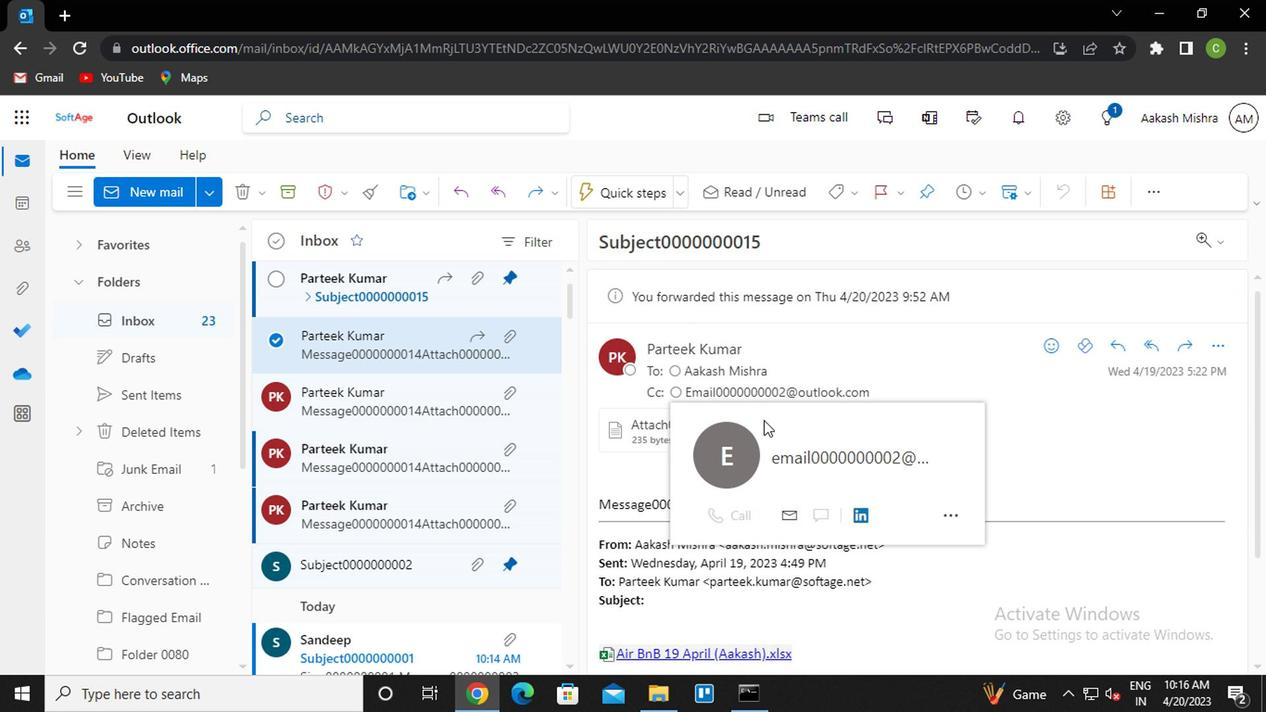
Action: Key pressed <Key.f8>
Screenshot: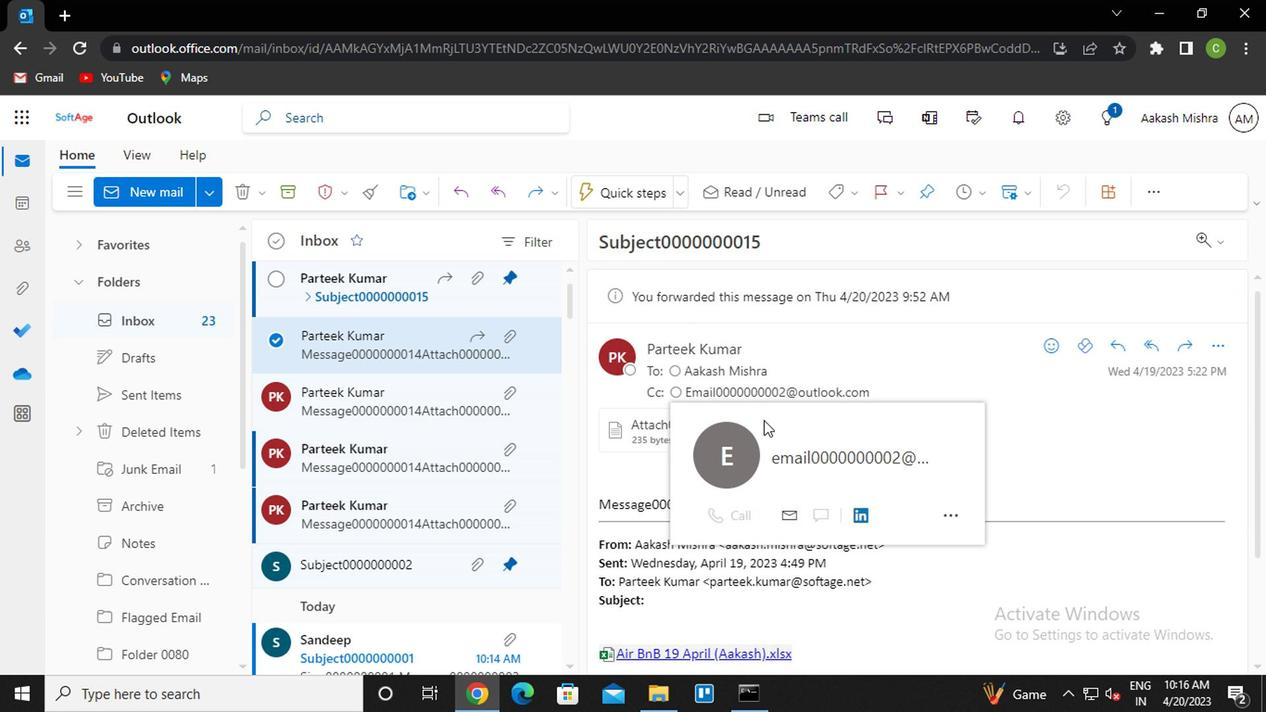 
